 Task: Make a 3D-printable Christmas ornament.
Action: Mouse moved to (216, 174)
Screenshot: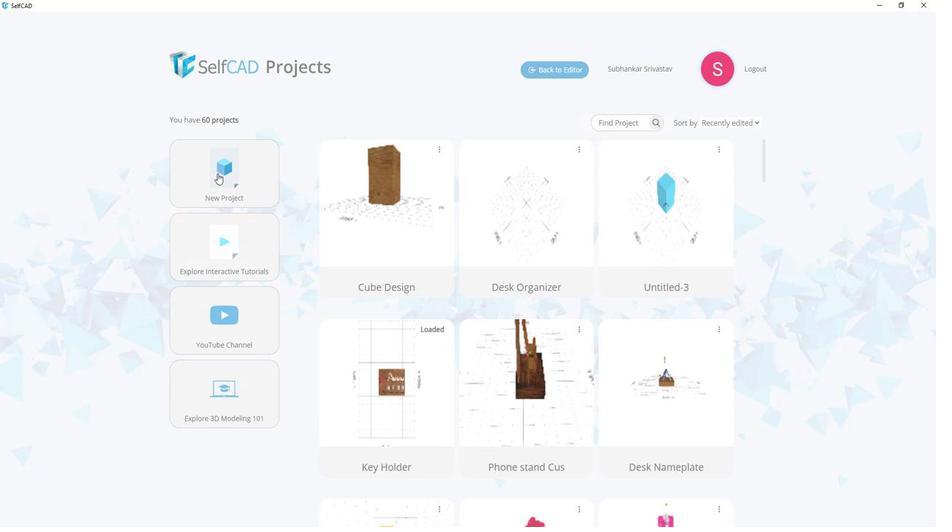 
Action: Mouse pressed left at (216, 174)
Screenshot: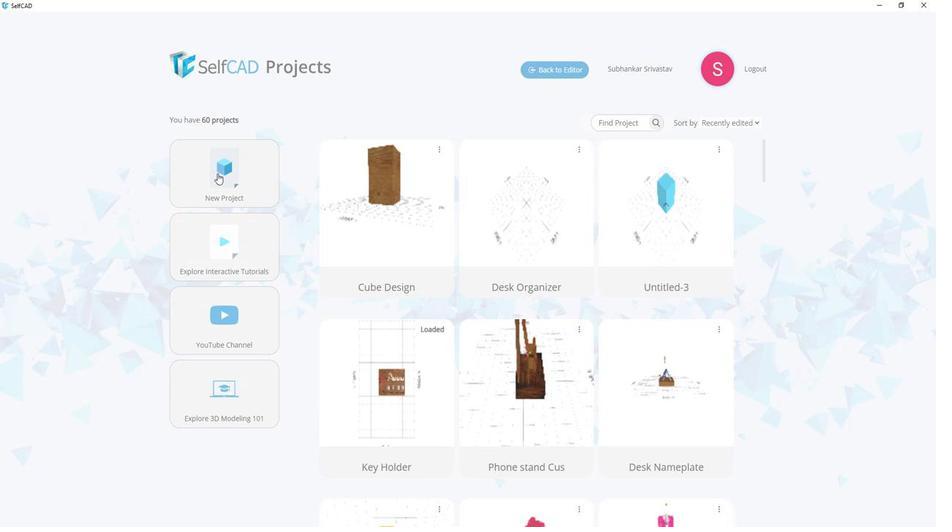 
Action: Mouse moved to (504, 213)
Screenshot: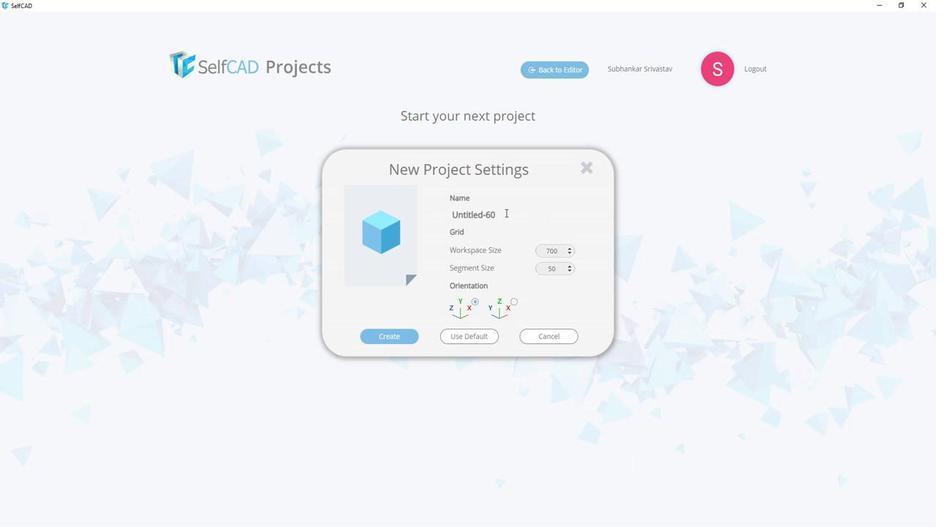 
Action: Mouse pressed left at (504, 213)
Screenshot: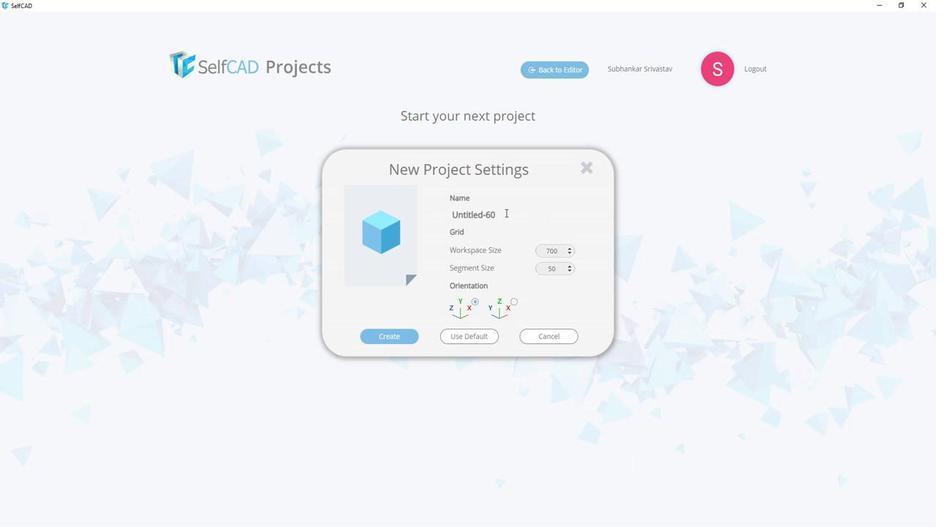 
Action: Mouse moved to (432, 223)
Screenshot: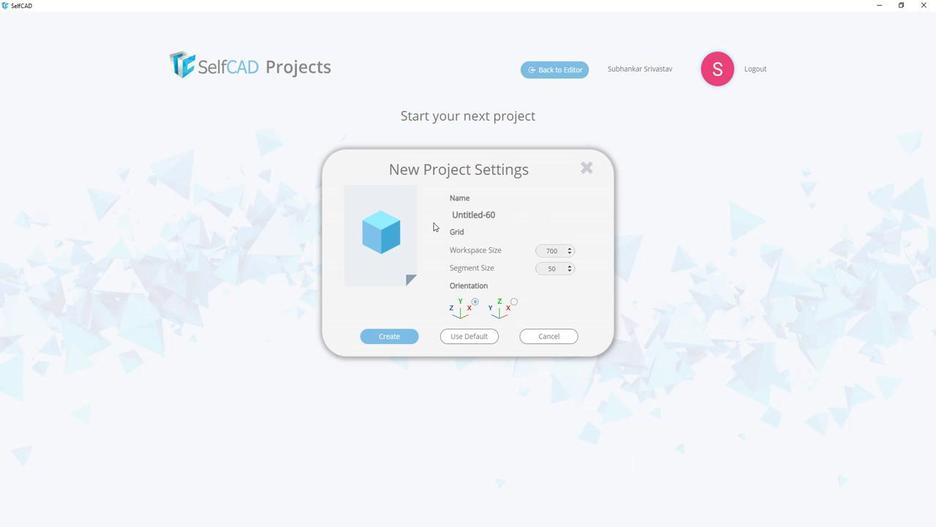 
Action: Key pressed <Key.shift><Key.shift><Key.shift><Key.shift><Key.shift><Key.shift><Key.shift><Key.shift><Key.shift><Key.shift>Christmas<Key.space><Key.shift>Ornament
Screenshot: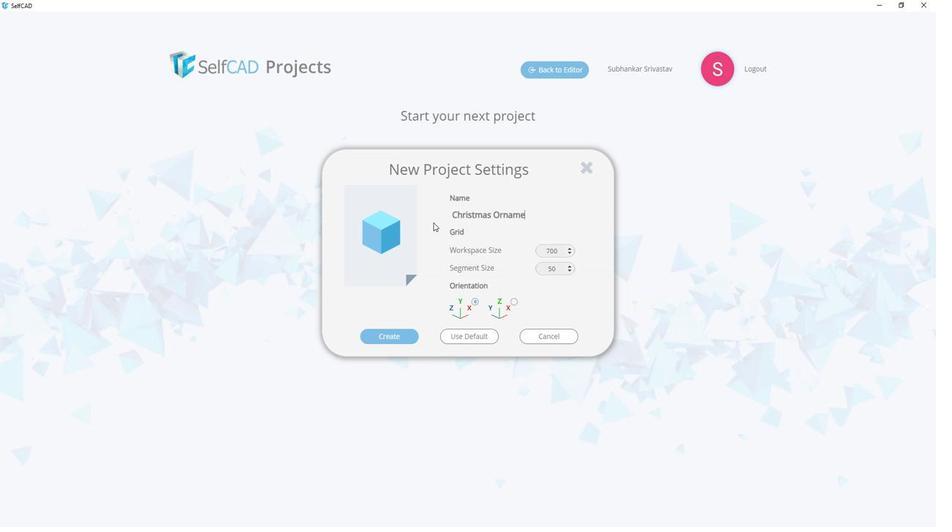 
Action: Mouse moved to (390, 338)
Screenshot: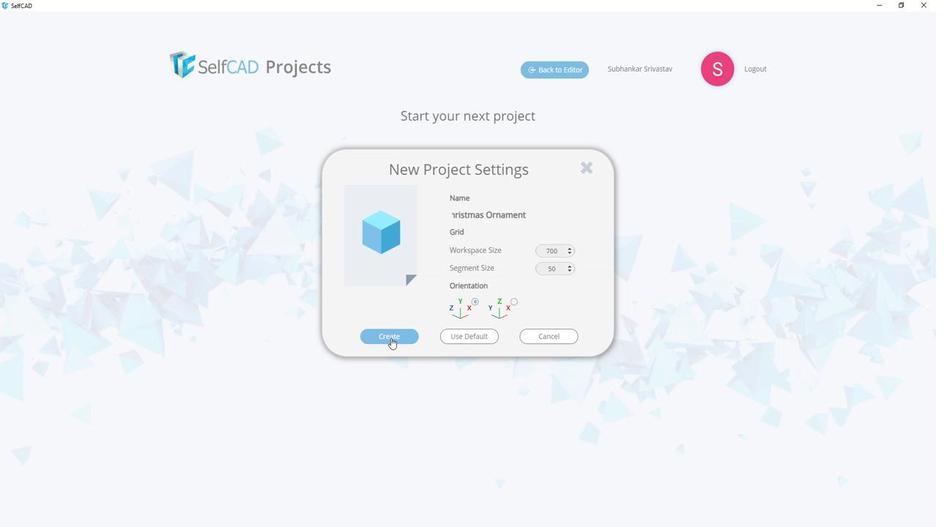 
Action: Mouse pressed left at (390, 338)
Screenshot: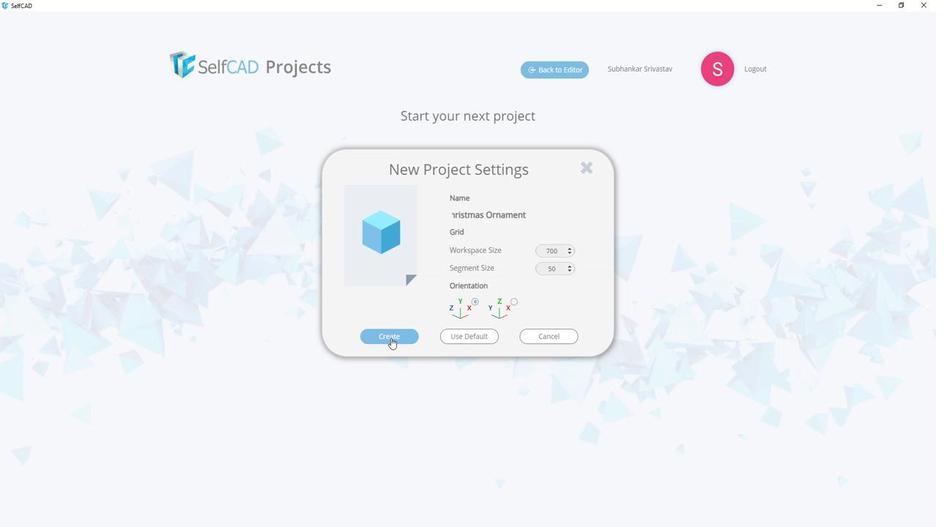 
Action: Mouse moved to (44, 174)
Screenshot: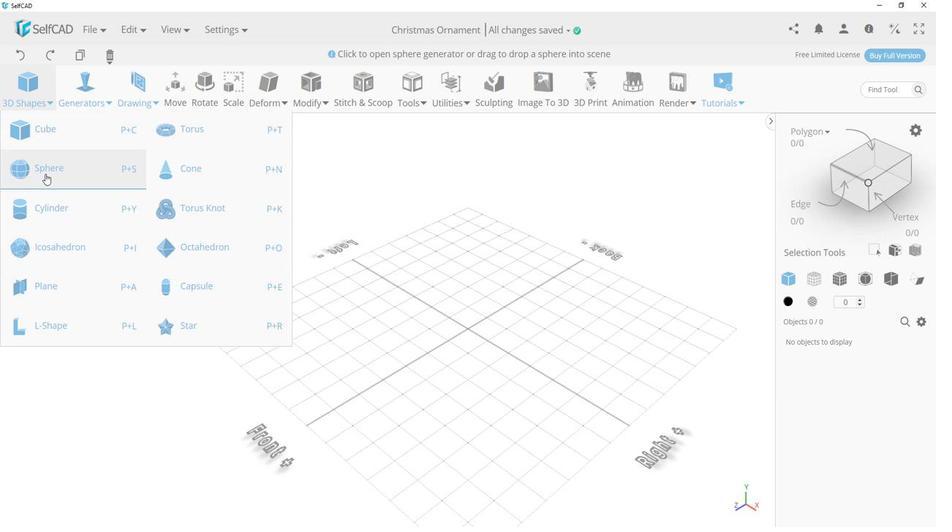 
Action: Mouse pressed left at (44, 174)
Screenshot: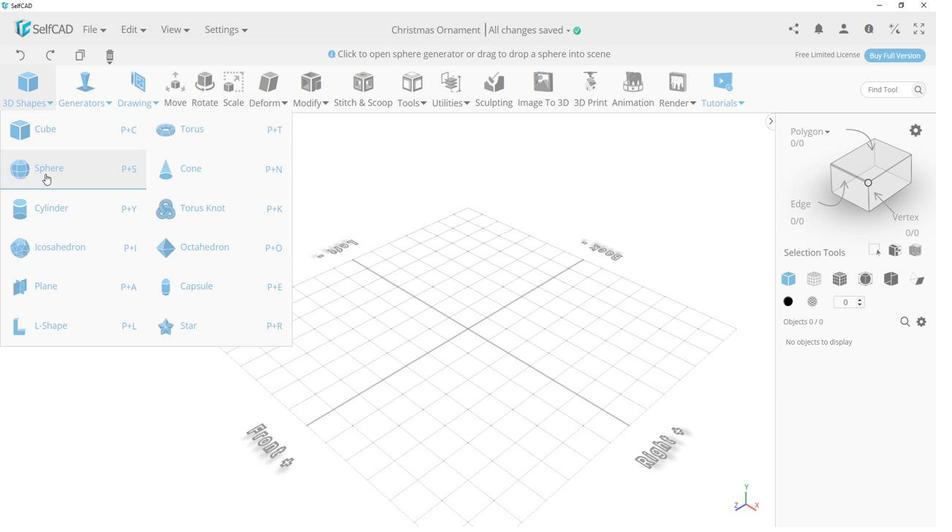 
Action: Mouse moved to (59, 287)
Screenshot: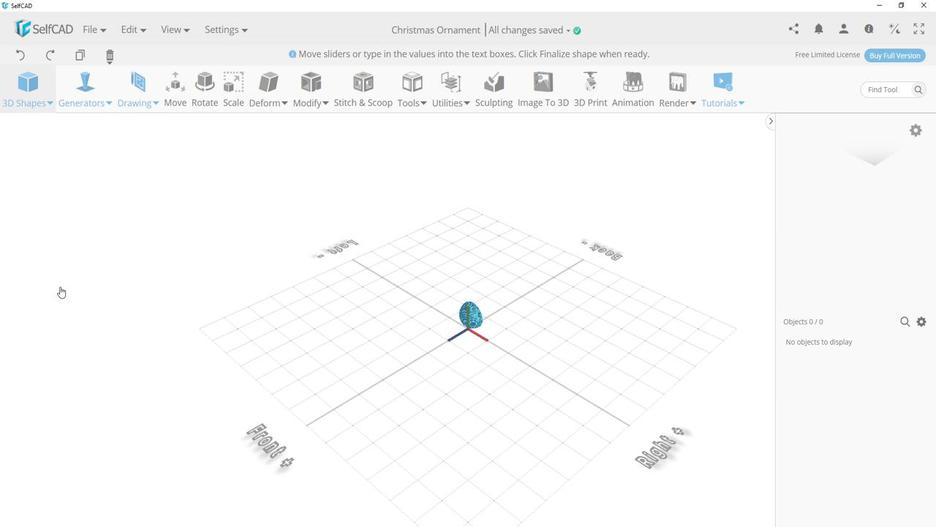 
Action: Mouse pressed left at (59, 287)
Screenshot: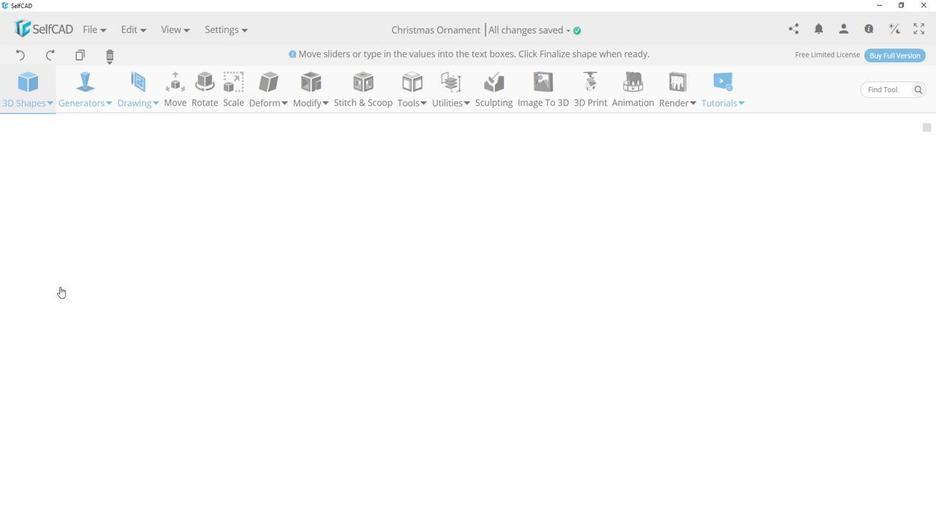 
Action: Mouse moved to (115, 255)
Screenshot: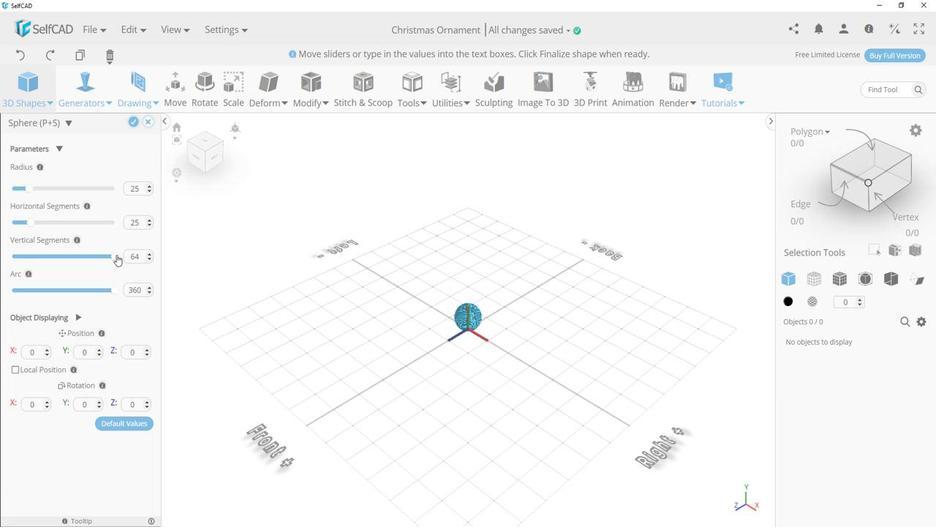
Action: Mouse pressed left at (115, 255)
Screenshot: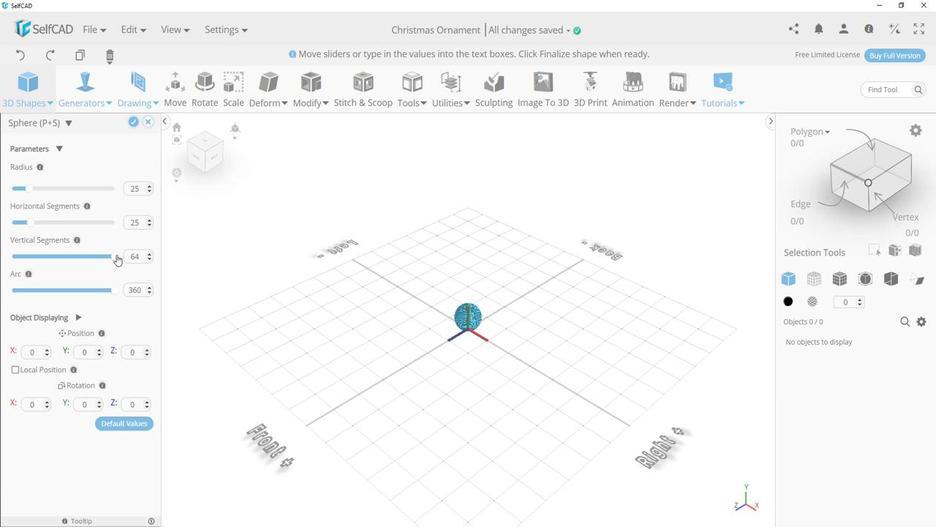 
Action: Mouse moved to (133, 125)
Screenshot: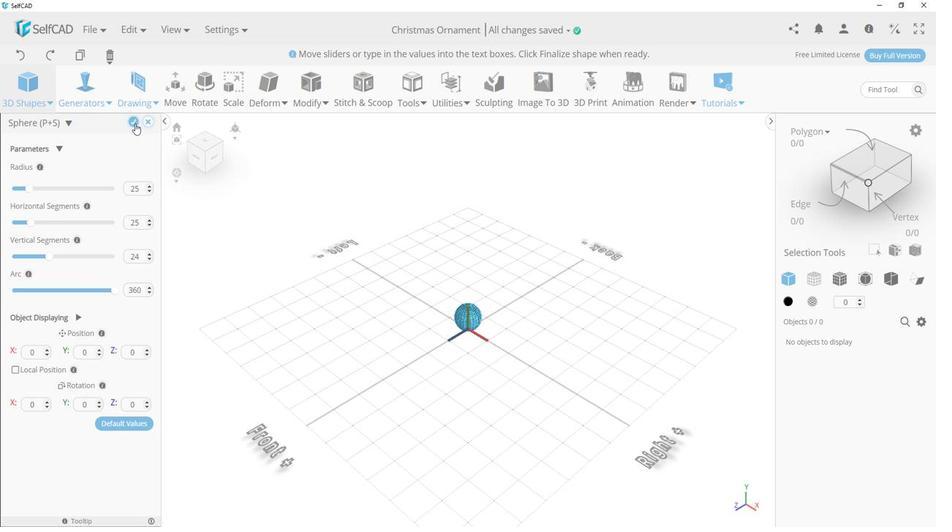 
Action: Mouse pressed left at (133, 125)
Screenshot: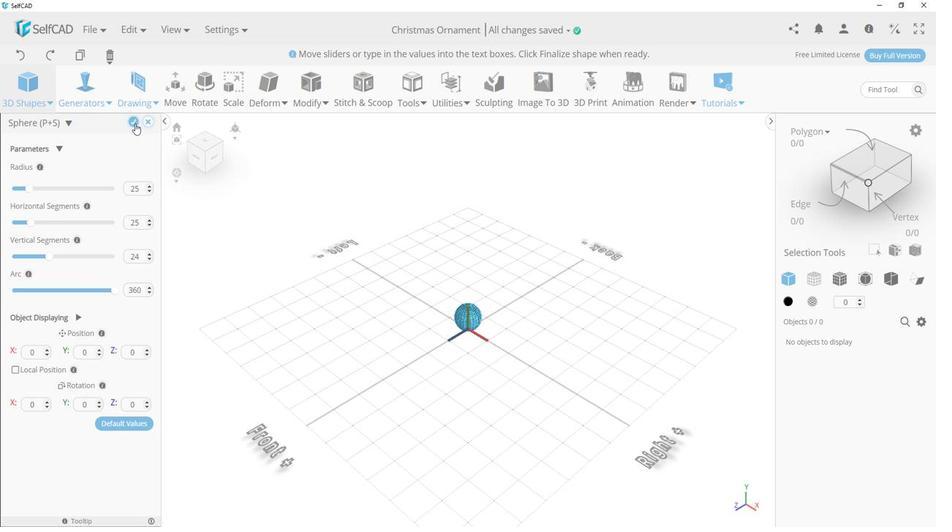 
Action: Mouse moved to (172, 98)
Screenshot: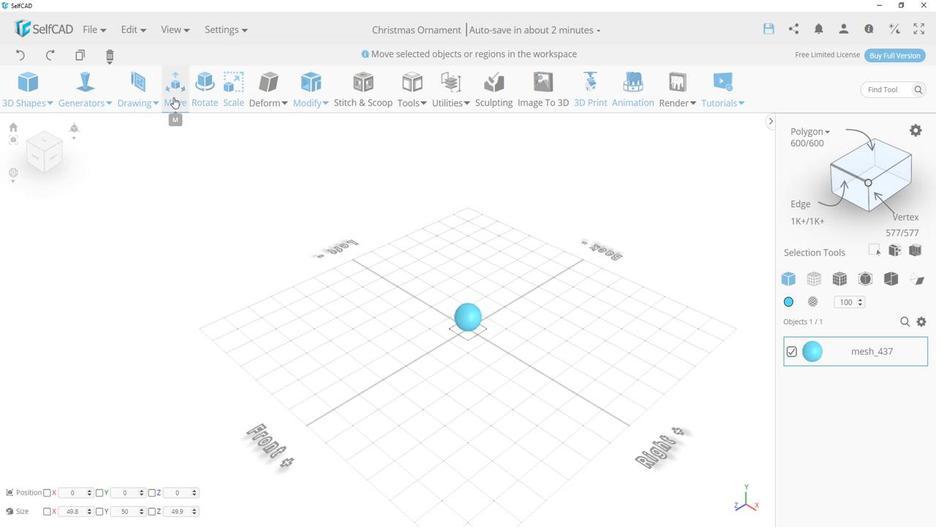 
Action: Mouse pressed left at (172, 98)
Screenshot: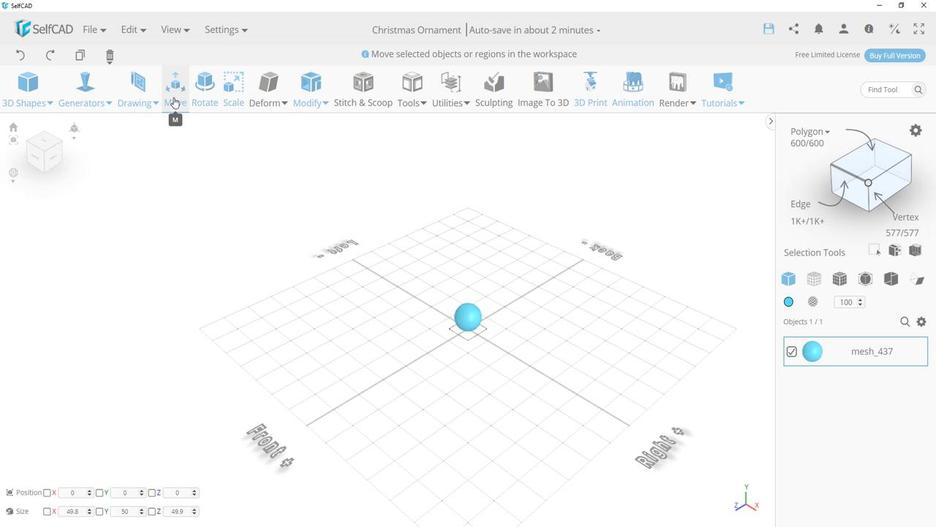 
Action: Mouse moved to (468, 278)
Screenshot: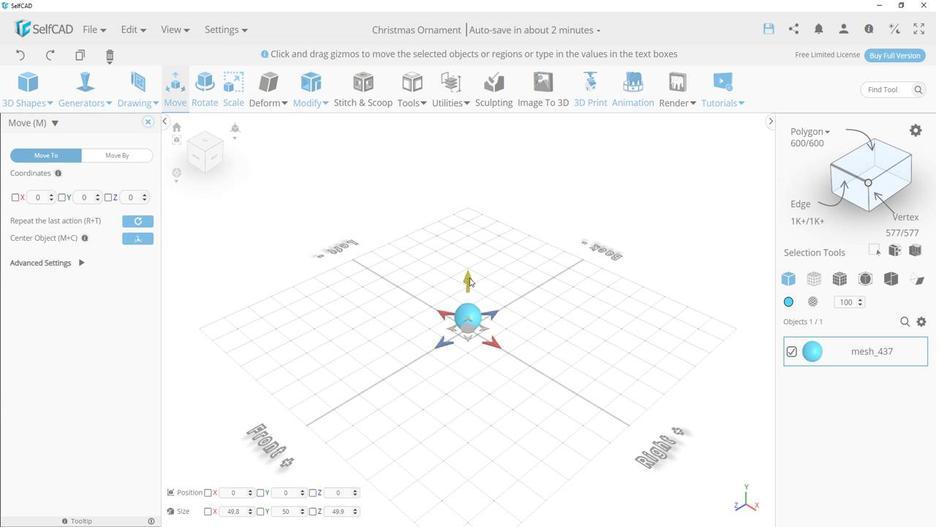 
Action: Mouse pressed left at (468, 278)
Screenshot: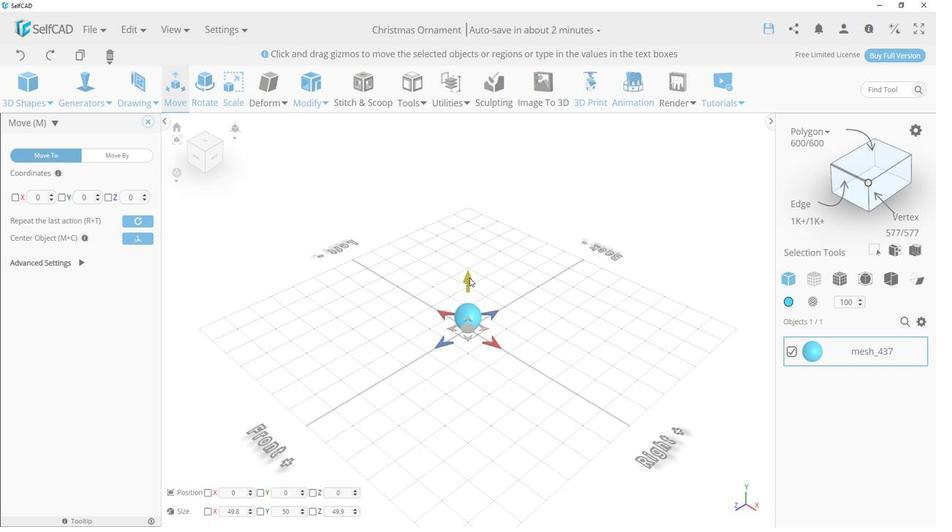 
Action: Mouse moved to (352, 368)
Screenshot: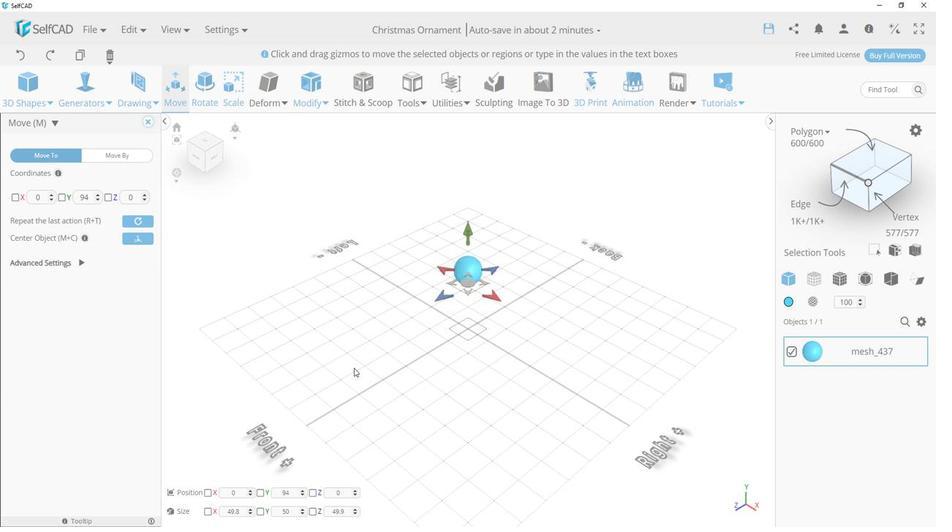 
Action: Mouse pressed left at (352, 368)
Screenshot: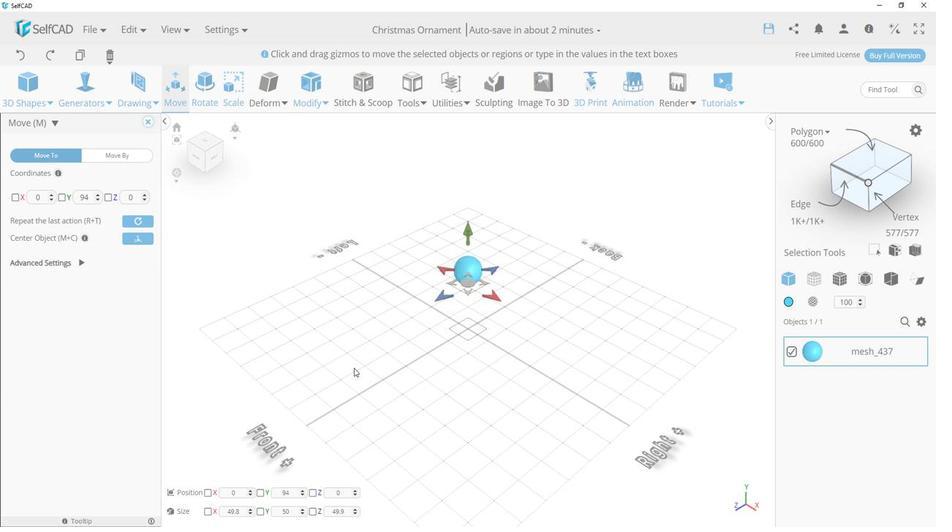 
Action: Mouse moved to (467, 222)
Screenshot: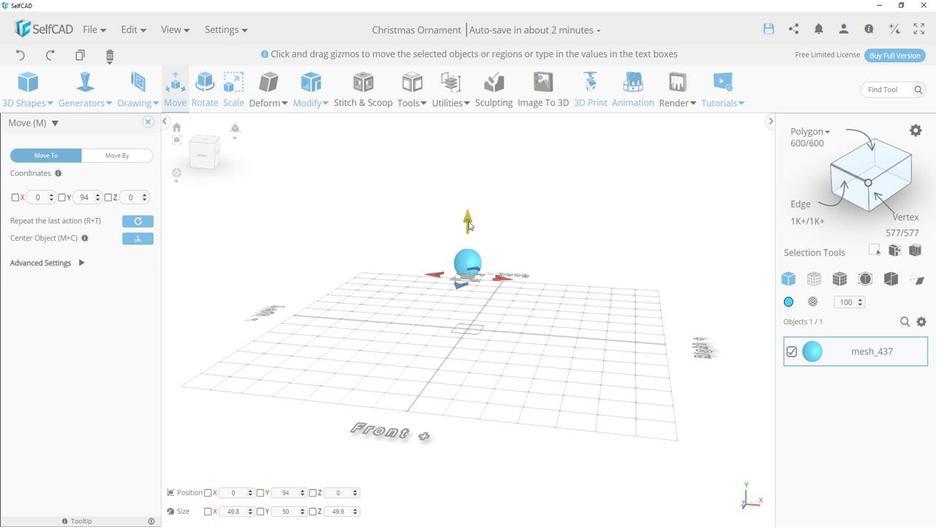
Action: Mouse pressed left at (467, 222)
Screenshot: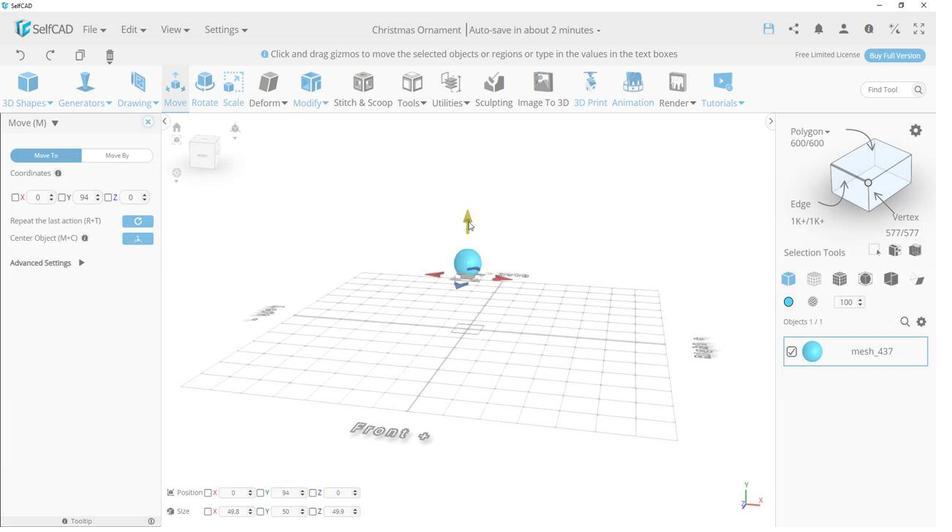 
Action: Mouse moved to (331, 308)
Screenshot: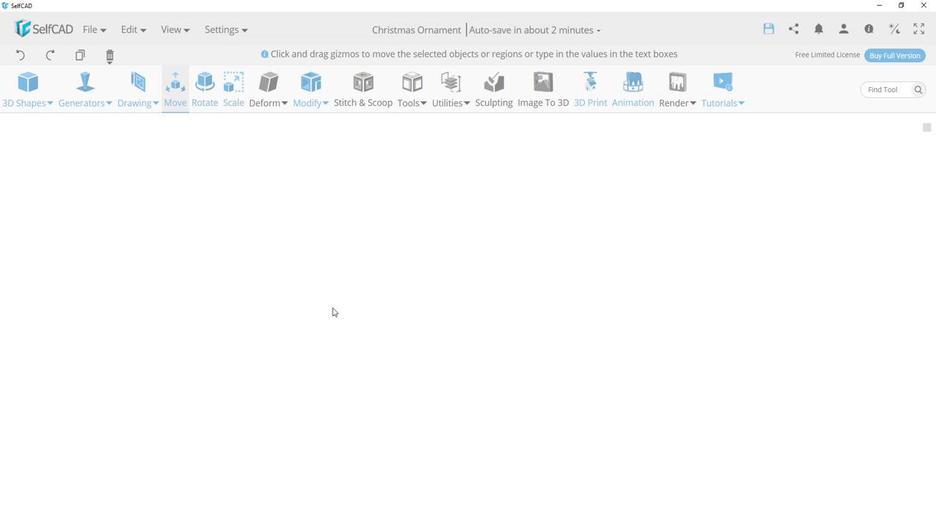 
Action: Key pressed ctrl+C
Screenshot: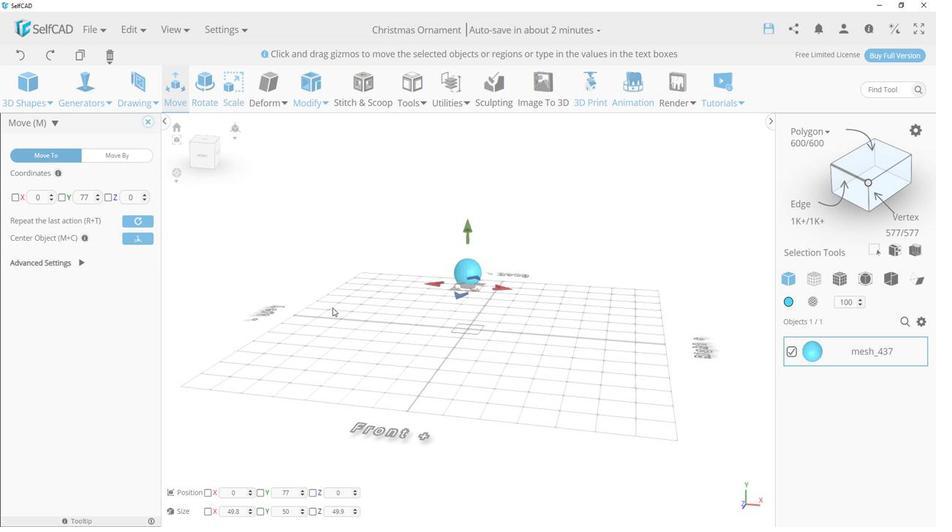 
Action: Mouse moved to (184, 509)
Screenshot: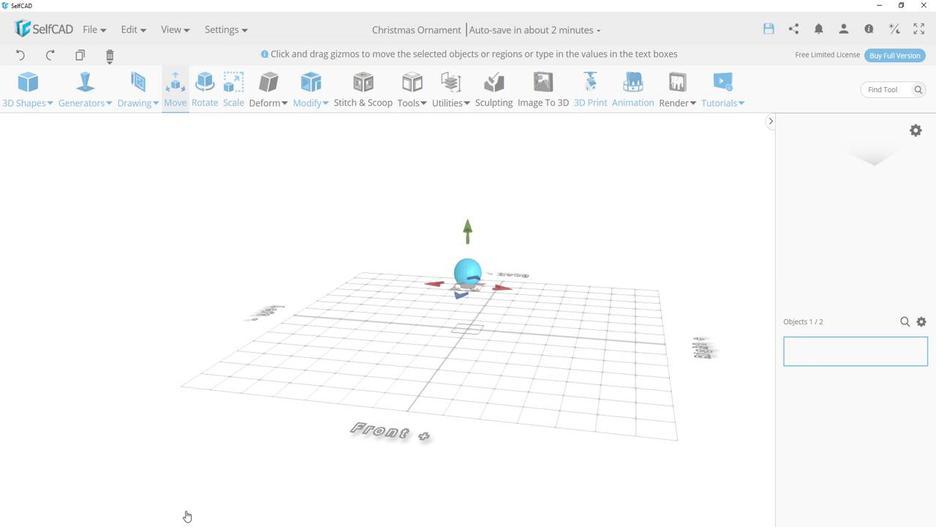 
Action: Mouse pressed left at (184, 509)
Screenshot: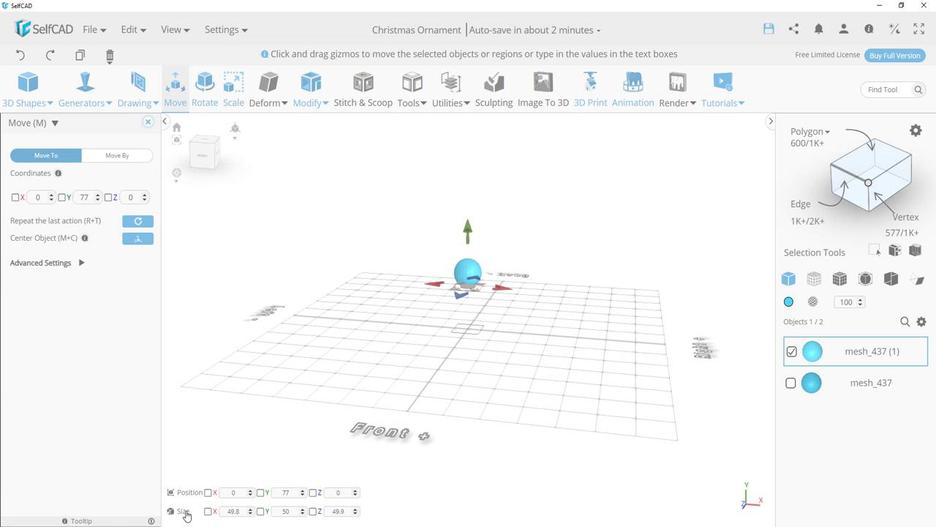 
Action: Mouse moved to (464, 272)
Screenshot: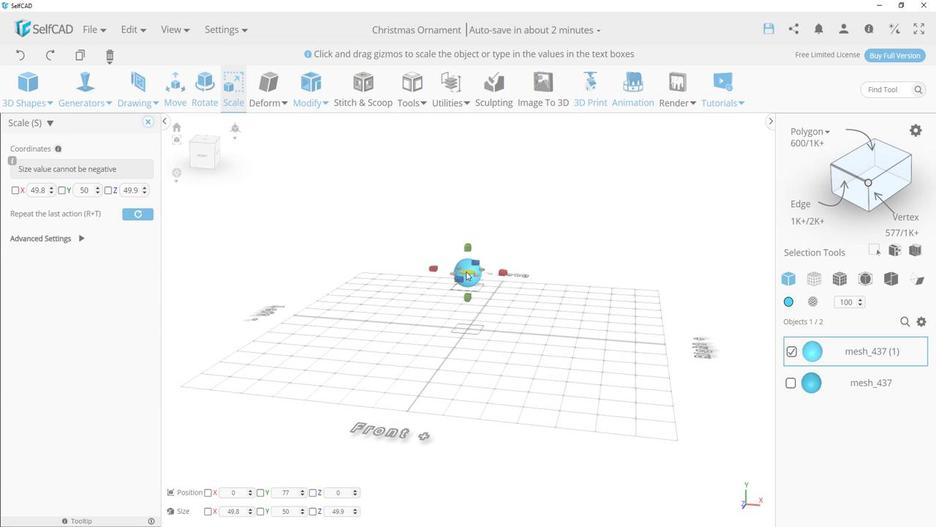 
Action: Mouse pressed left at (464, 272)
Screenshot: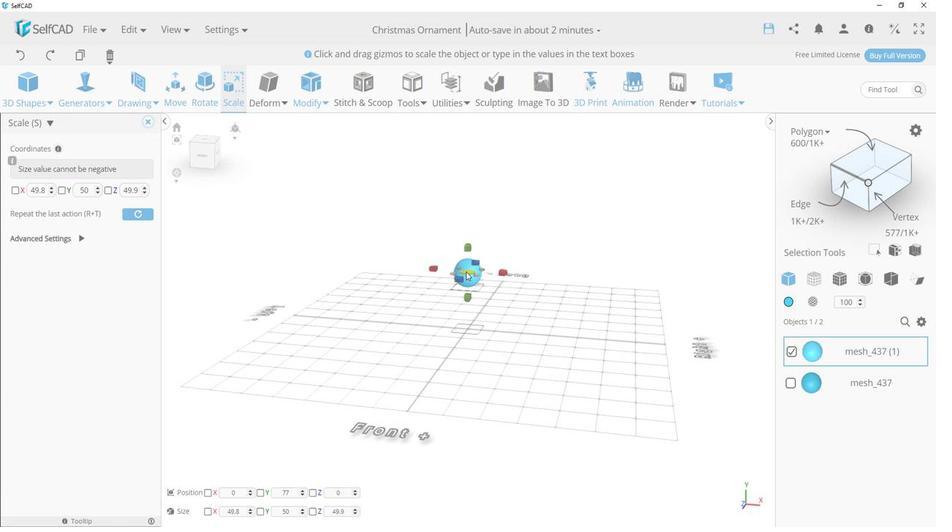 
Action: Mouse moved to (170, 98)
Screenshot: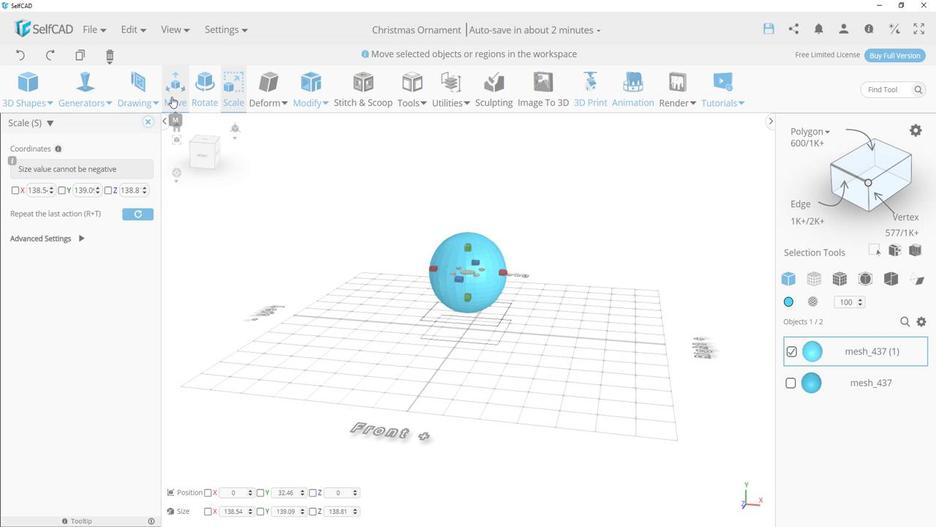 
Action: Mouse pressed left at (170, 98)
Screenshot: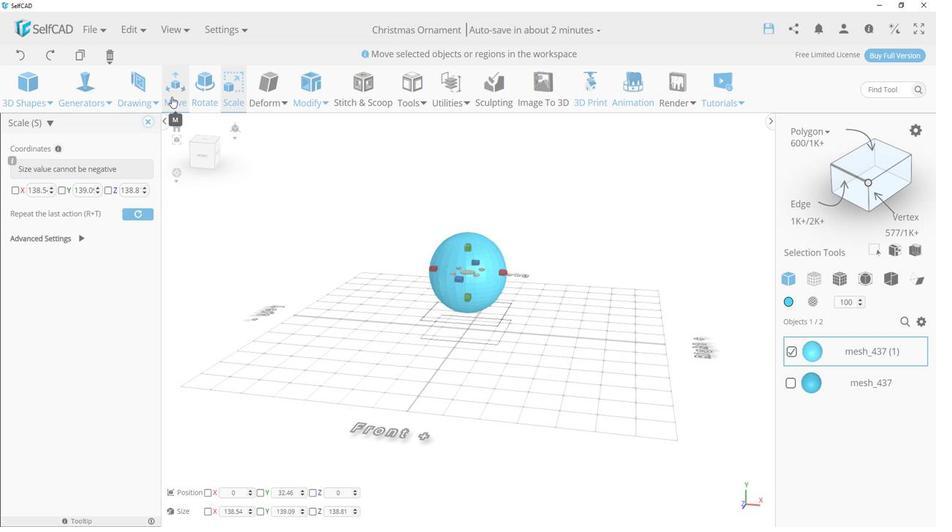 
Action: Mouse moved to (467, 255)
Screenshot: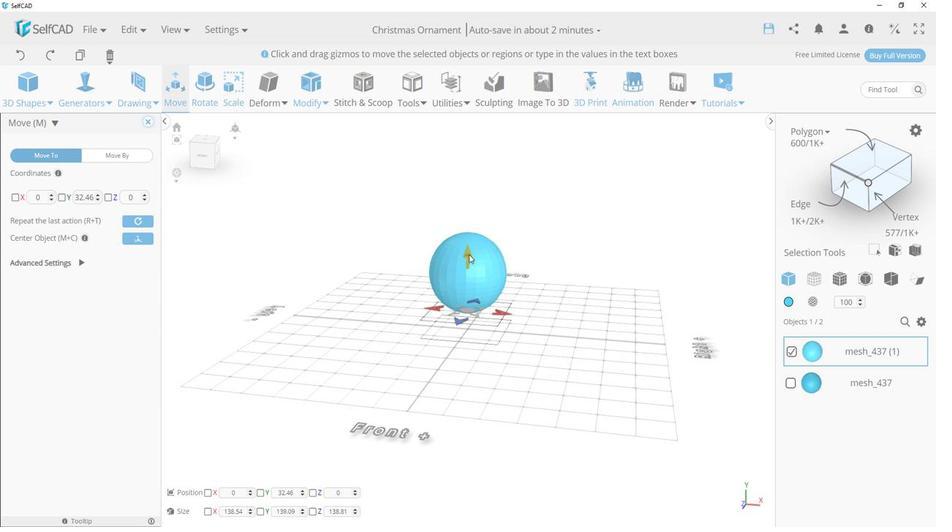 
Action: Mouse pressed left at (467, 255)
Screenshot: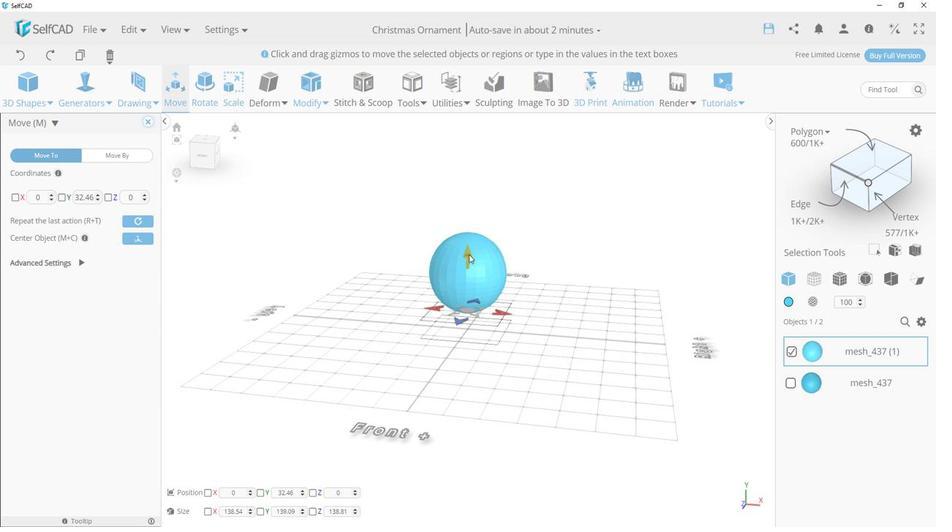 
Action: Mouse moved to (412, 271)
Screenshot: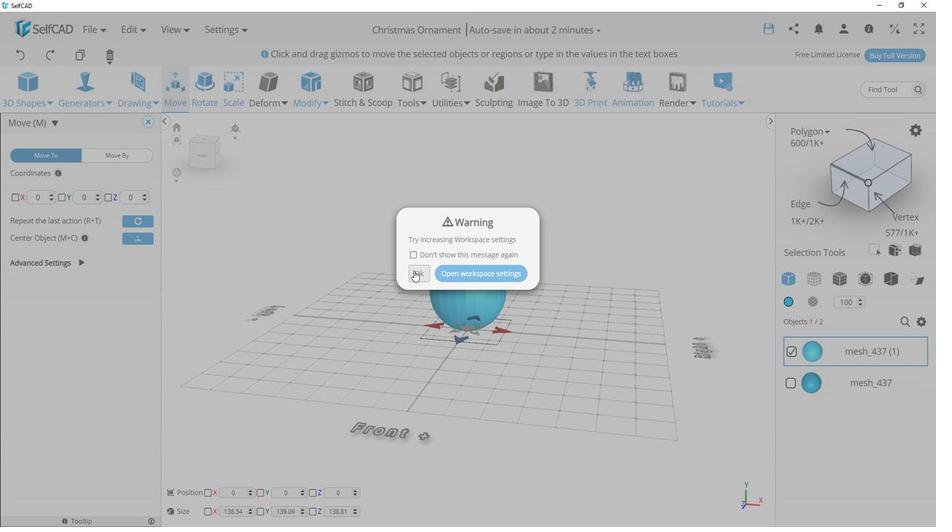 
Action: Mouse pressed left at (412, 271)
Screenshot: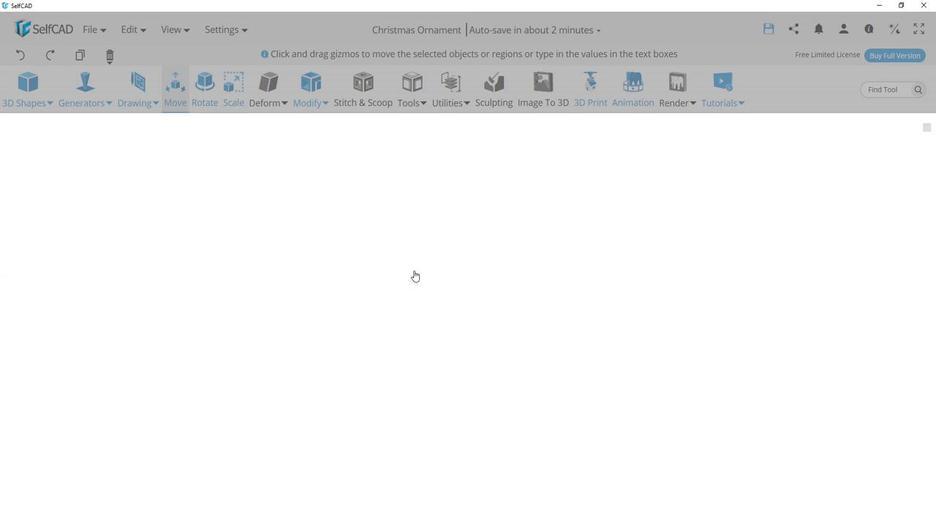
Action: Mouse moved to (794, 353)
Screenshot: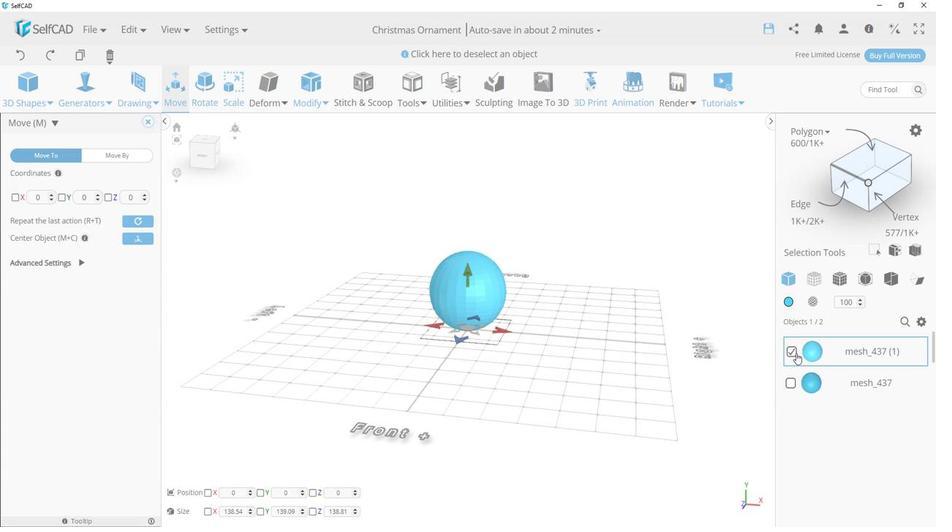 
Action: Mouse pressed left at (794, 353)
Screenshot: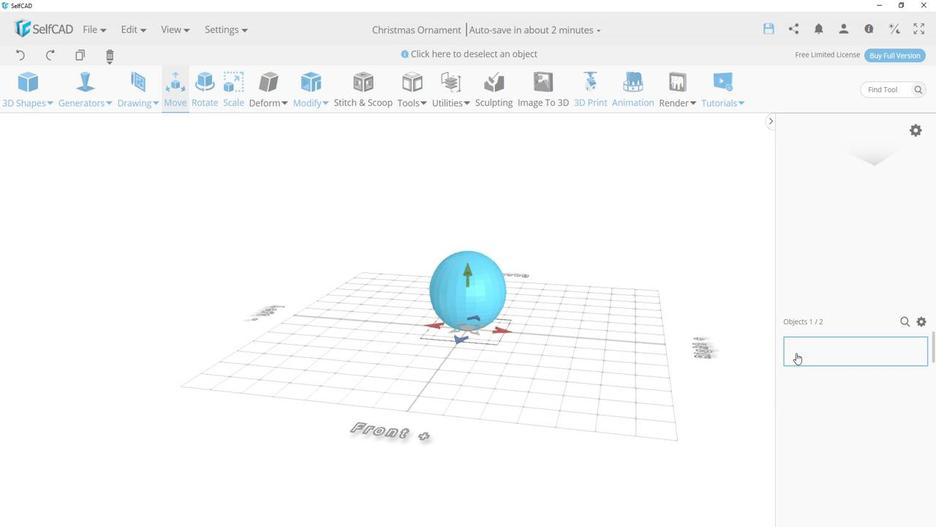 
Action: Mouse moved to (792, 379)
Screenshot: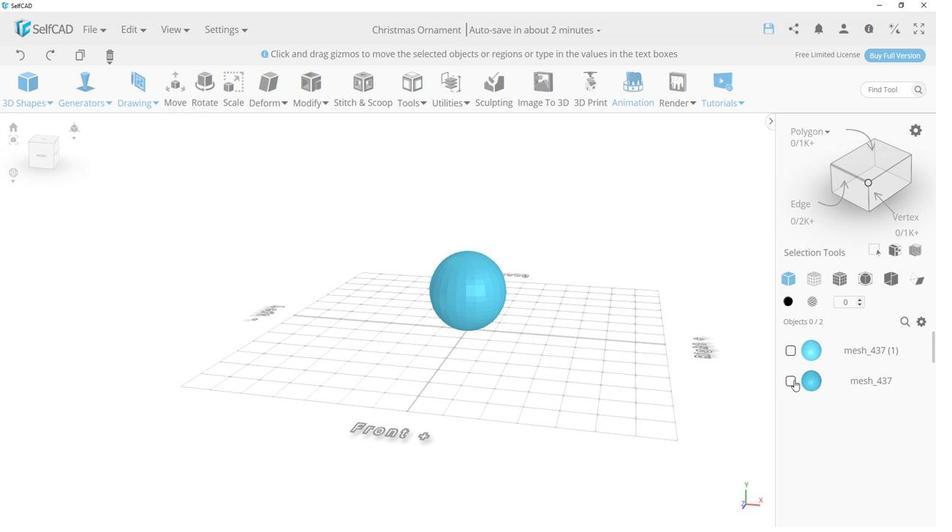 
Action: Mouse pressed left at (792, 379)
Screenshot: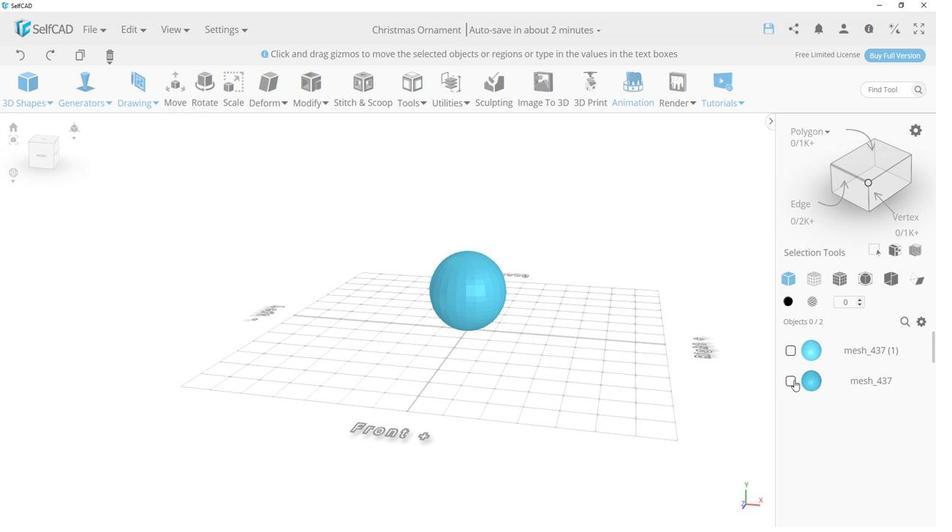 
Action: Mouse moved to (173, 106)
Screenshot: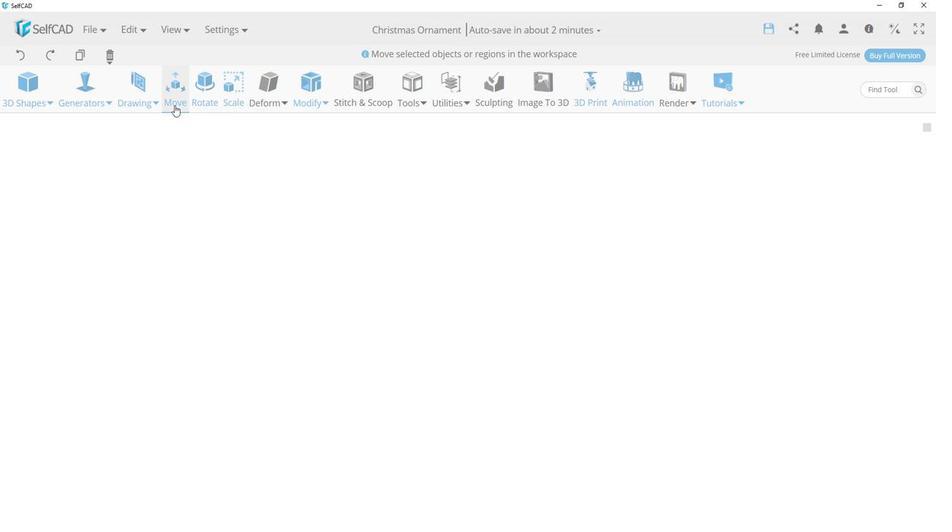 
Action: Mouse pressed left at (173, 106)
Screenshot: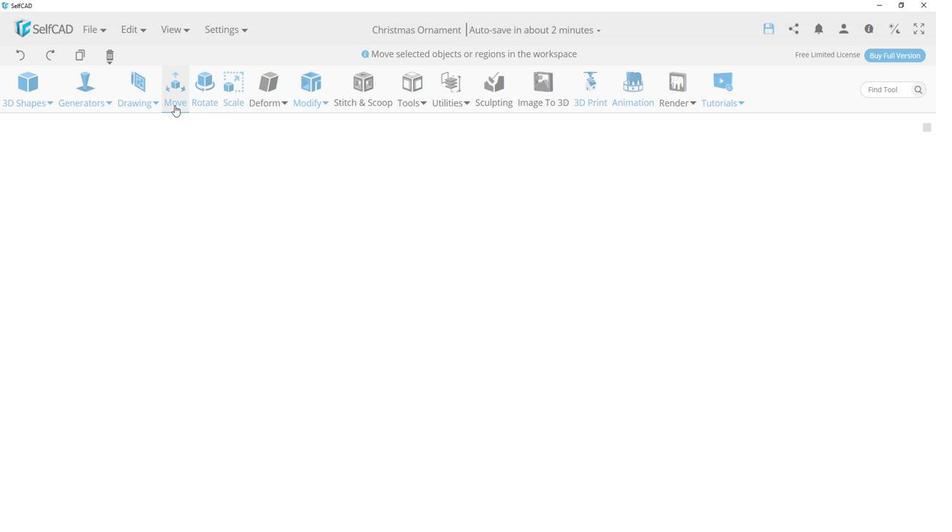 
Action: Mouse moved to (466, 230)
Screenshot: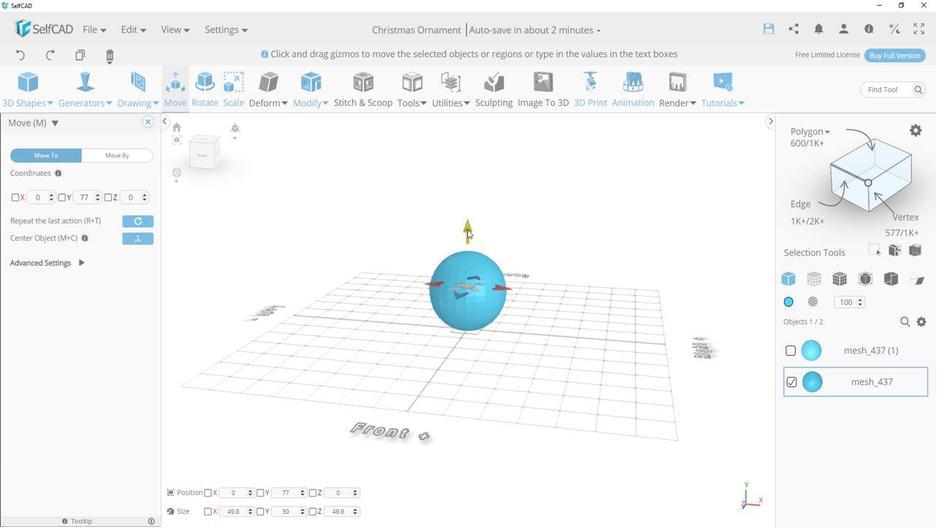 
Action: Mouse pressed left at (466, 230)
Screenshot: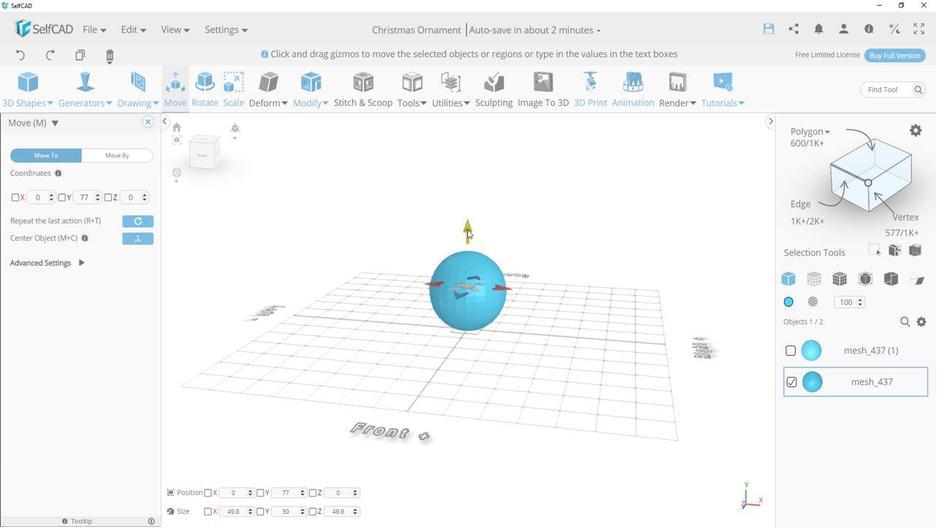
Action: Mouse moved to (181, 510)
Screenshot: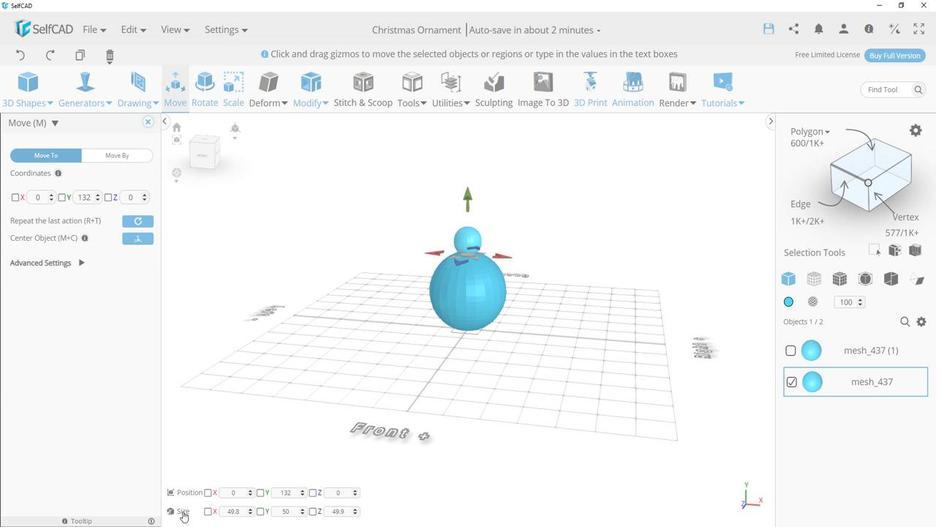 
Action: Mouse pressed left at (181, 510)
Screenshot: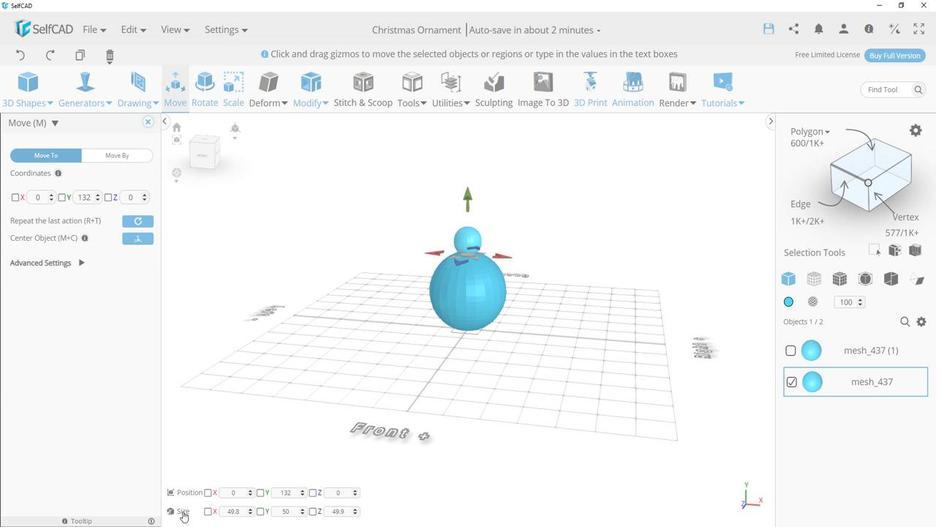 
Action: Mouse moved to (466, 243)
Screenshot: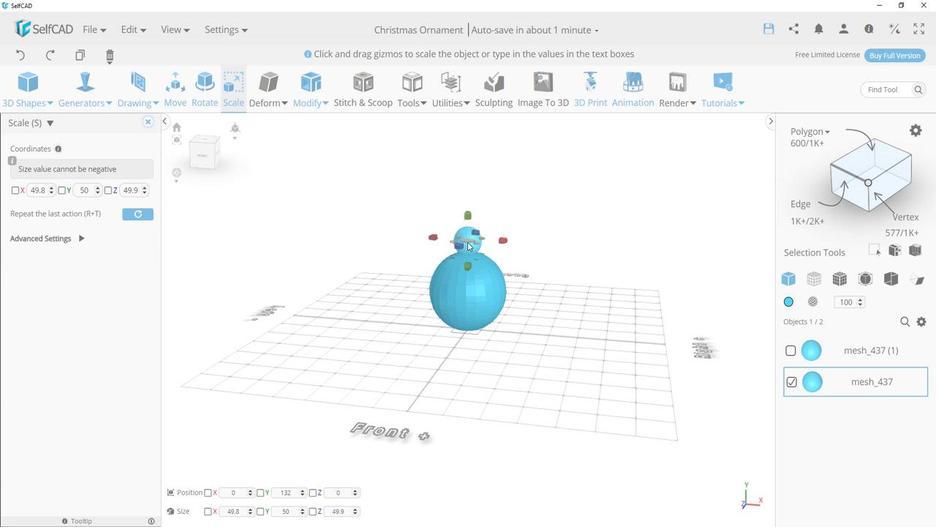 
Action: Mouse pressed left at (466, 243)
Screenshot: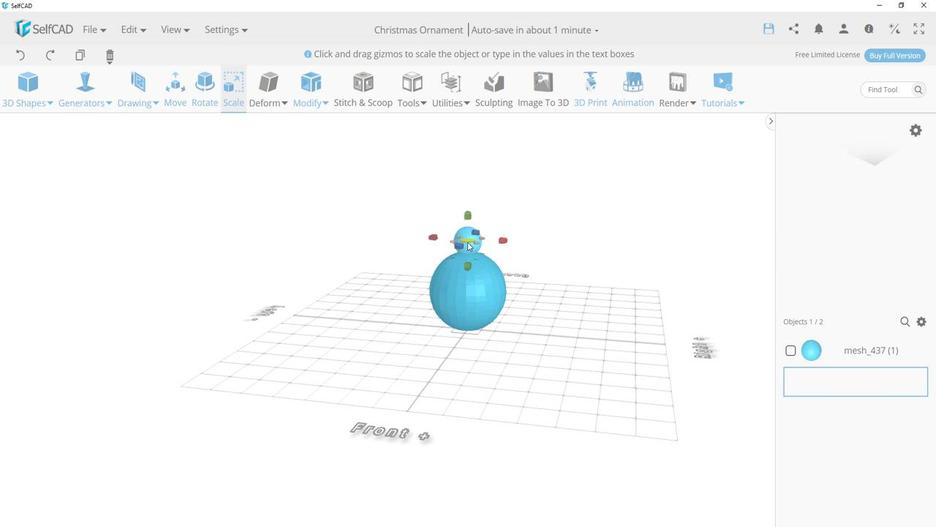 
Action: Mouse moved to (168, 101)
Screenshot: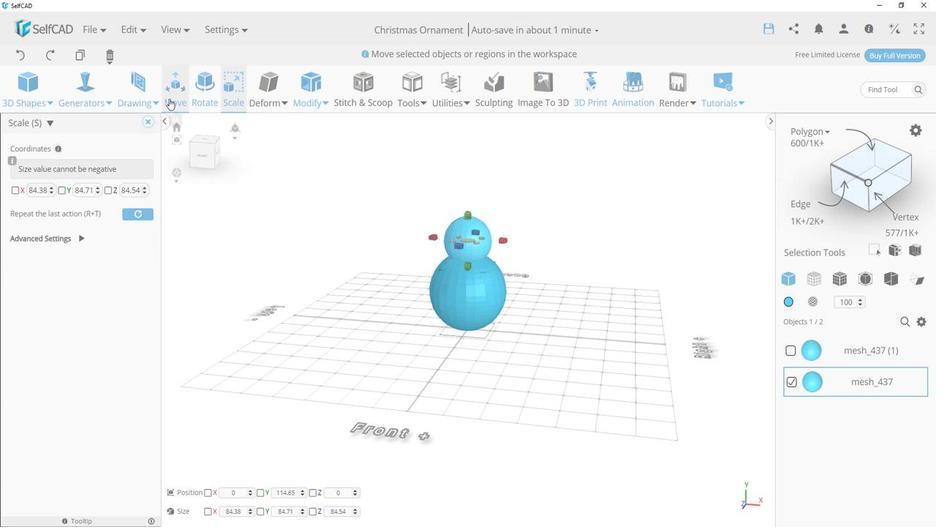 
Action: Mouse pressed left at (168, 101)
Screenshot: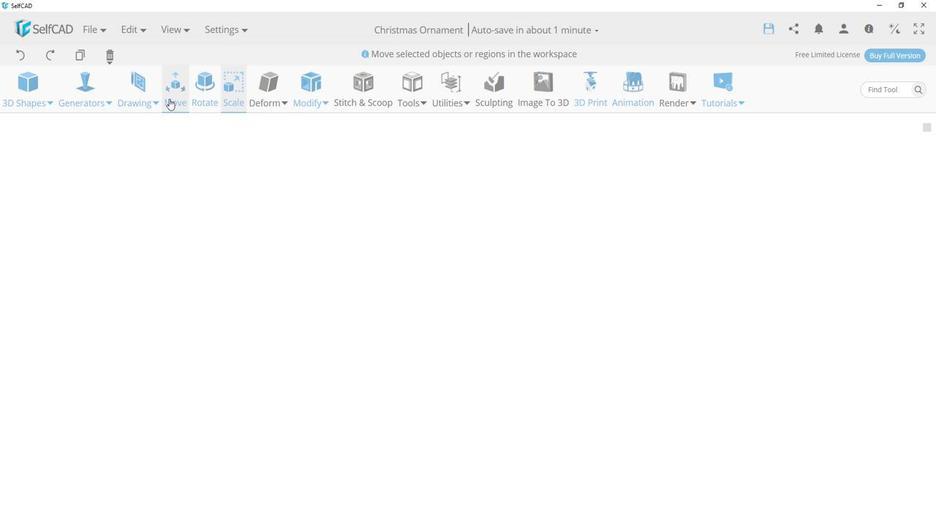 
Action: Mouse moved to (468, 204)
Screenshot: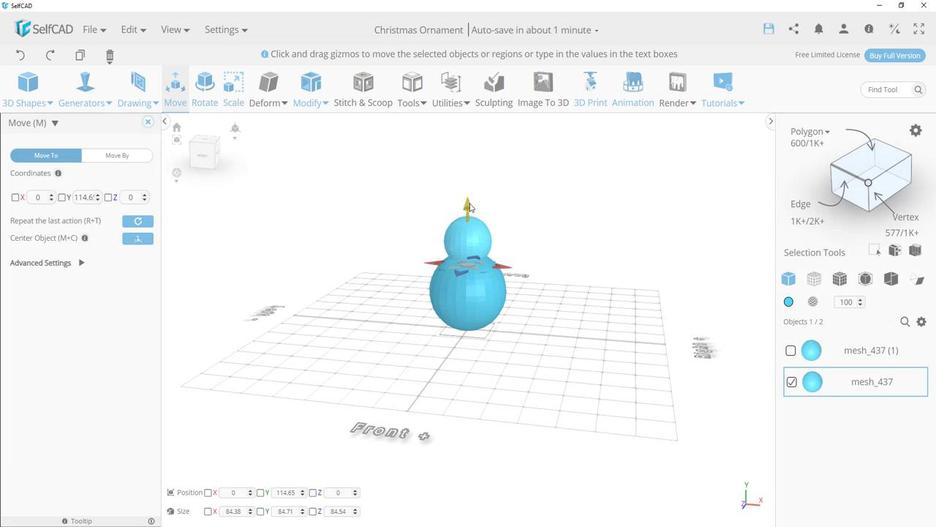 
Action: Mouse pressed left at (468, 204)
Screenshot: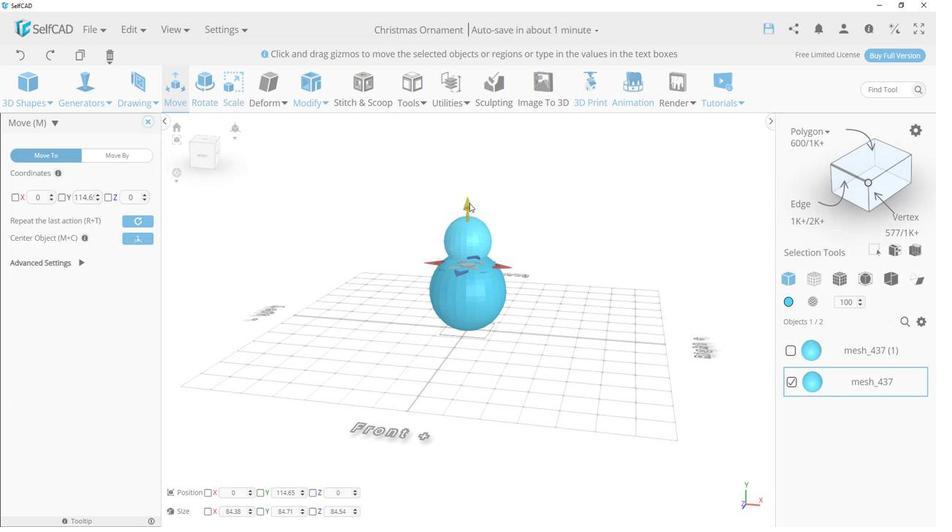 
Action: Mouse moved to (390, 317)
Screenshot: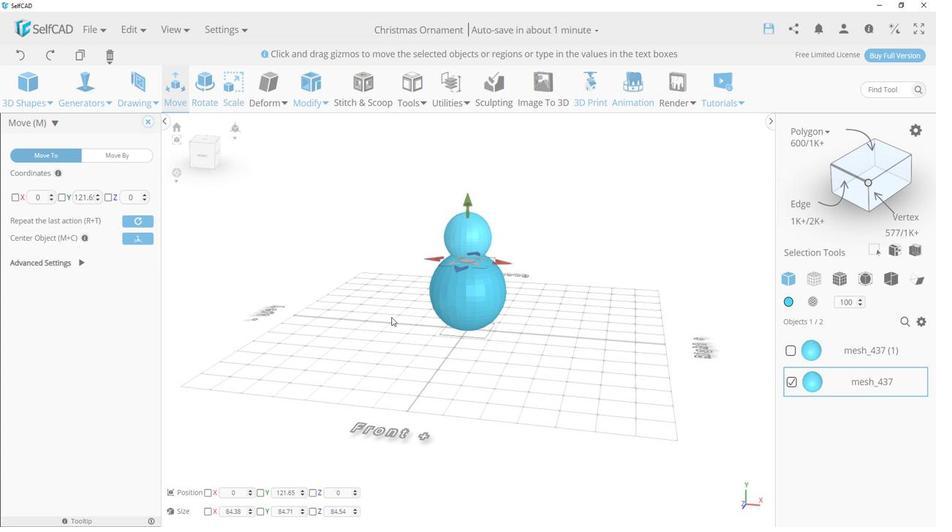 
Action: Mouse pressed left at (390, 317)
Screenshot: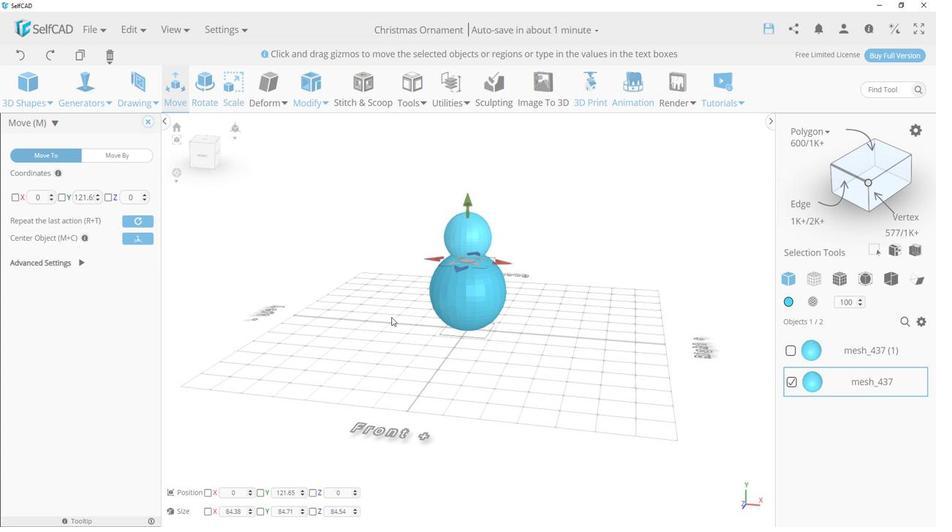
Action: Mouse moved to (615, 316)
Screenshot: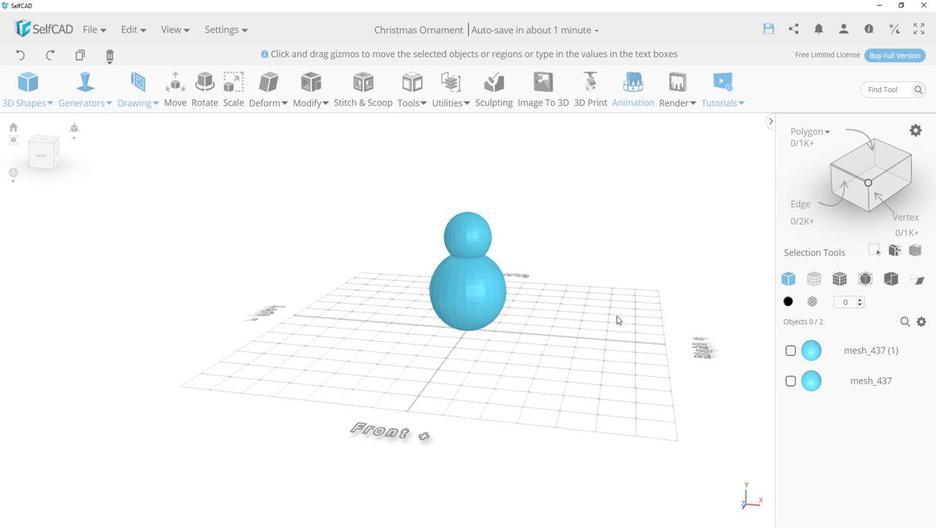 
Action: Mouse pressed left at (615, 316)
Screenshot: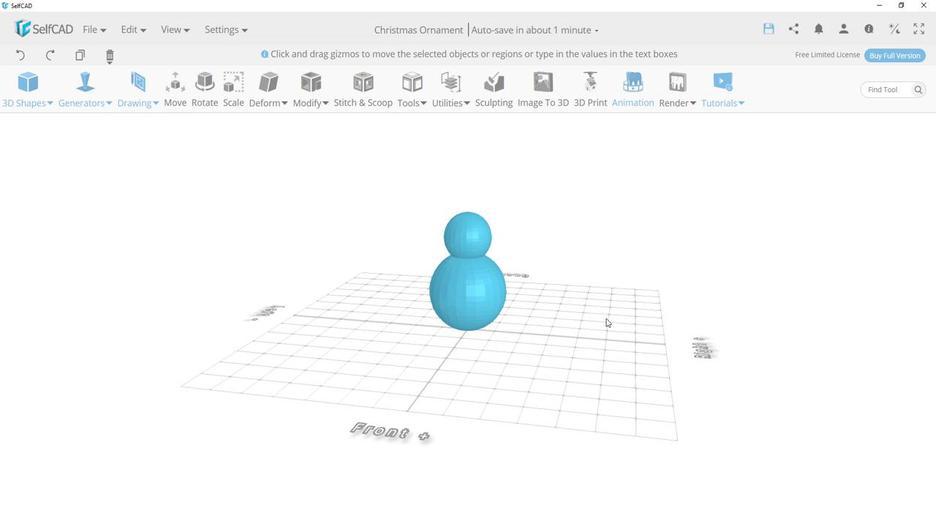 
Action: Mouse moved to (37, 218)
Screenshot: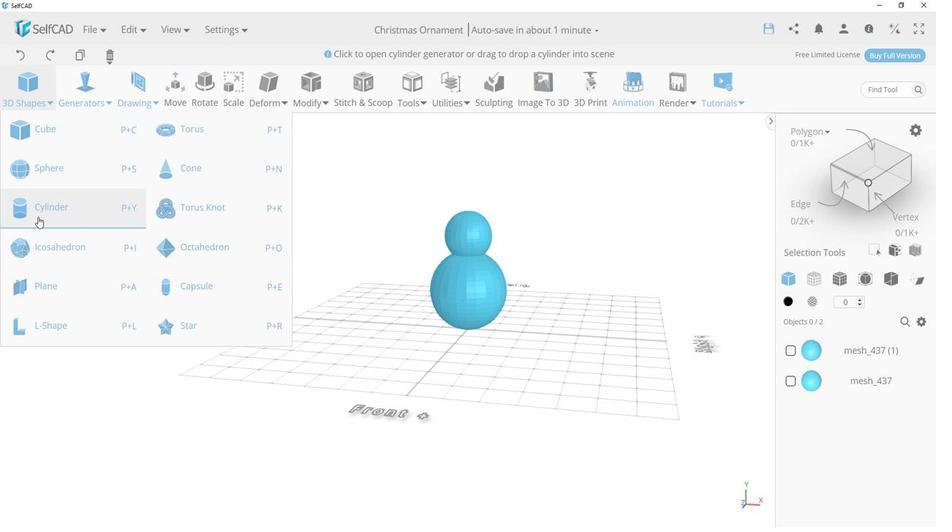 
Action: Mouse pressed left at (37, 218)
Screenshot: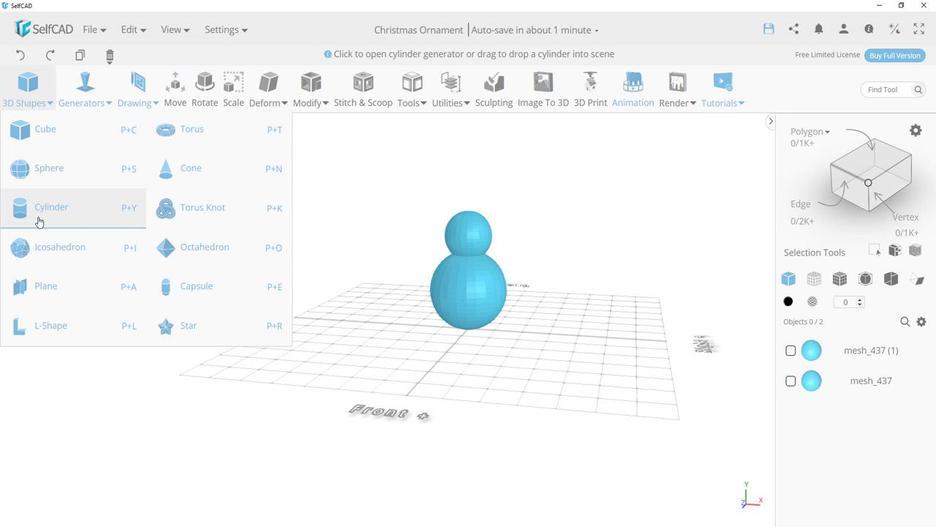 
Action: Mouse moved to (27, 256)
Screenshot: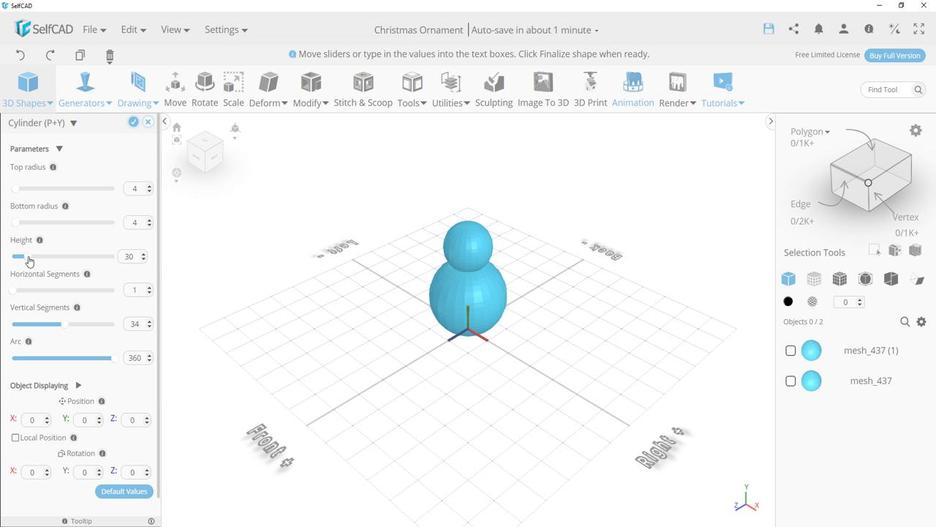 
Action: Mouse pressed left at (27, 256)
Screenshot: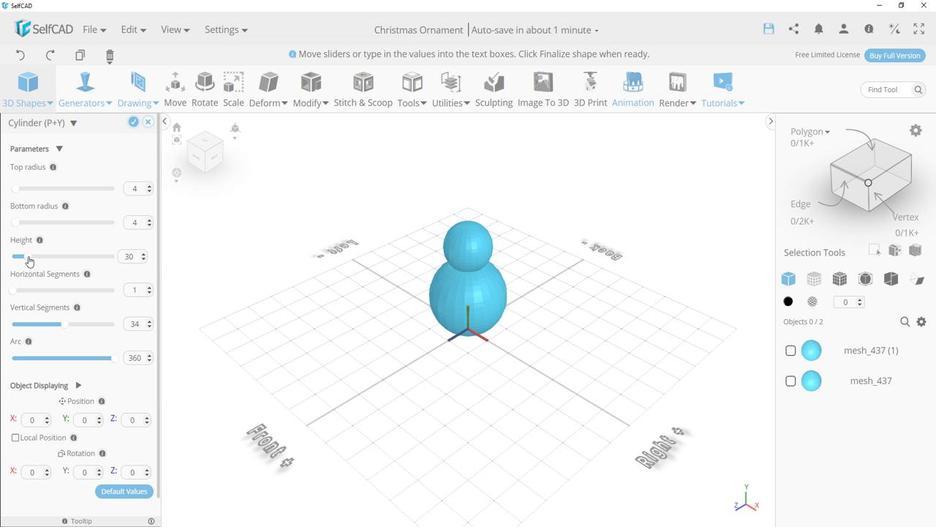 
Action: Mouse moved to (12, 188)
Screenshot: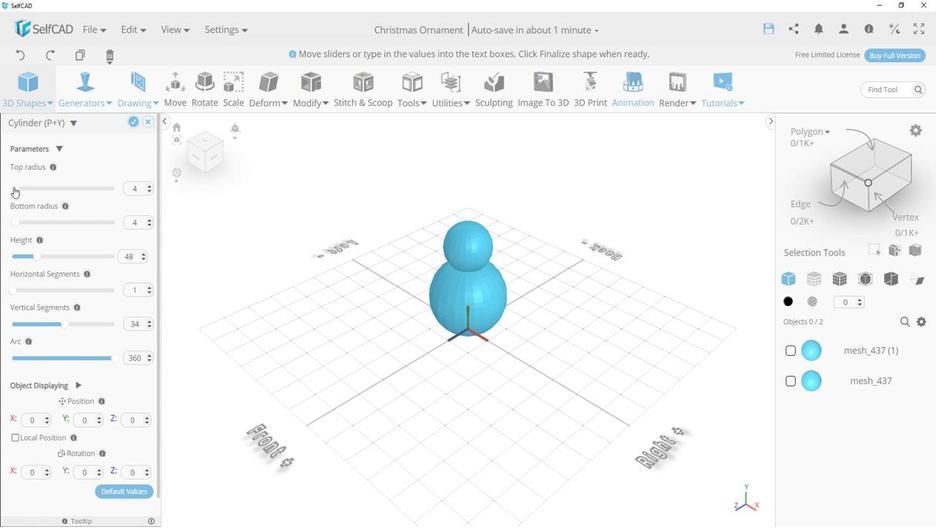 
Action: Mouse pressed left at (12, 188)
Screenshot: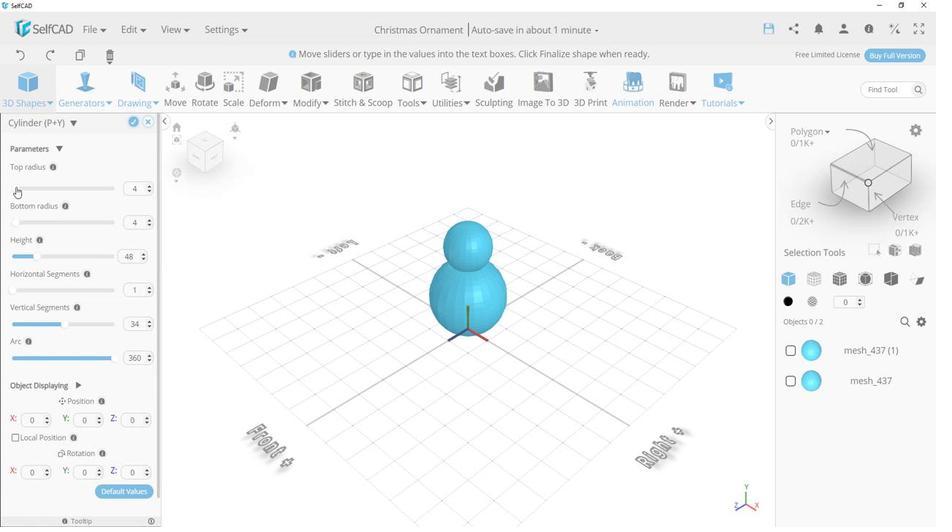 
Action: Mouse moved to (147, 192)
Screenshot: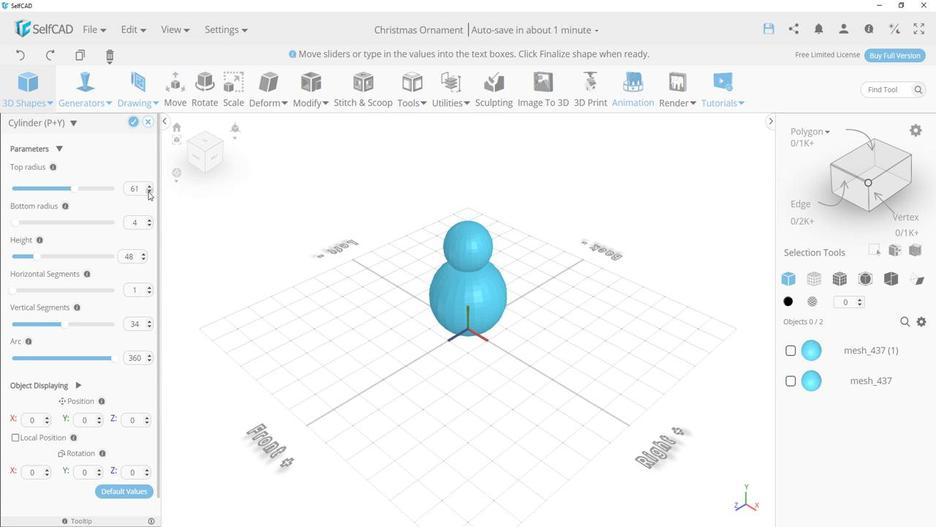 
Action: Mouse pressed left at (147, 192)
Screenshot: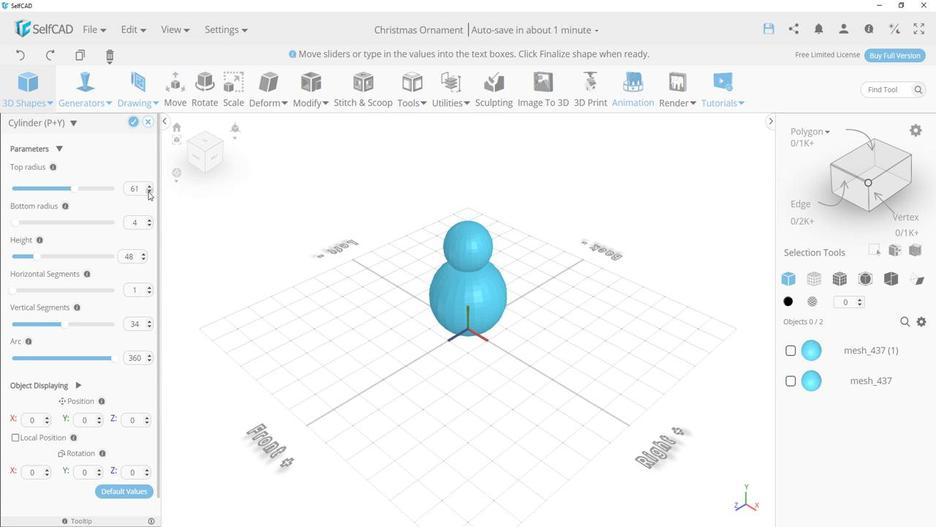 
Action: Mouse pressed left at (147, 192)
Screenshot: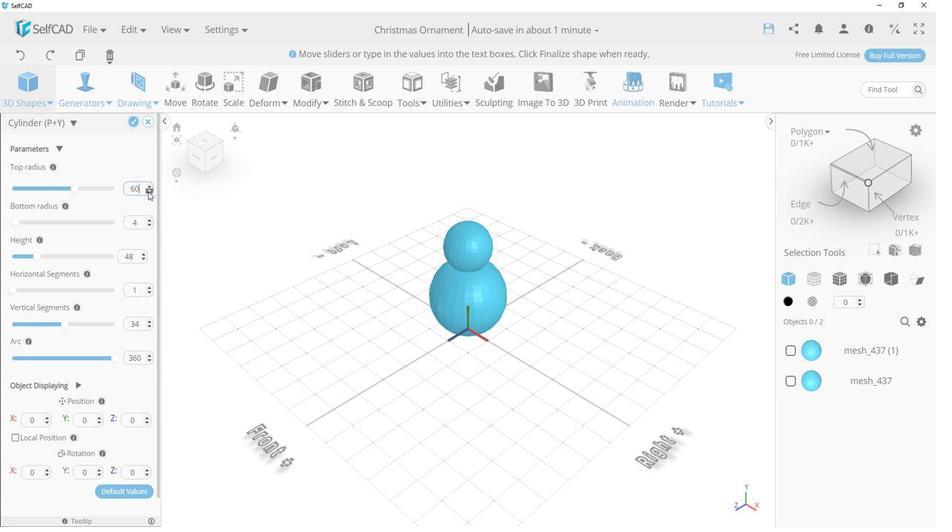 
Action: Mouse moved to (147, 189)
Screenshot: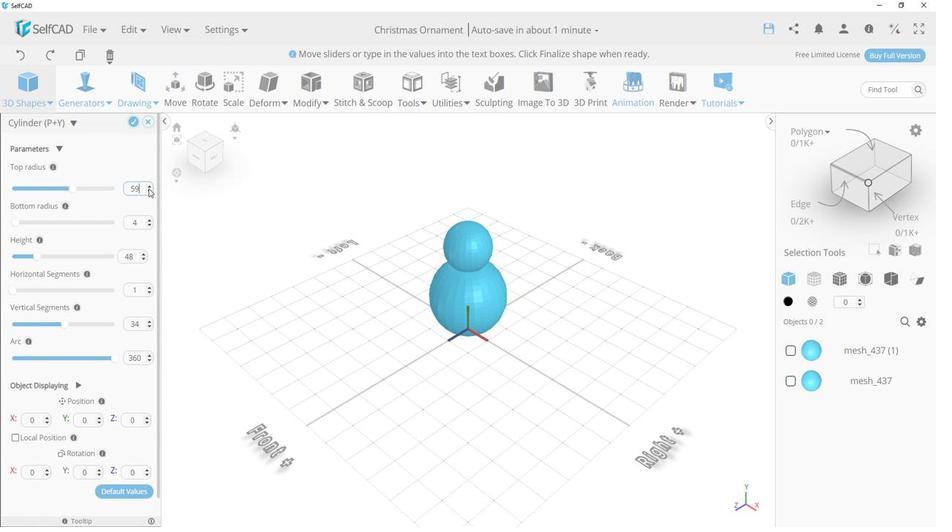 
Action: Mouse pressed left at (147, 189)
Screenshot: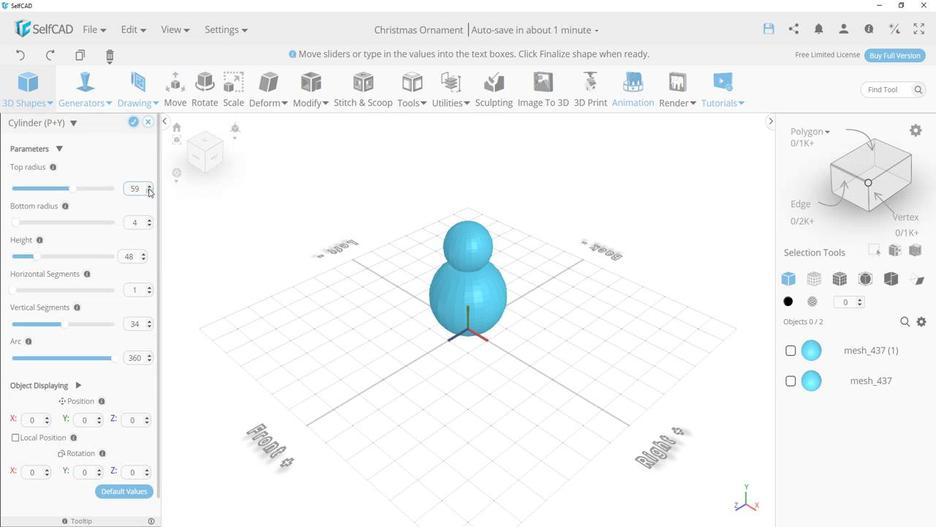 
Action: Mouse pressed left at (147, 189)
Screenshot: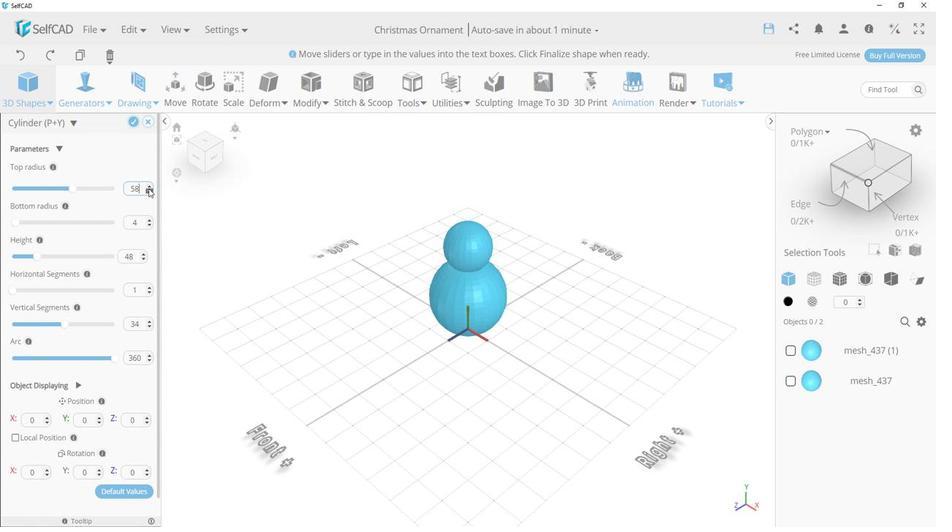 
Action: Mouse pressed left at (147, 189)
Screenshot: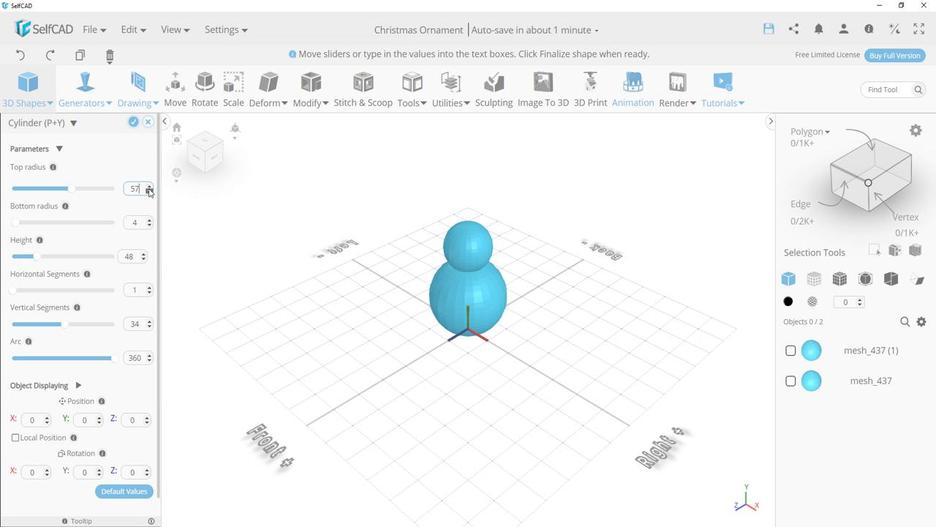 
Action: Mouse pressed left at (147, 189)
Screenshot: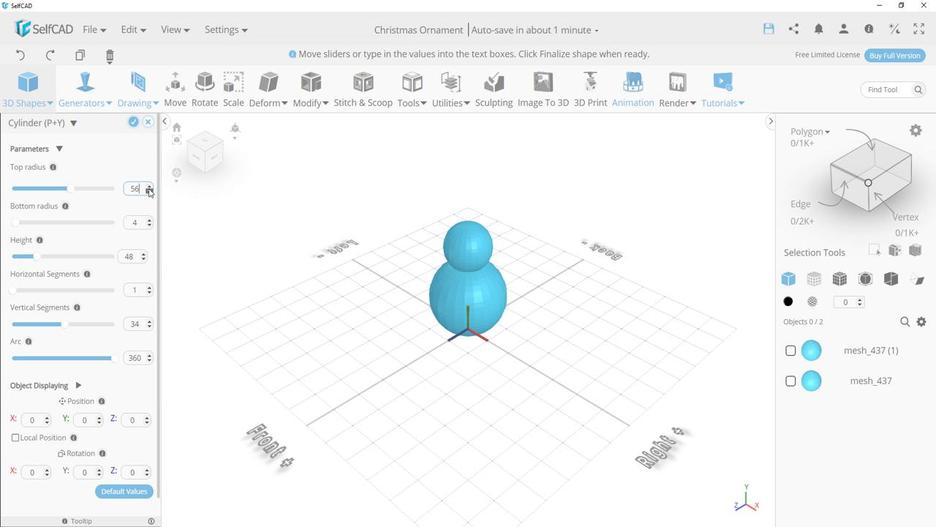 
Action: Mouse pressed left at (147, 189)
Screenshot: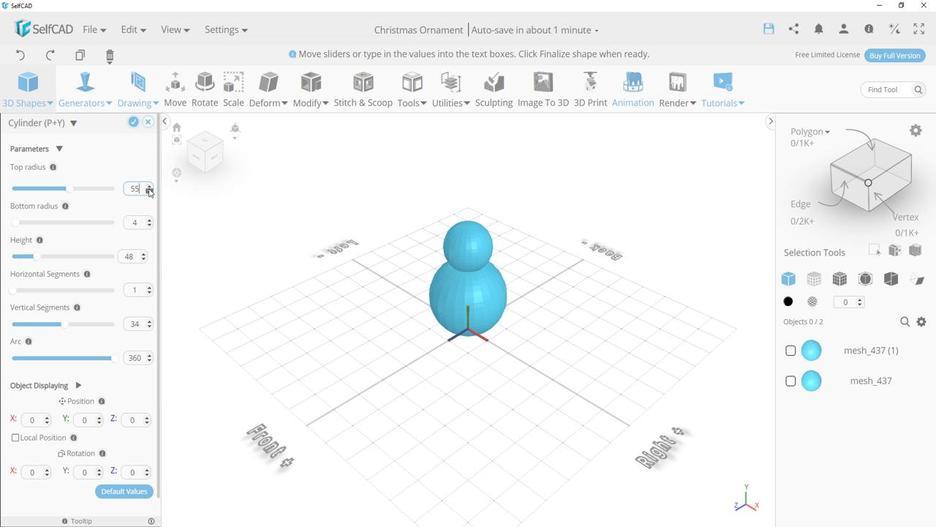 
Action: Mouse pressed left at (147, 189)
Screenshot: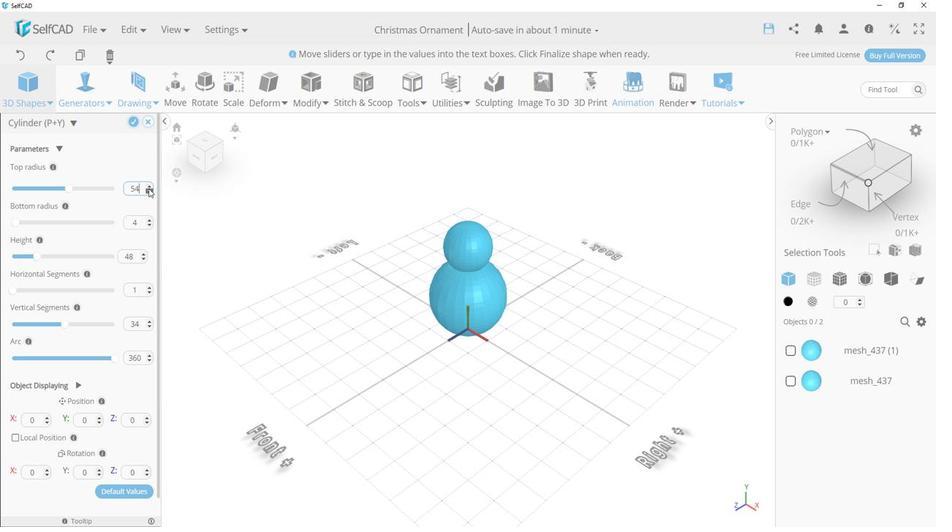 
Action: Mouse pressed left at (147, 189)
Screenshot: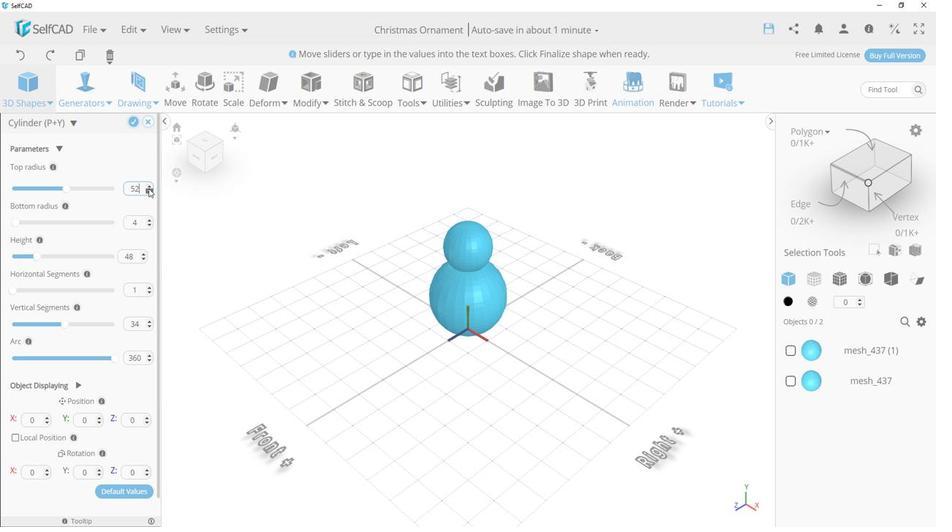 
Action: Mouse pressed left at (147, 189)
Screenshot: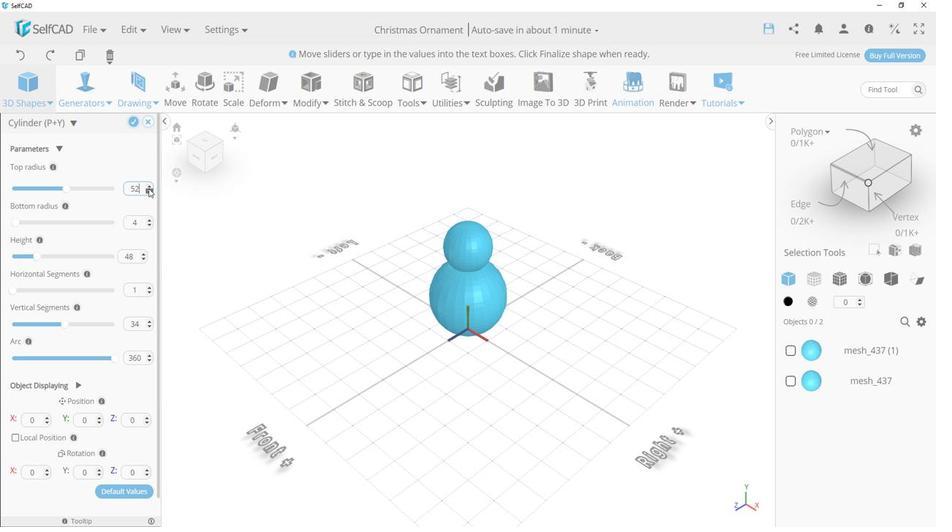 
Action: Mouse pressed left at (147, 189)
Screenshot: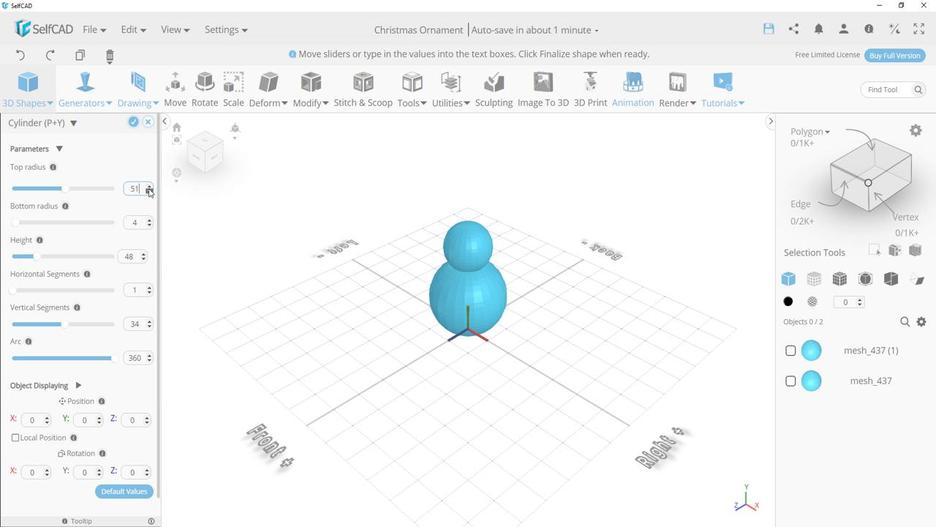 
Action: Mouse pressed left at (147, 189)
Screenshot: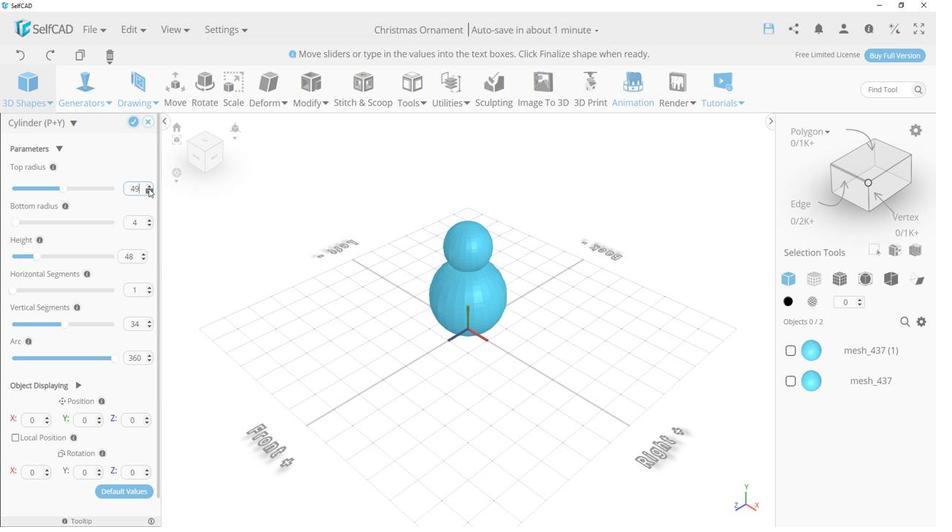 
Action: Mouse moved to (147, 187)
Screenshot: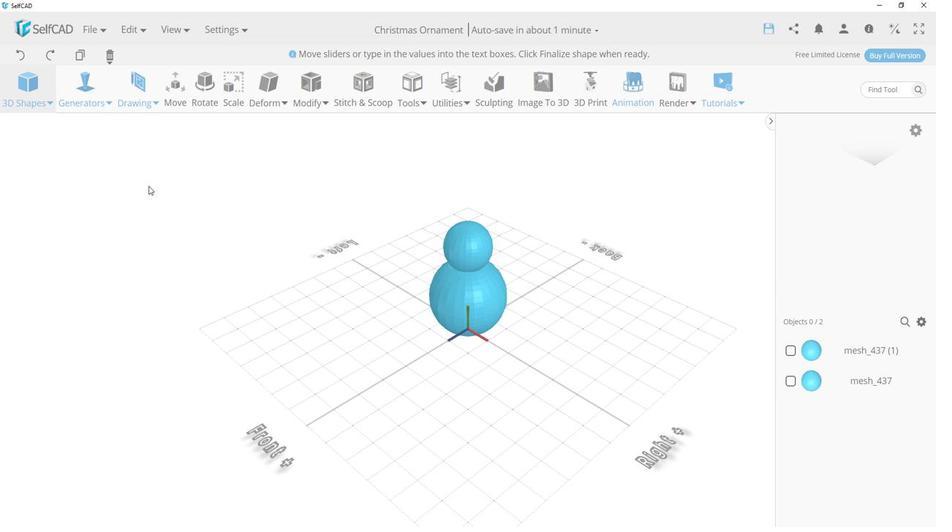 
Action: Mouse pressed left at (147, 187)
Screenshot: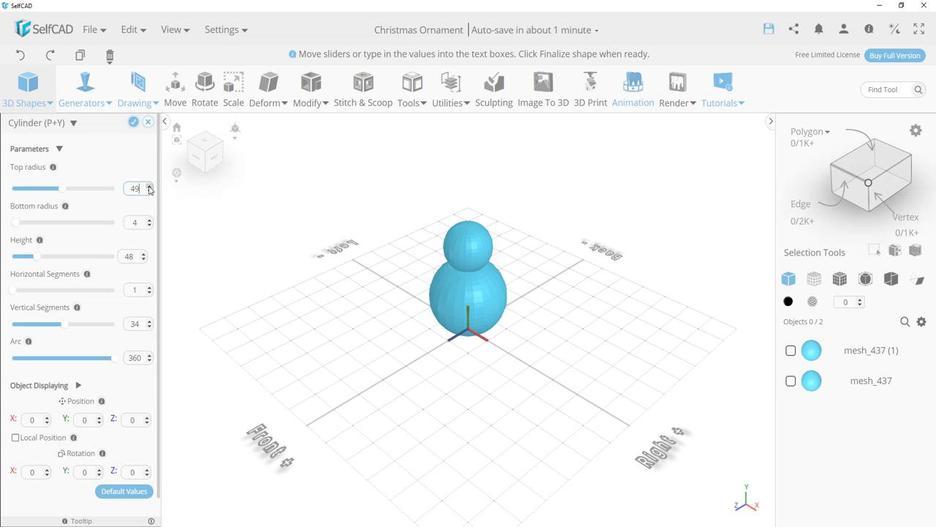 
Action: Mouse moved to (15, 223)
Screenshot: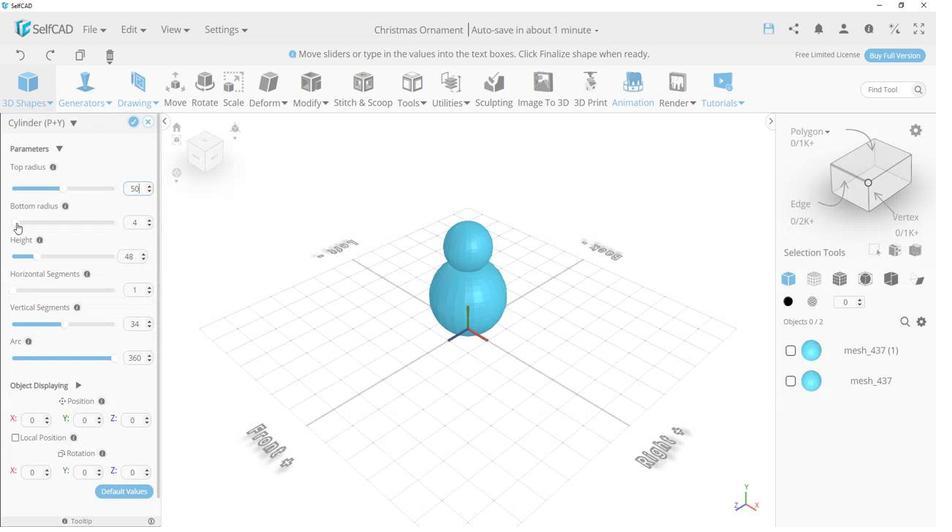 
Action: Mouse pressed left at (15, 223)
Screenshot: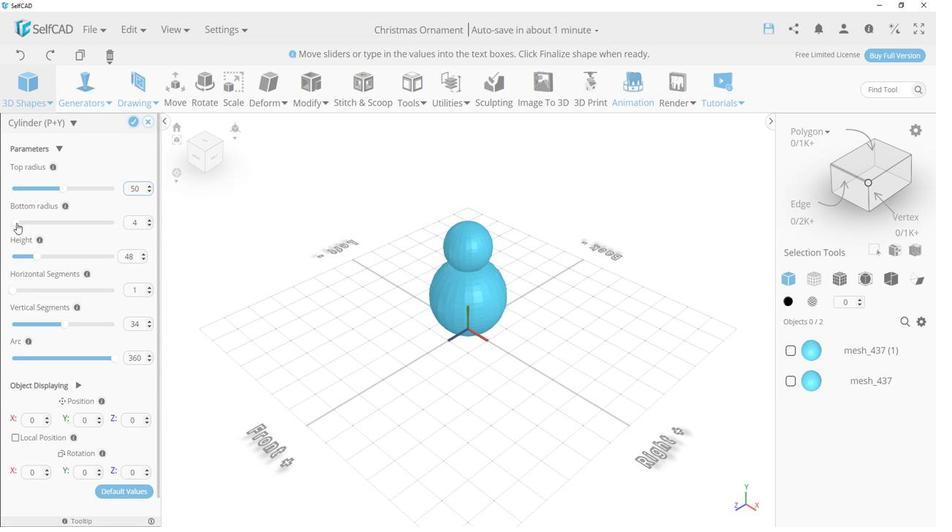 
Action: Mouse moved to (146, 226)
Screenshot: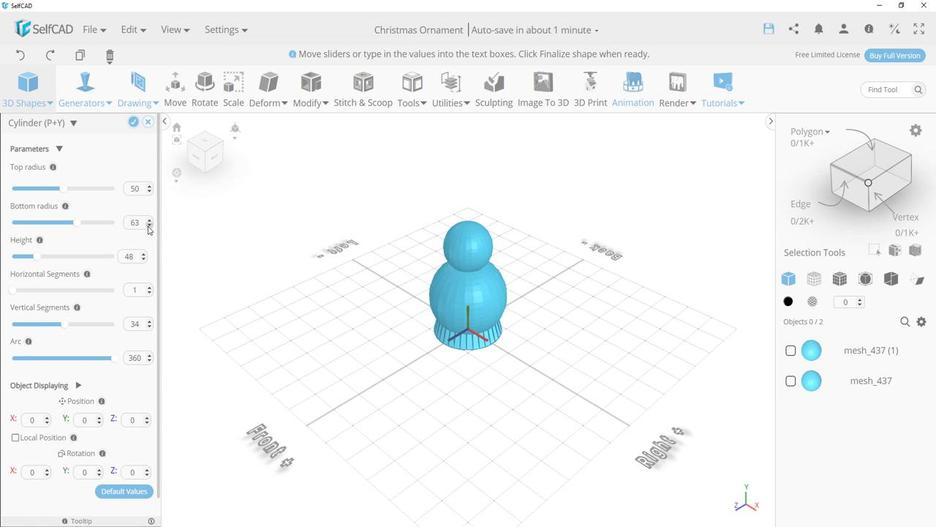 
Action: Mouse pressed left at (146, 226)
Screenshot: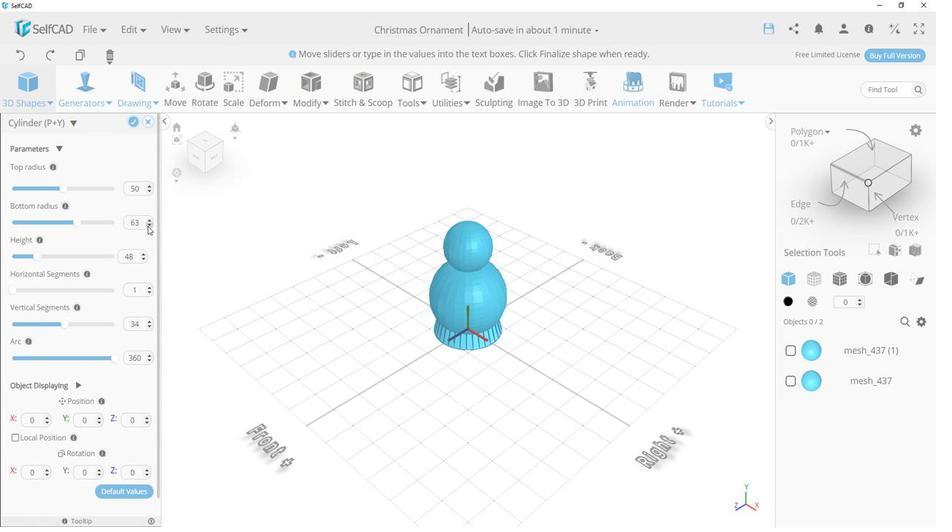 
Action: Mouse pressed left at (146, 226)
Screenshot: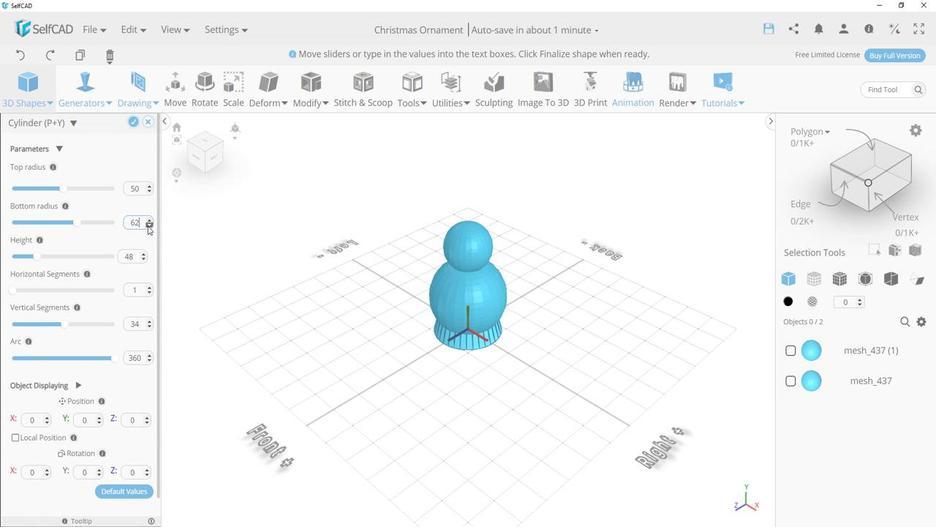 
Action: Mouse pressed left at (146, 226)
Screenshot: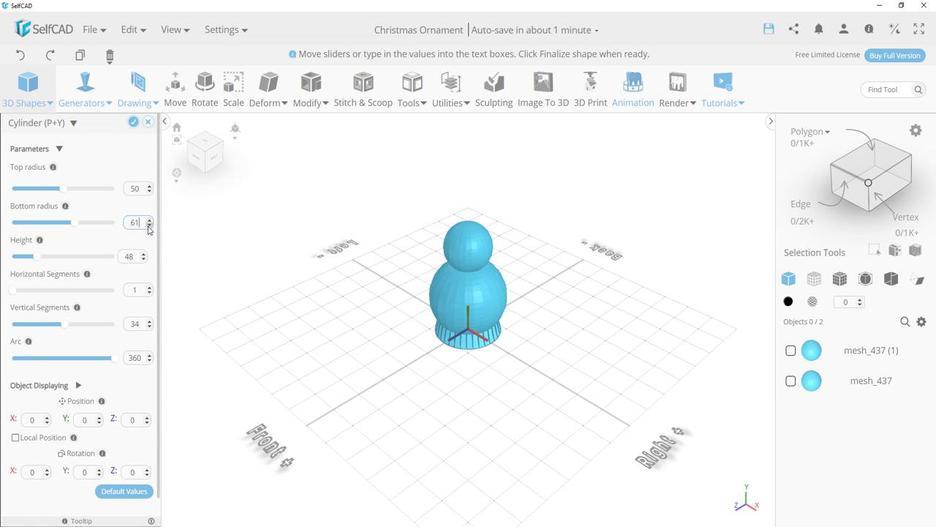 
Action: Mouse moved to (129, 124)
Screenshot: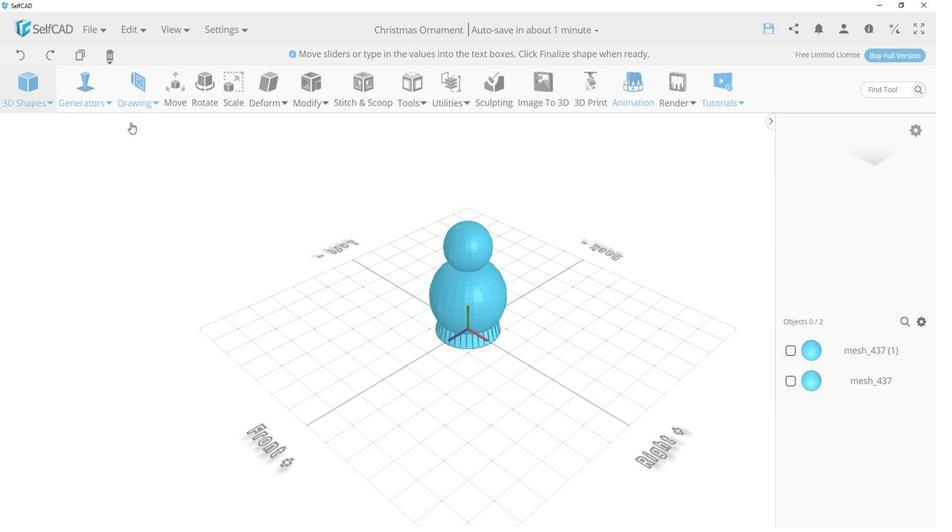 
Action: Mouse pressed left at (129, 124)
Screenshot: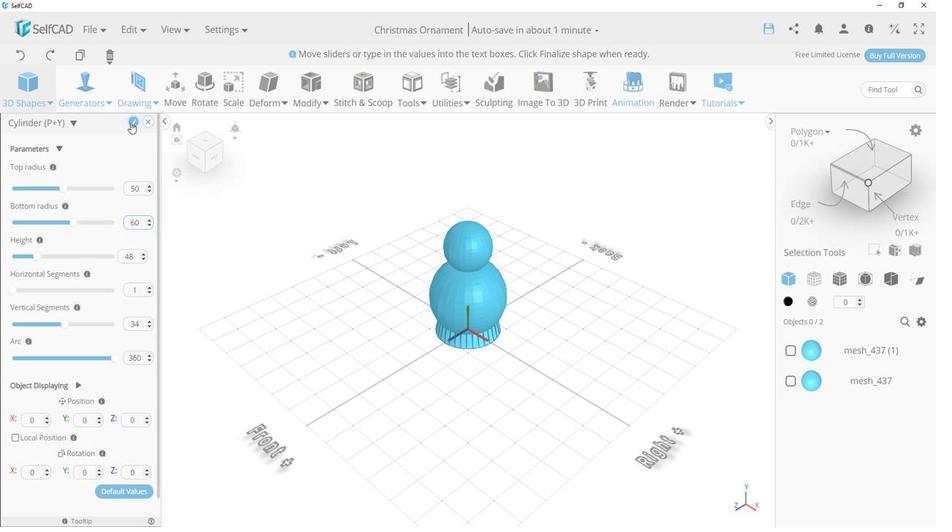 
Action: Mouse moved to (177, 101)
Screenshot: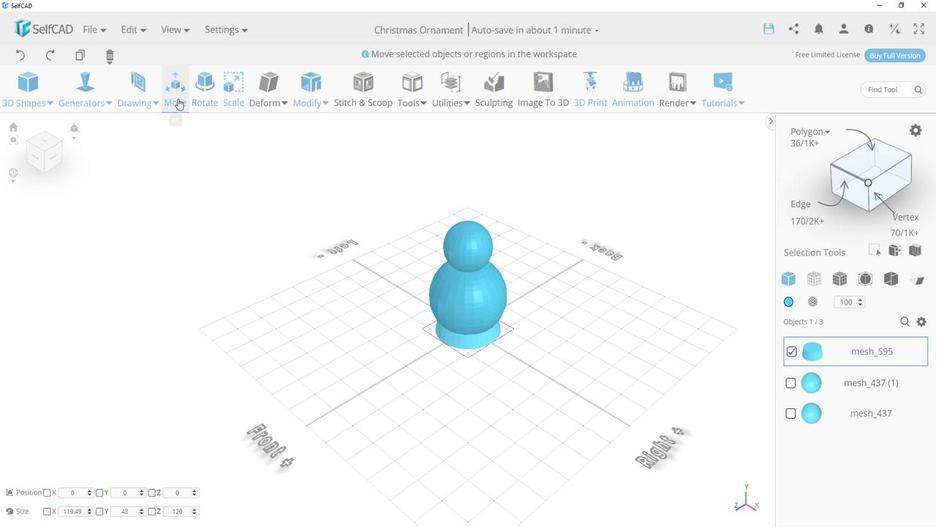 
Action: Mouse pressed left at (177, 101)
Screenshot: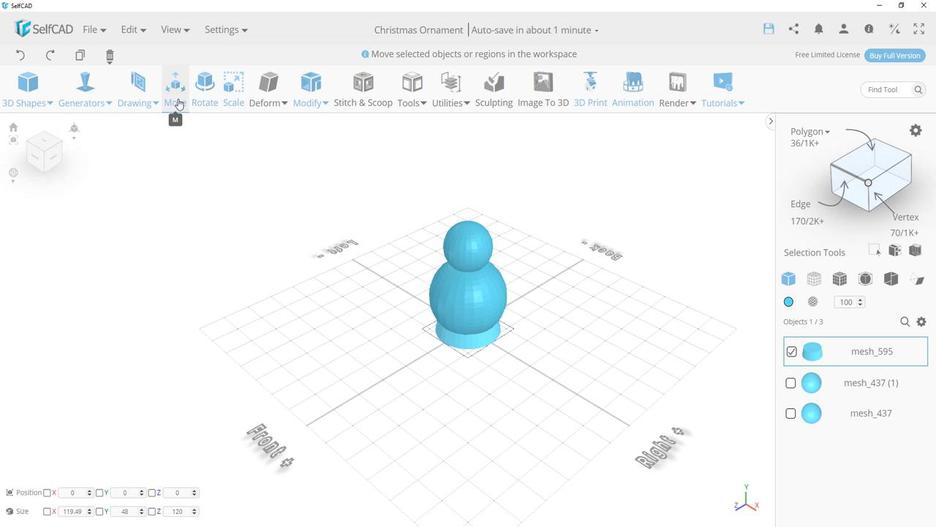 
Action: Mouse moved to (467, 279)
Screenshot: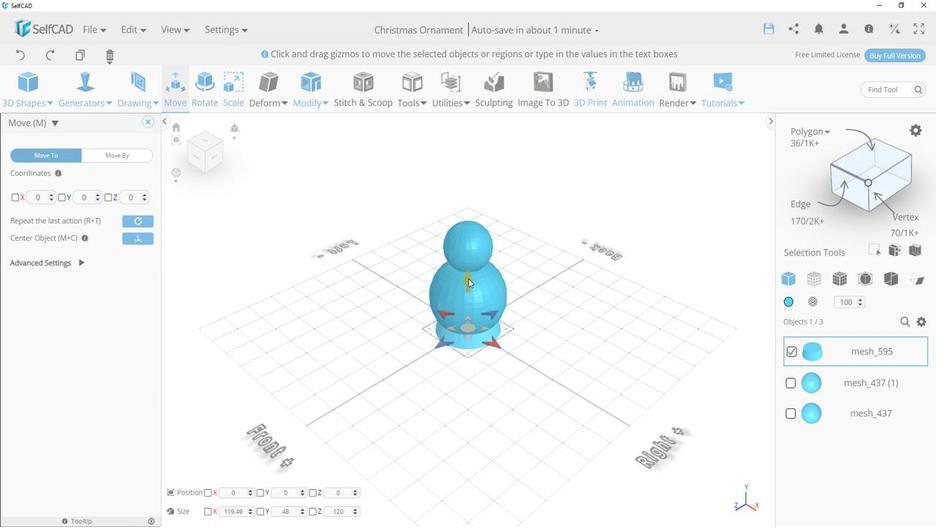 
Action: Mouse pressed left at (467, 279)
Screenshot: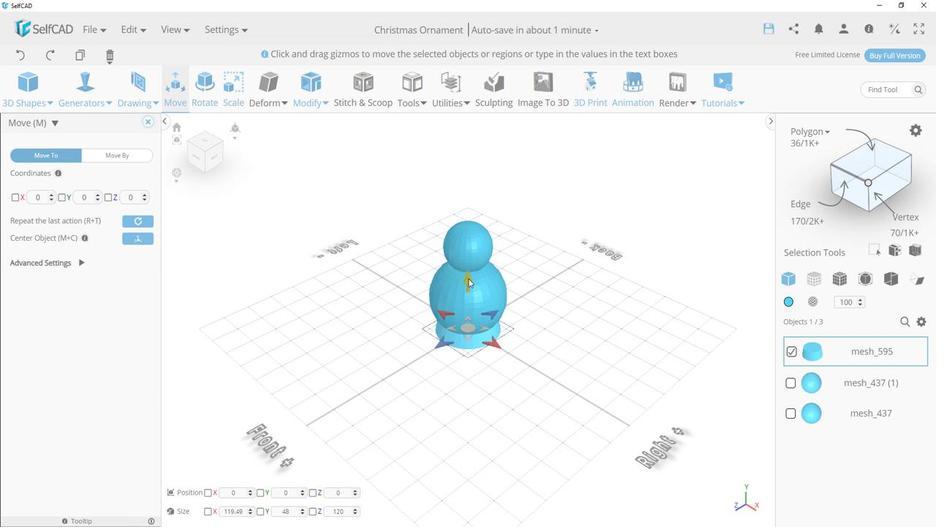 
Action: Mouse moved to (528, 237)
Screenshot: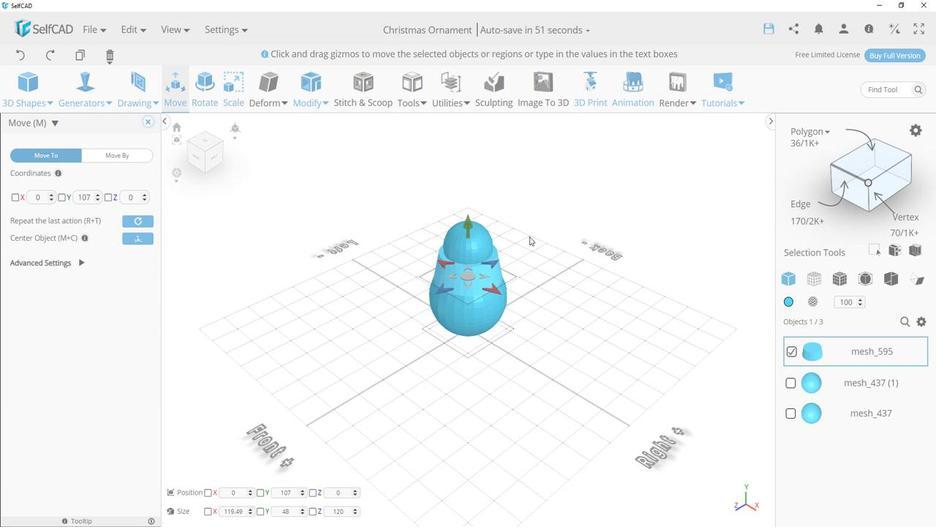 
Action: Mouse pressed left at (528, 237)
Screenshot: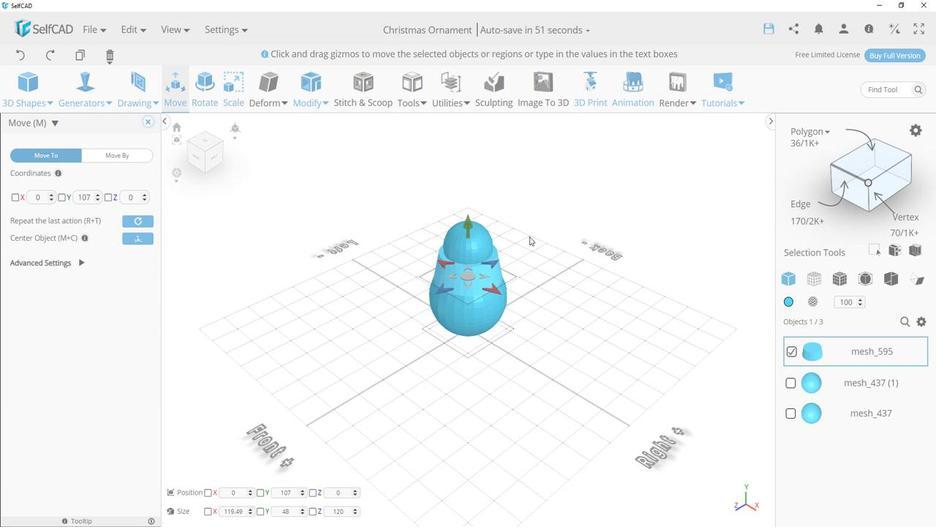 
Action: Mouse moved to (519, 264)
Screenshot: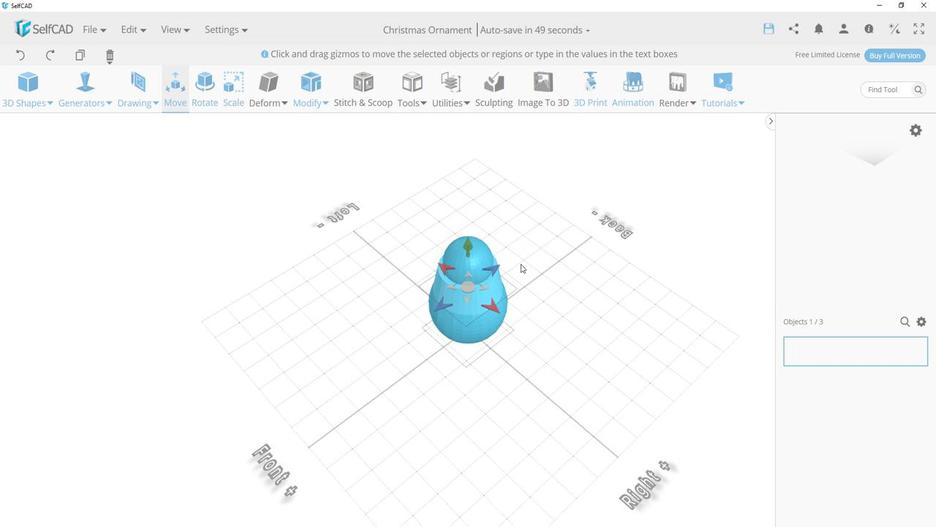 
Action: Mouse scrolled (519, 264) with delta (0, 0)
Screenshot: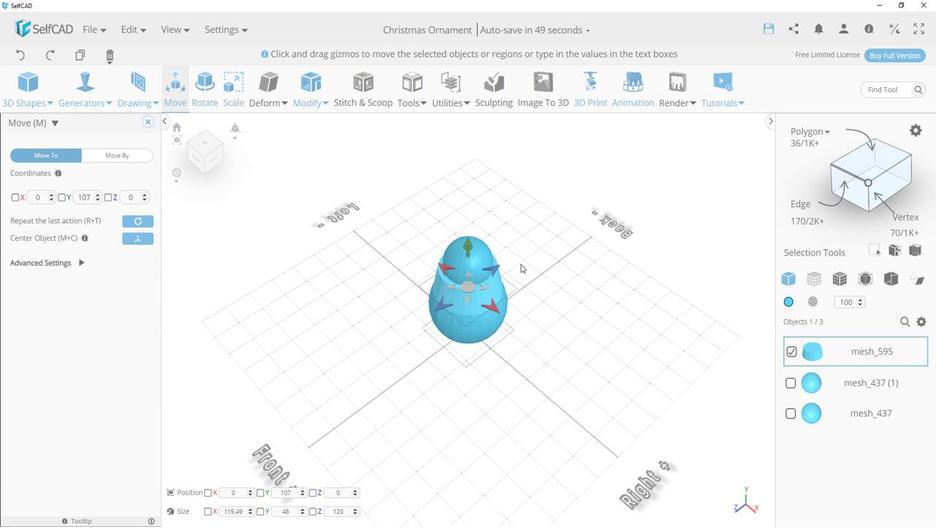 
Action: Mouse scrolled (519, 264) with delta (0, 0)
Screenshot: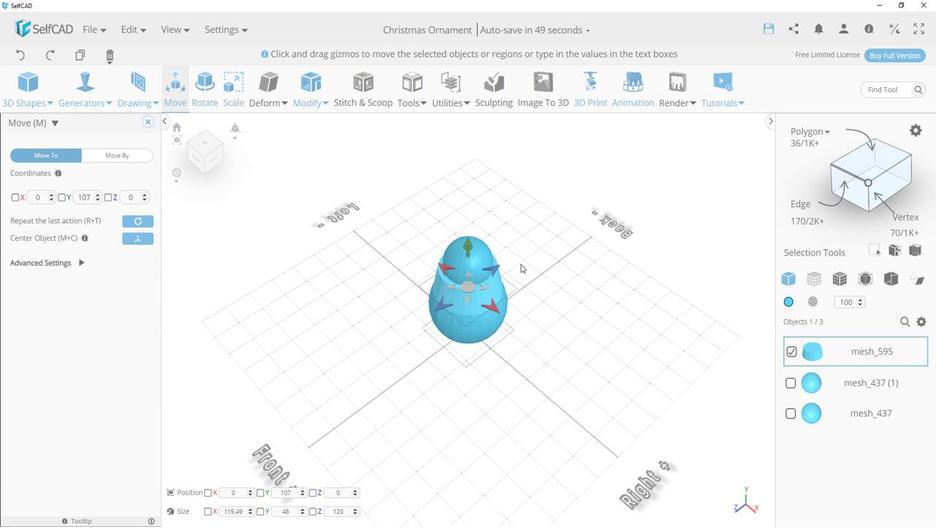 
Action: Mouse scrolled (519, 264) with delta (0, 0)
Screenshot: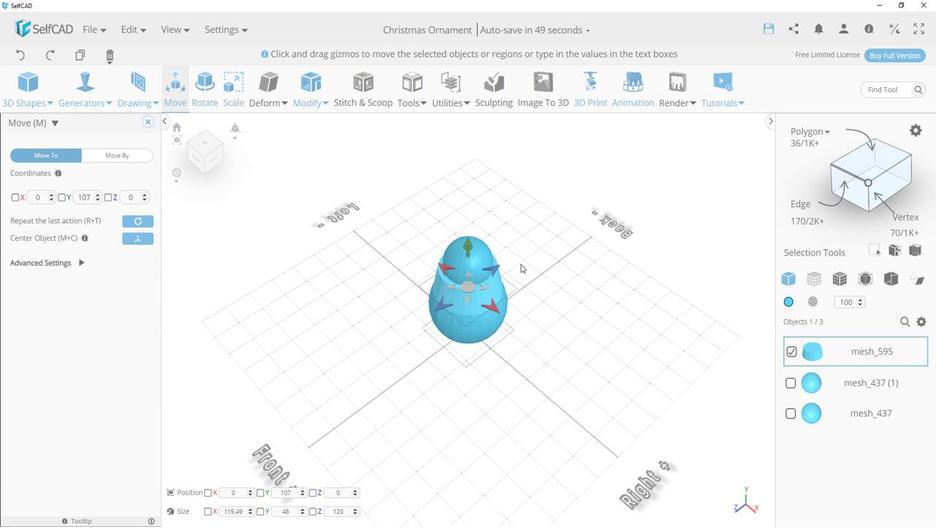 
Action: Mouse scrolled (519, 264) with delta (0, 0)
Screenshot: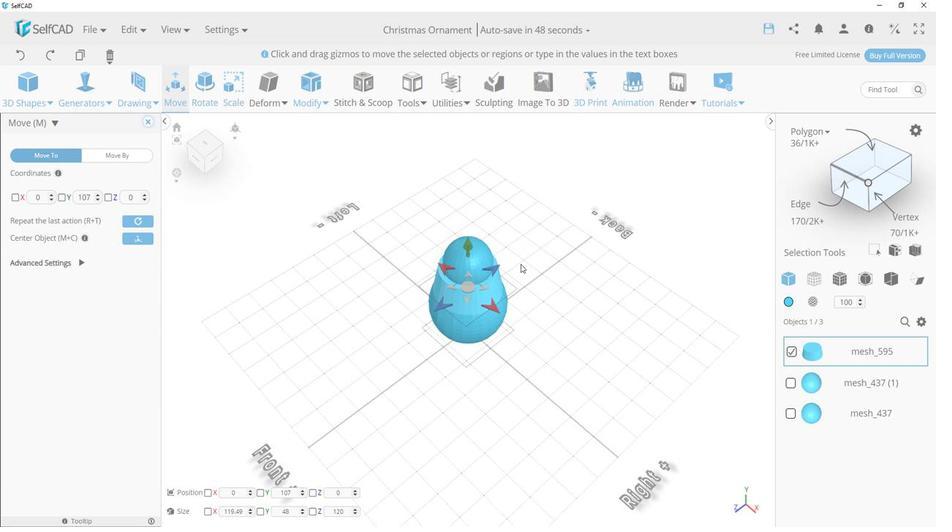 
Action: Mouse scrolled (519, 264) with delta (0, 0)
Screenshot: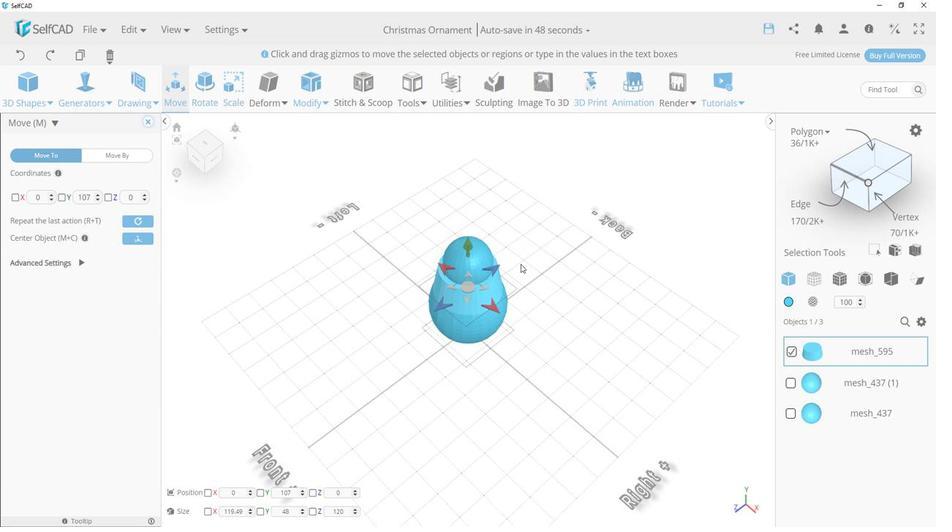 
Action: Mouse scrolled (519, 264) with delta (0, 0)
Screenshot: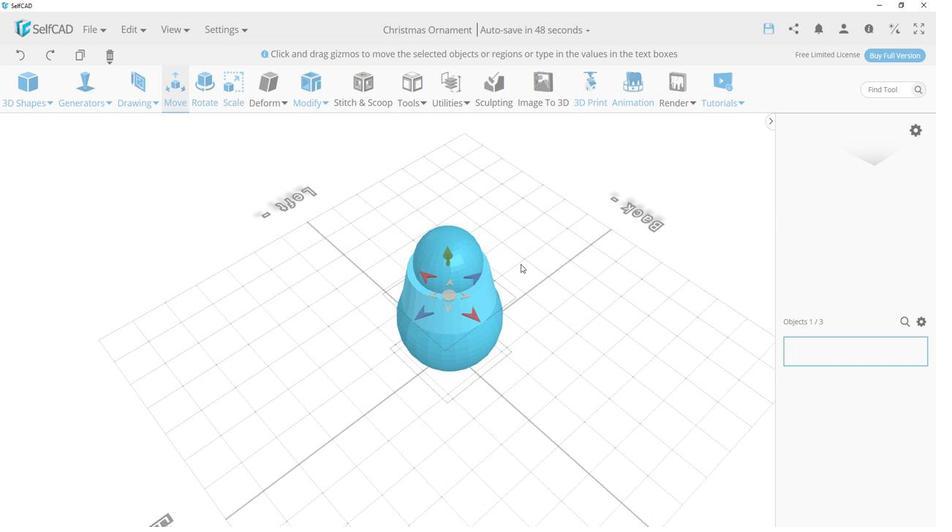 
Action: Mouse scrolled (519, 264) with delta (0, 0)
Screenshot: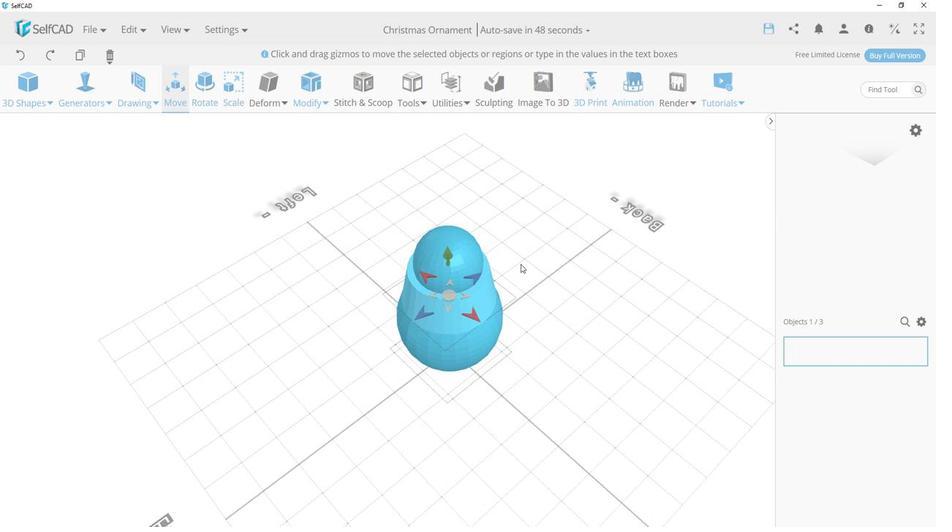 
Action: Mouse scrolled (519, 264) with delta (0, 0)
Screenshot: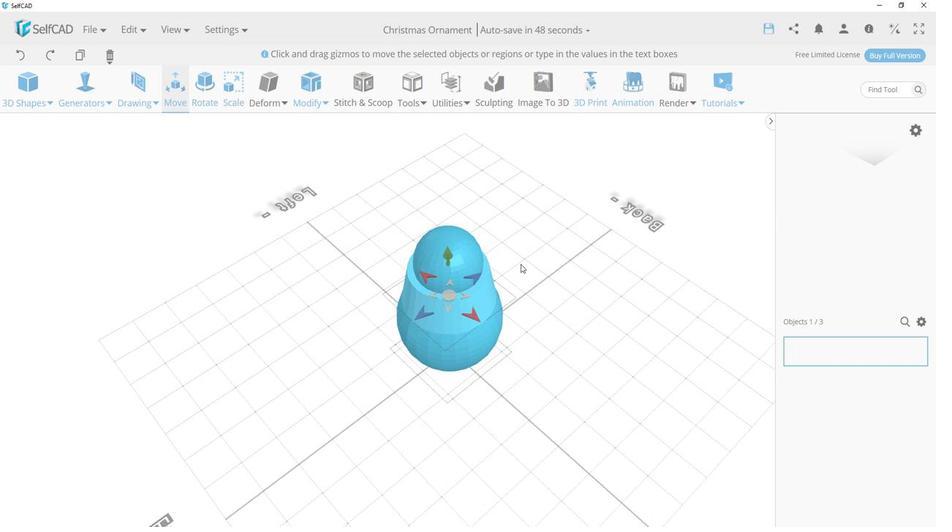 
Action: Mouse scrolled (519, 264) with delta (0, 0)
Screenshot: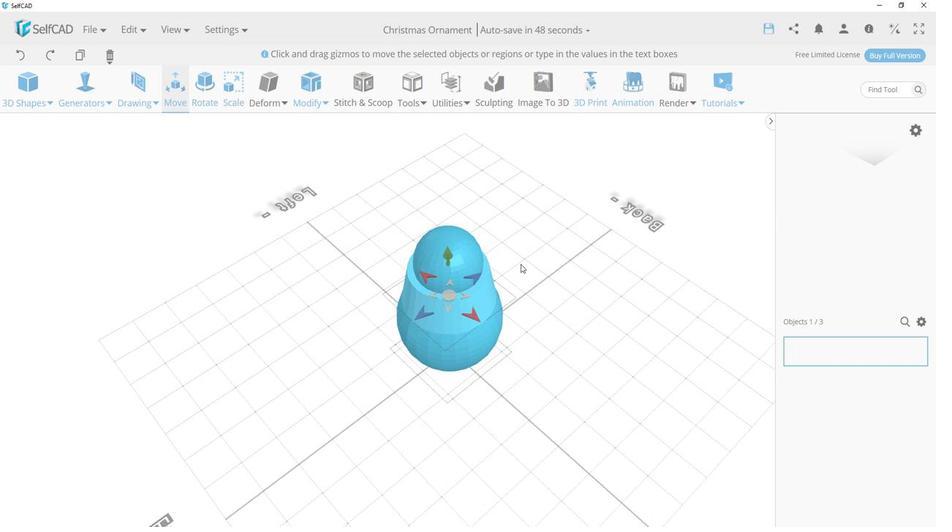 
Action: Mouse scrolled (519, 264) with delta (0, 0)
Screenshot: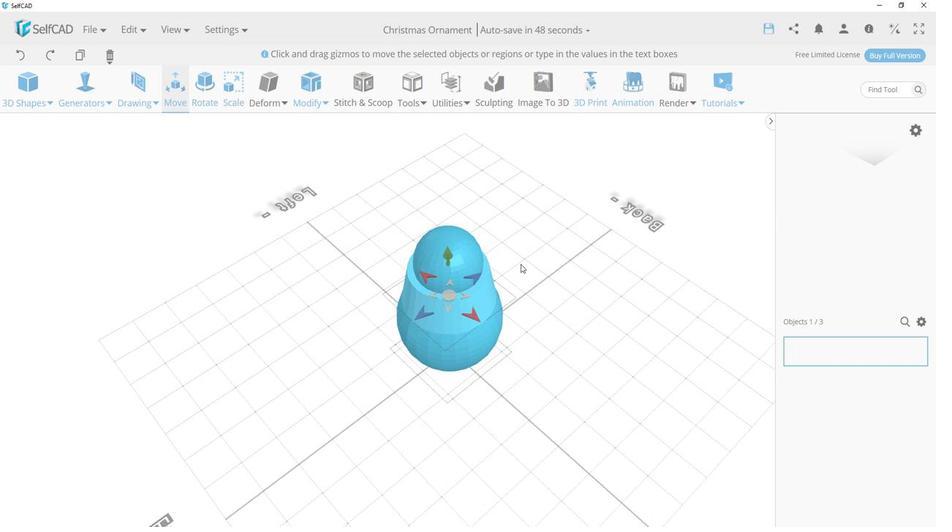 
Action: Mouse moved to (860, 166)
Screenshot: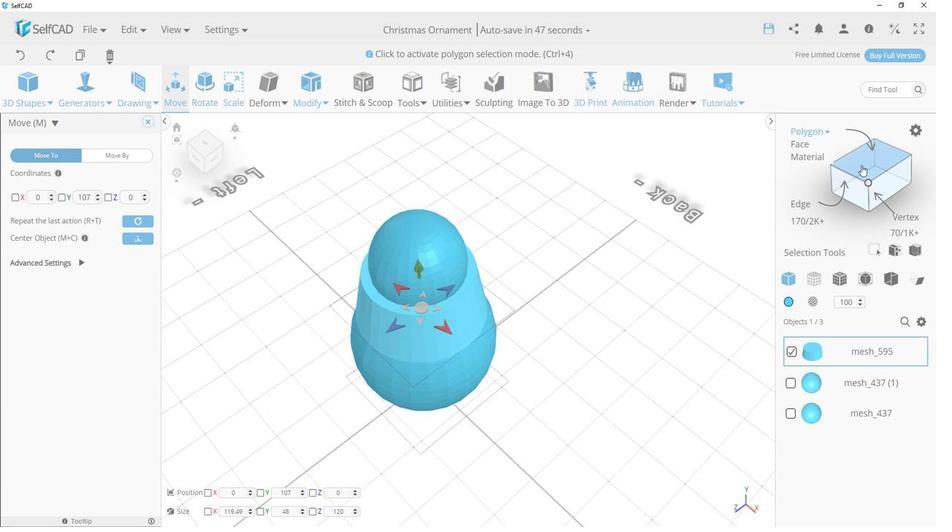 
Action: Mouse pressed left at (860, 166)
Screenshot: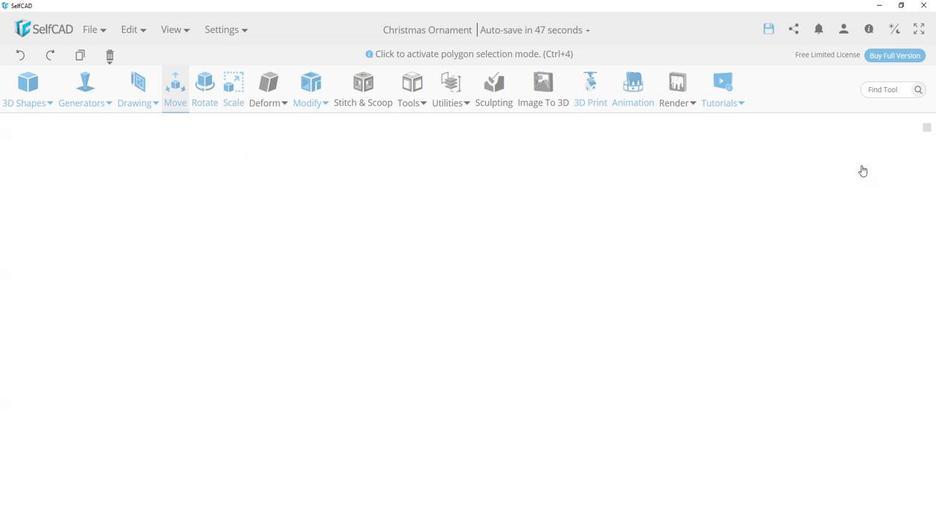 
Action: Mouse moved to (455, 284)
Screenshot: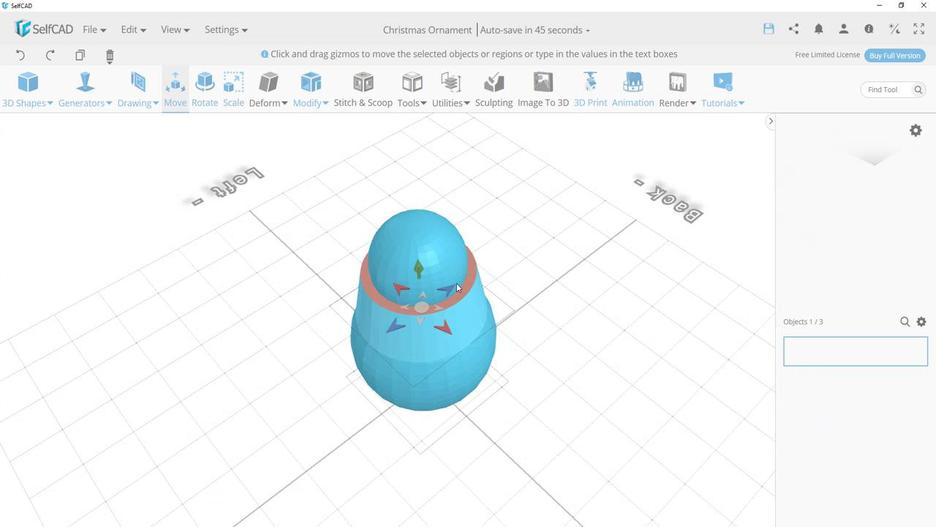 
Action: Mouse pressed left at (455, 284)
Screenshot: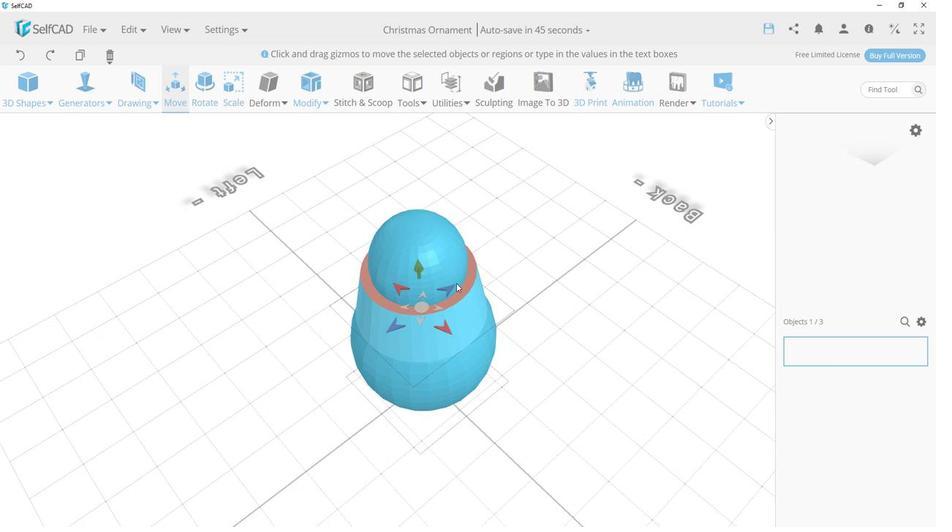 
Action: Mouse moved to (413, 221)
Screenshot: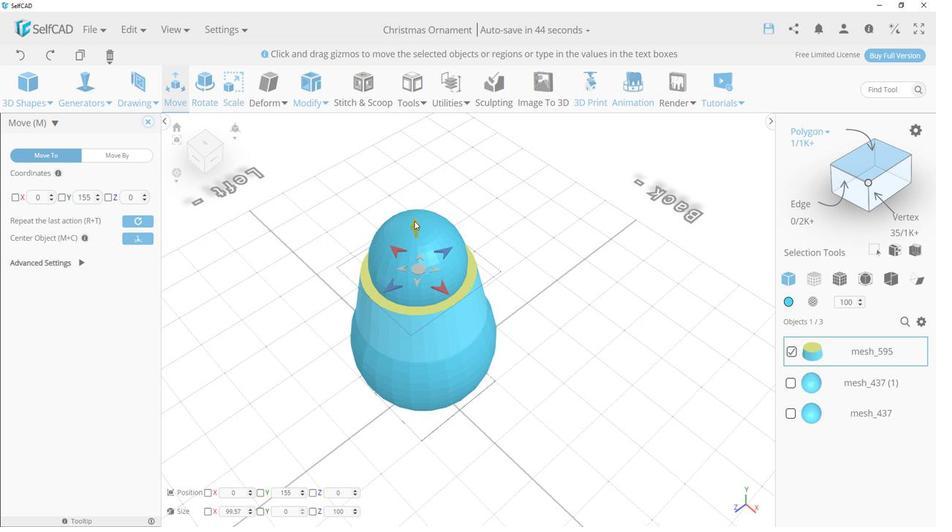 
Action: Mouse pressed left at (413, 221)
Screenshot: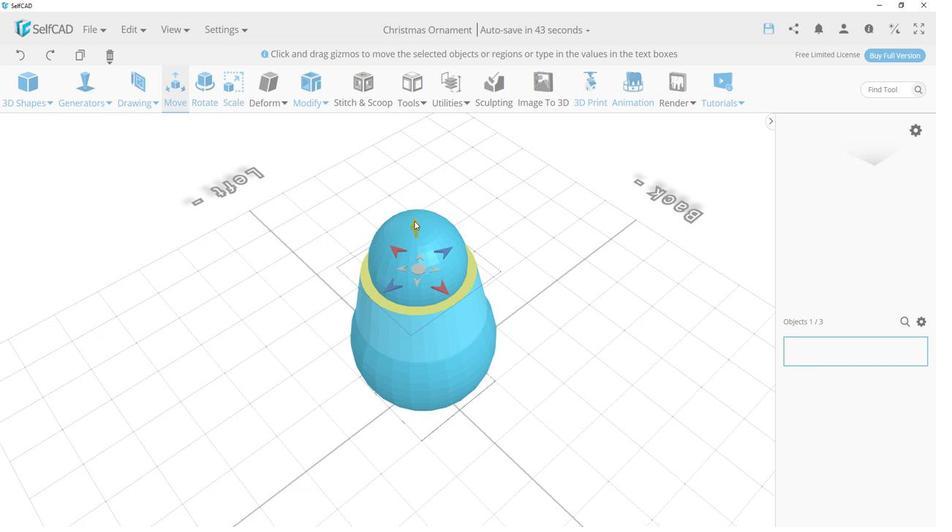 
Action: Mouse moved to (524, 377)
Screenshot: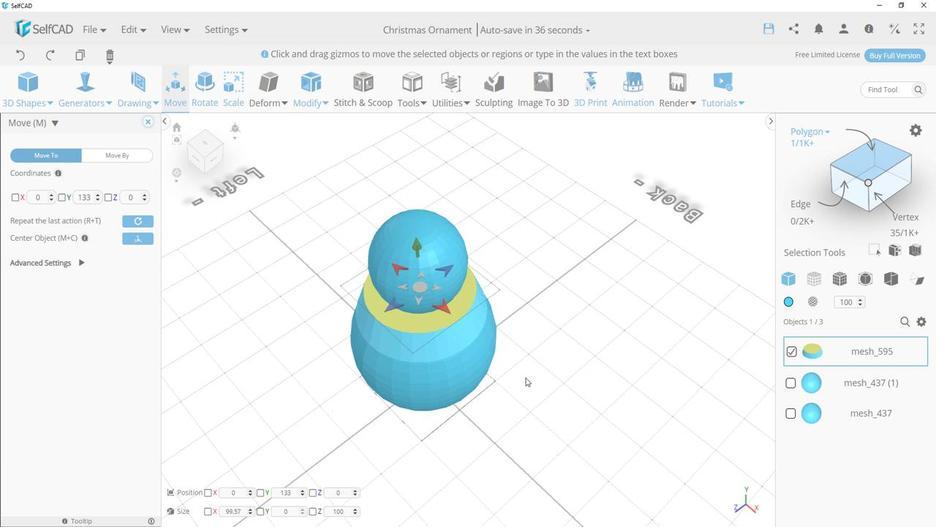 
Action: Mouse pressed left at (524, 377)
Screenshot: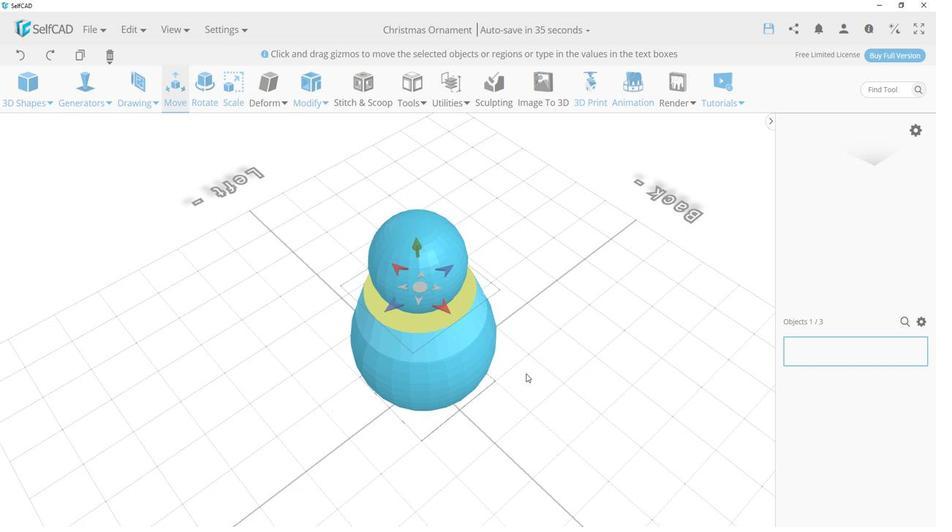 
Action: Mouse moved to (535, 352)
Screenshot: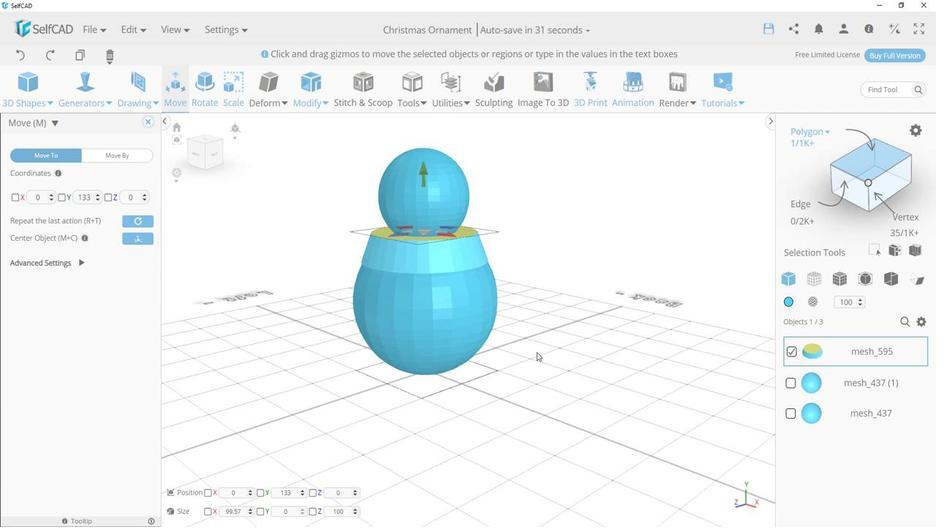 
Action: Mouse pressed left at (535, 352)
Screenshot: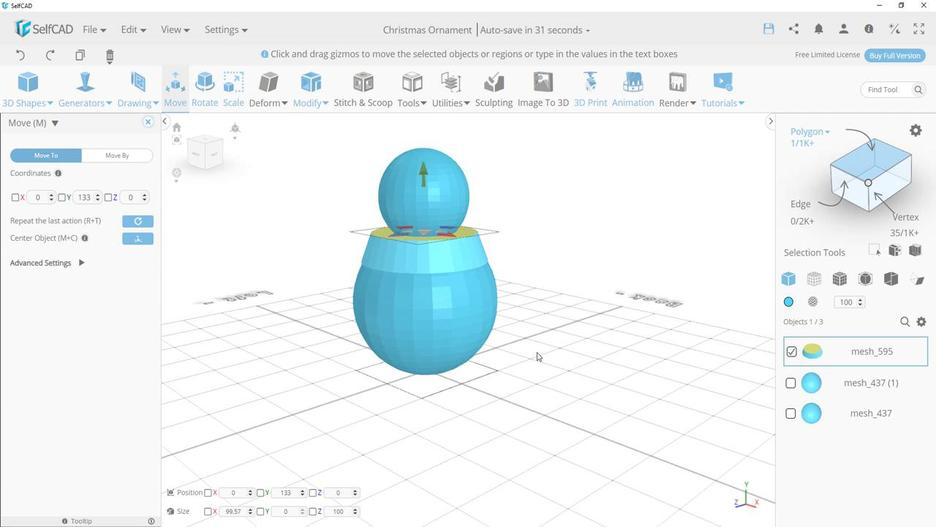 
Action: Mouse moved to (428, 271)
Screenshot: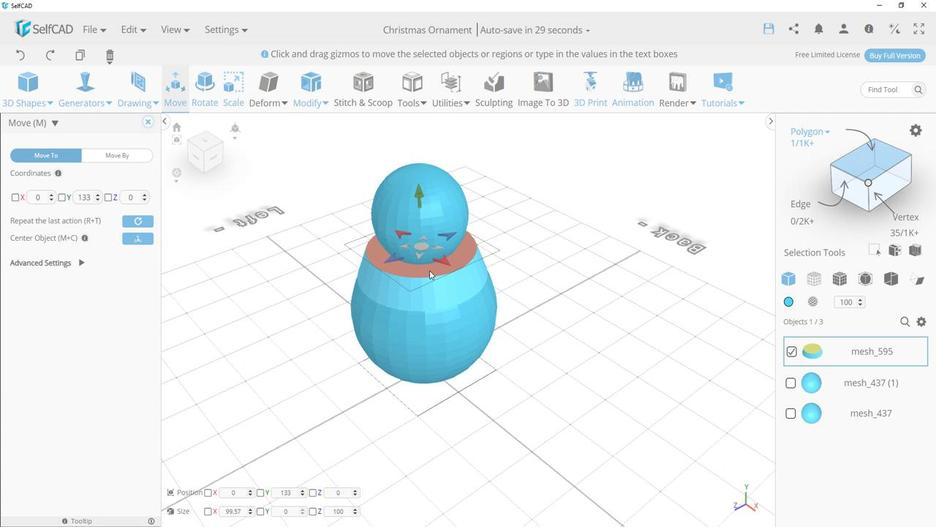 
Action: Mouse pressed left at (428, 271)
Screenshot: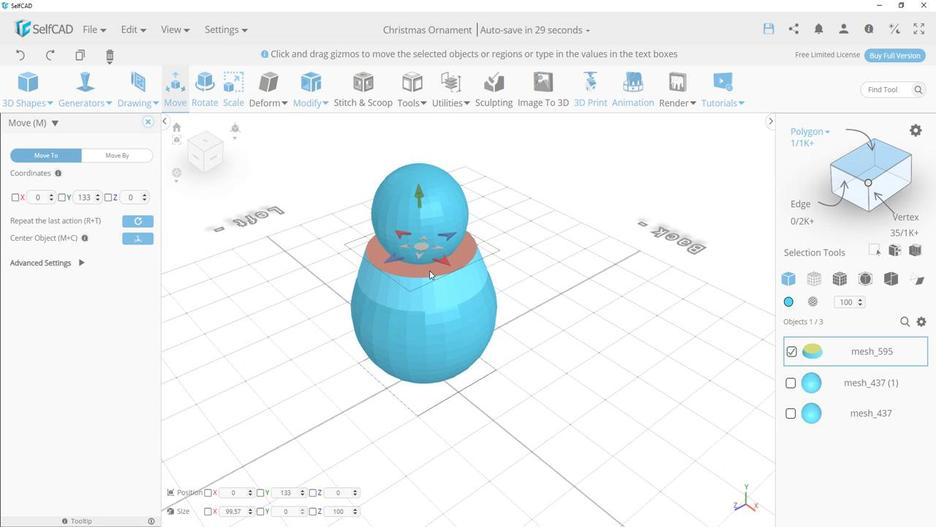 
Action: Mouse moved to (537, 373)
Screenshot: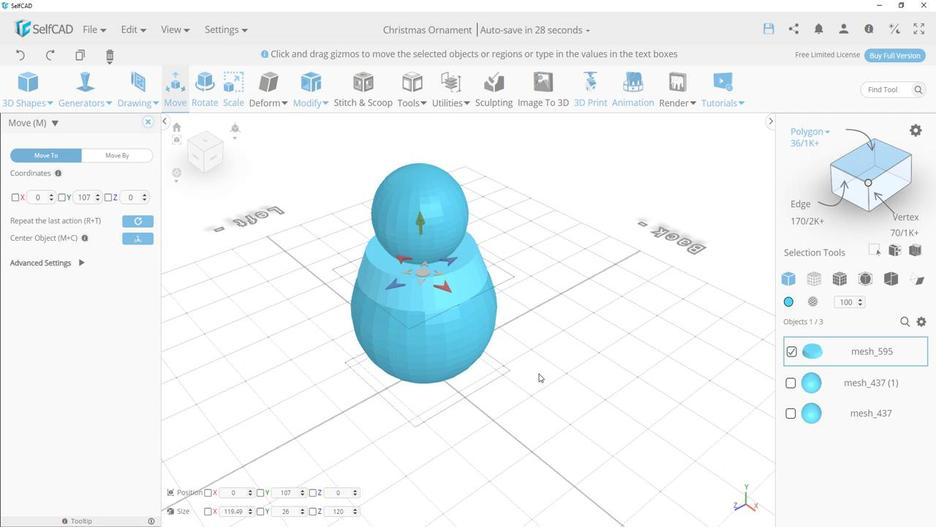 
Action: Mouse pressed left at (537, 373)
Screenshot: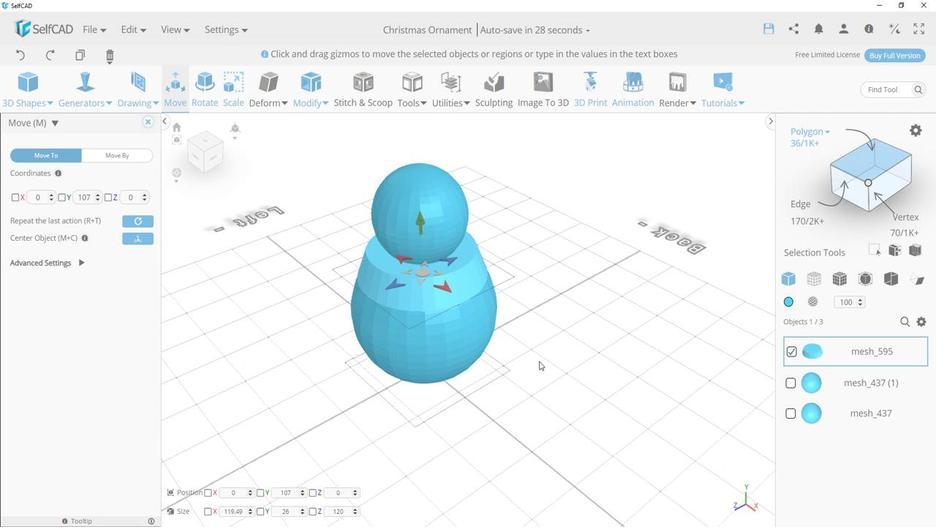 
Action: Mouse moved to (813, 281)
Screenshot: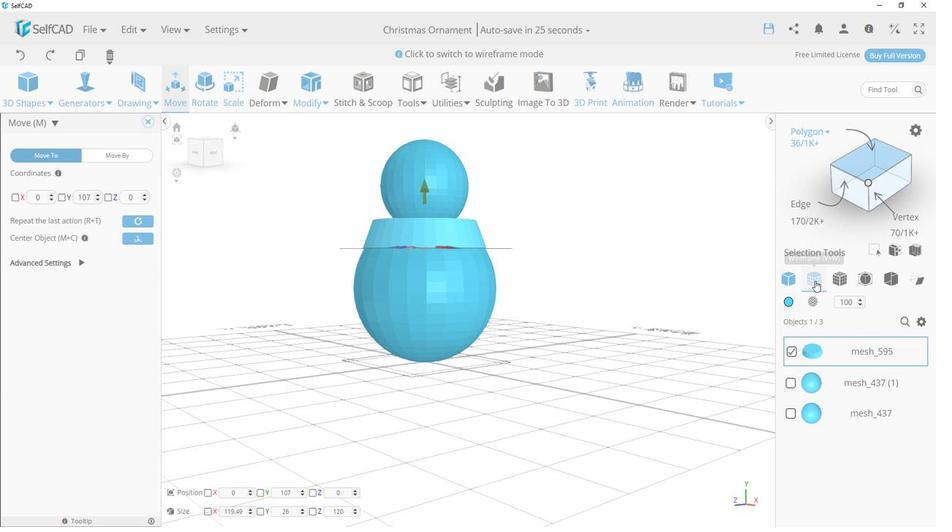
Action: Mouse pressed left at (813, 281)
Screenshot: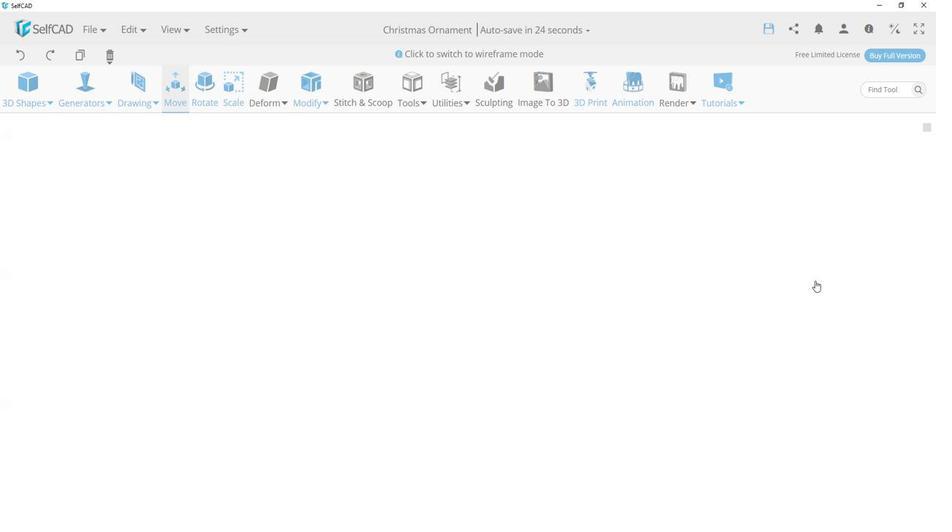 
Action: Mouse moved to (587, 353)
Screenshot: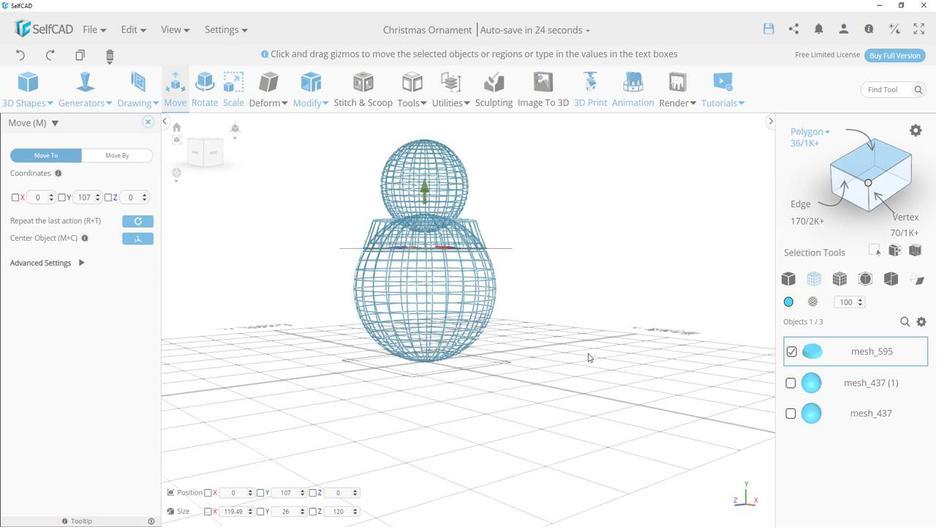 
Action: Mouse pressed left at (587, 353)
Screenshot: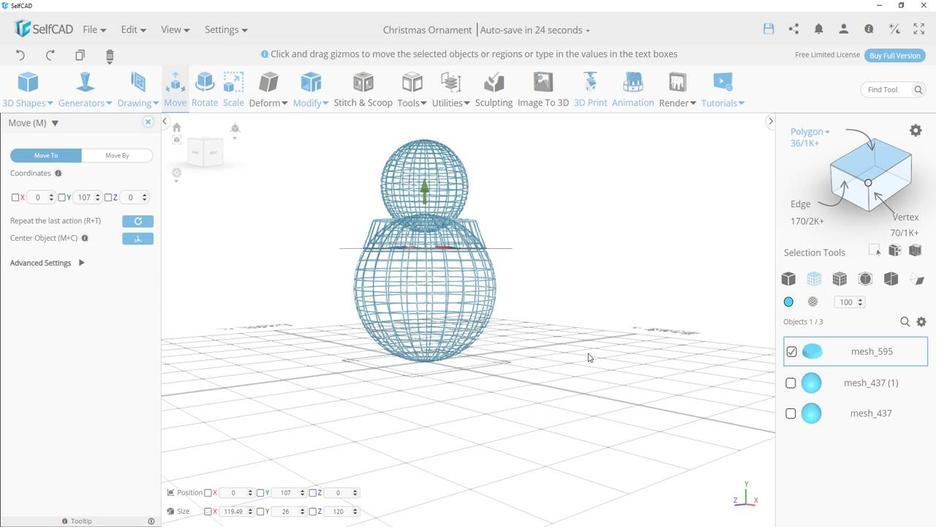 
Action: Mouse moved to (398, 235)
Screenshot: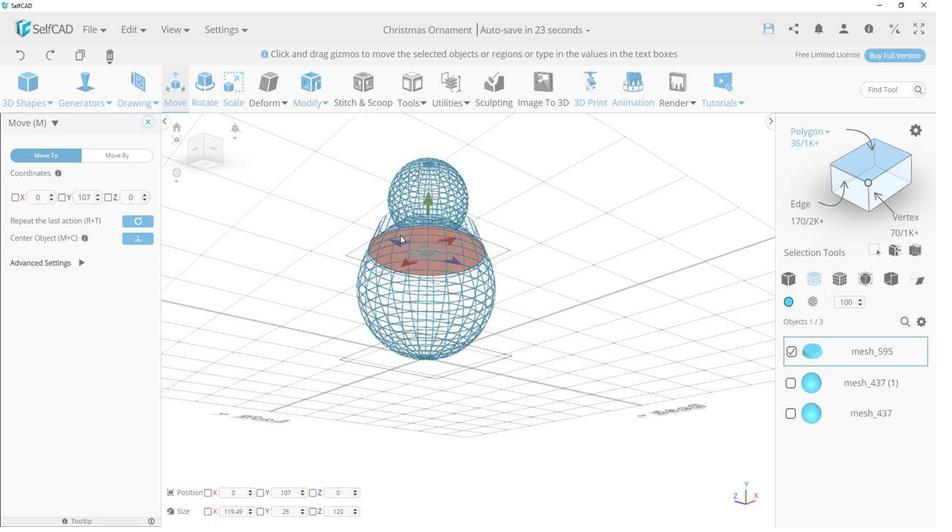 
Action: Mouse pressed left at (398, 235)
Screenshot: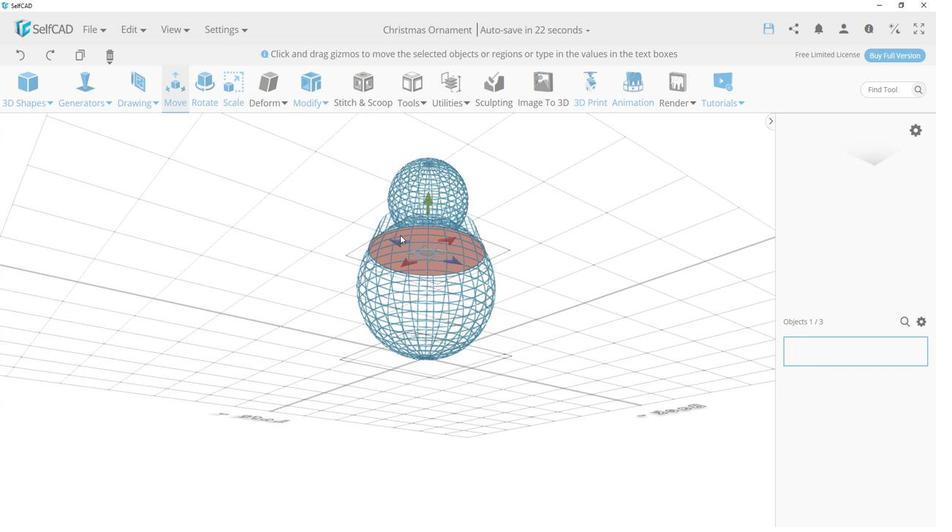 
Action: Mouse moved to (569, 270)
Screenshot: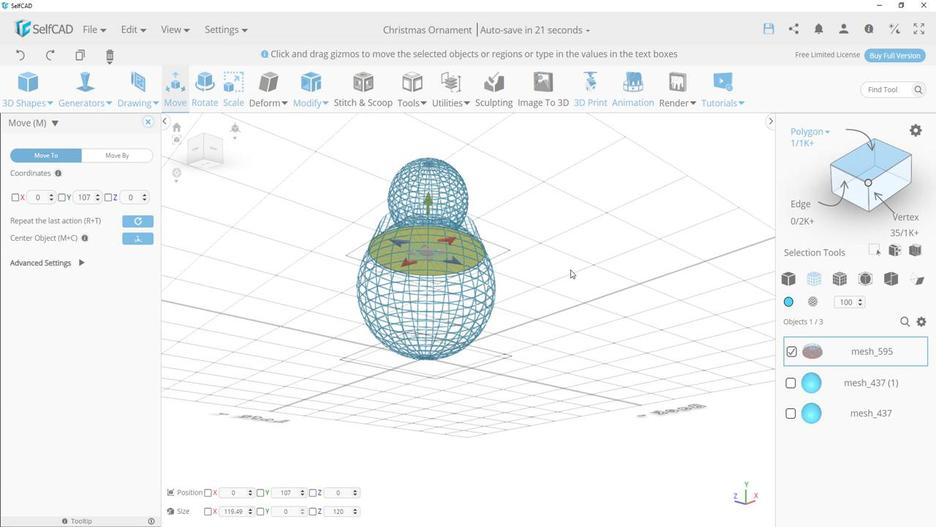 
Action: Mouse pressed left at (569, 270)
Screenshot: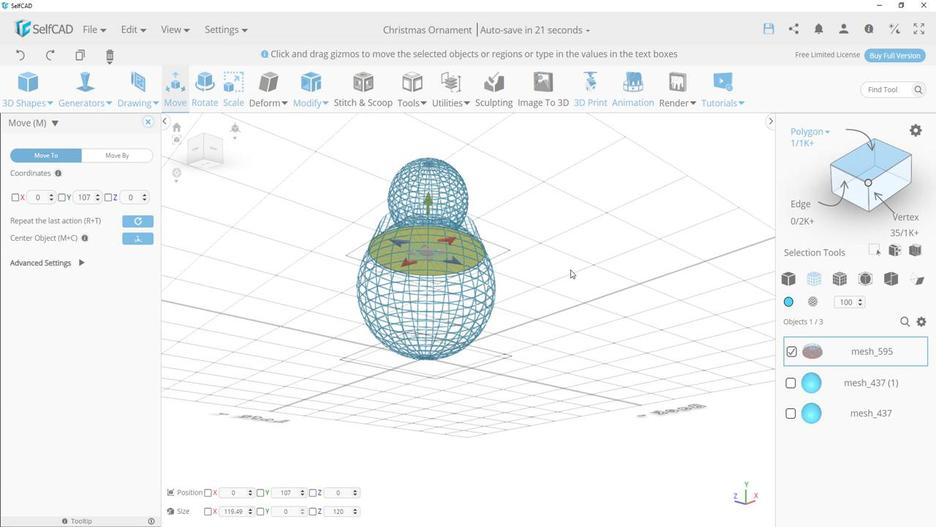 
Action: Mouse moved to (417, 192)
Screenshot: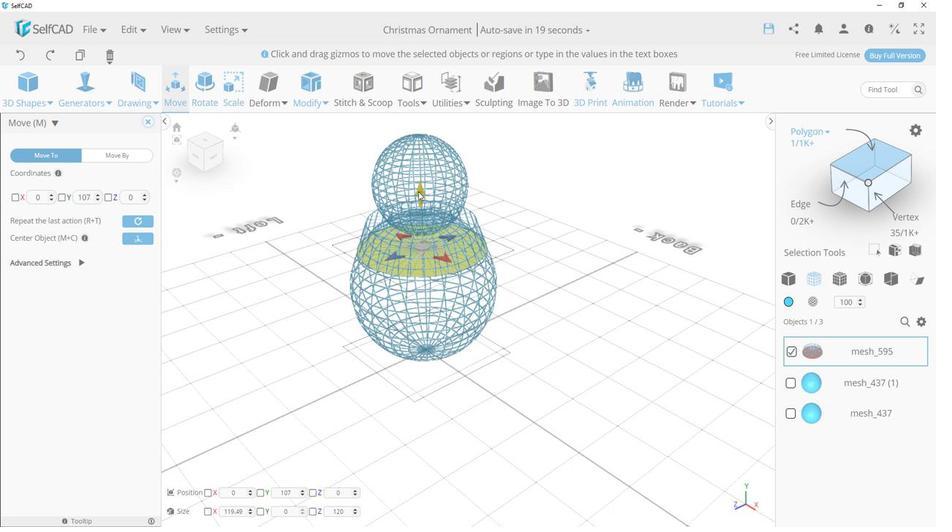 
Action: Mouse pressed left at (417, 192)
Screenshot: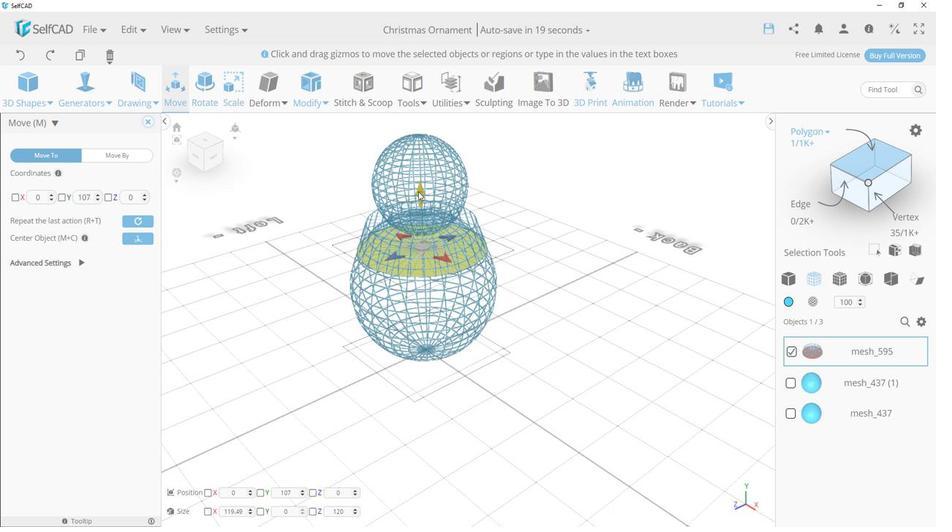 
Action: Mouse moved to (788, 355)
Screenshot: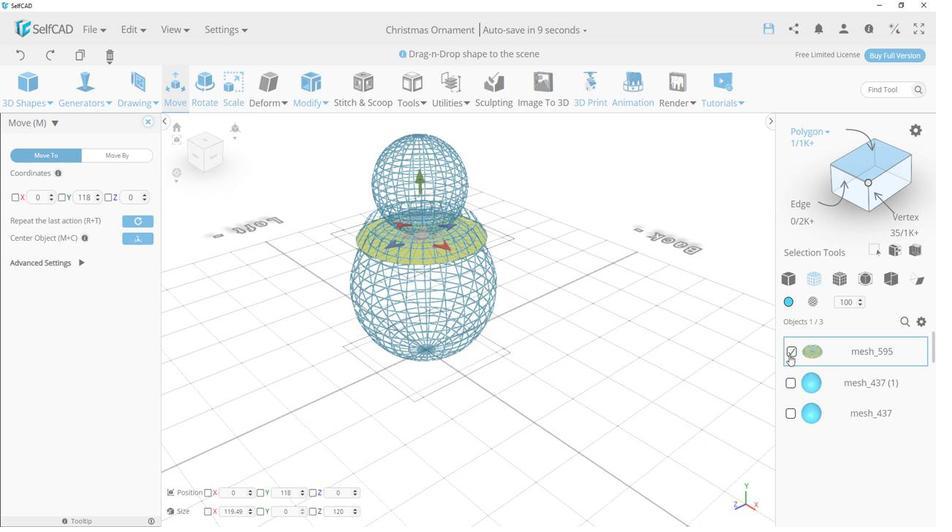 
Action: Mouse pressed left at (788, 355)
Screenshot: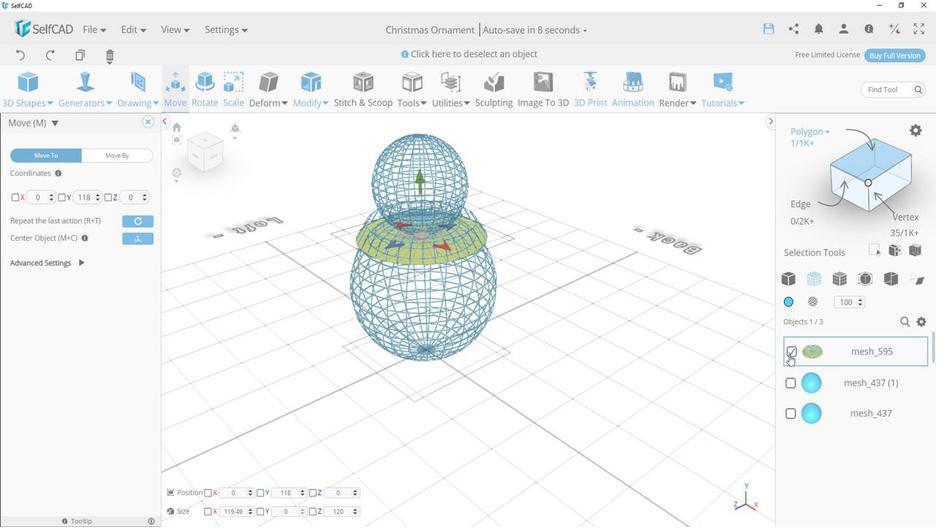 
Action: Mouse pressed left at (788, 355)
Screenshot: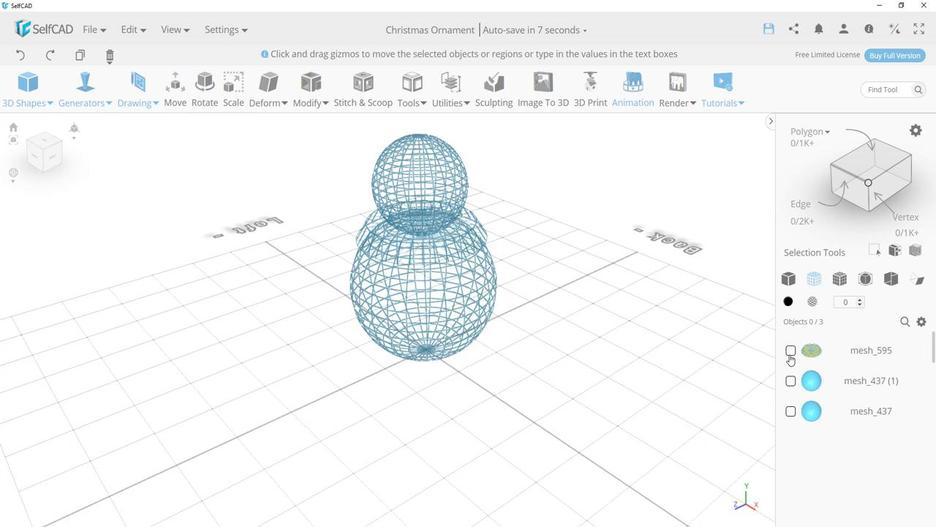 
Action: Mouse moved to (784, 281)
Screenshot: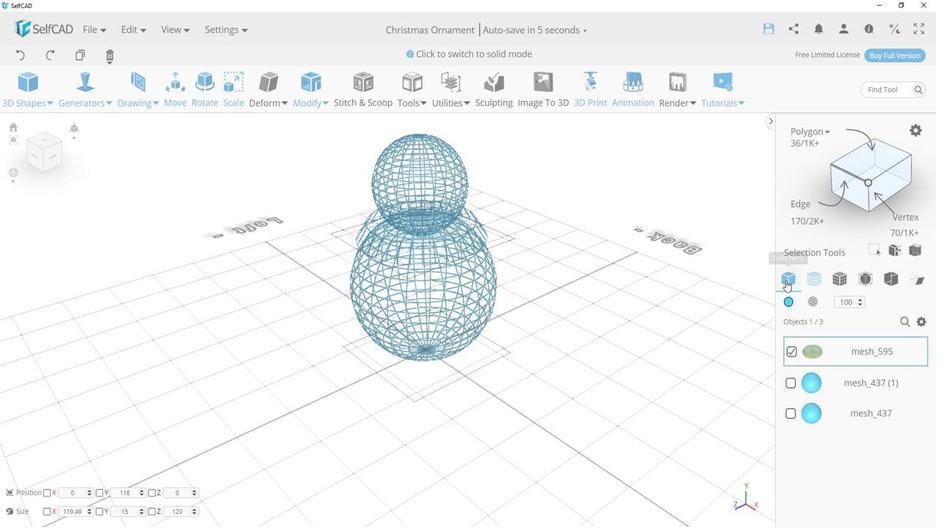 
Action: Mouse pressed left at (784, 281)
Screenshot: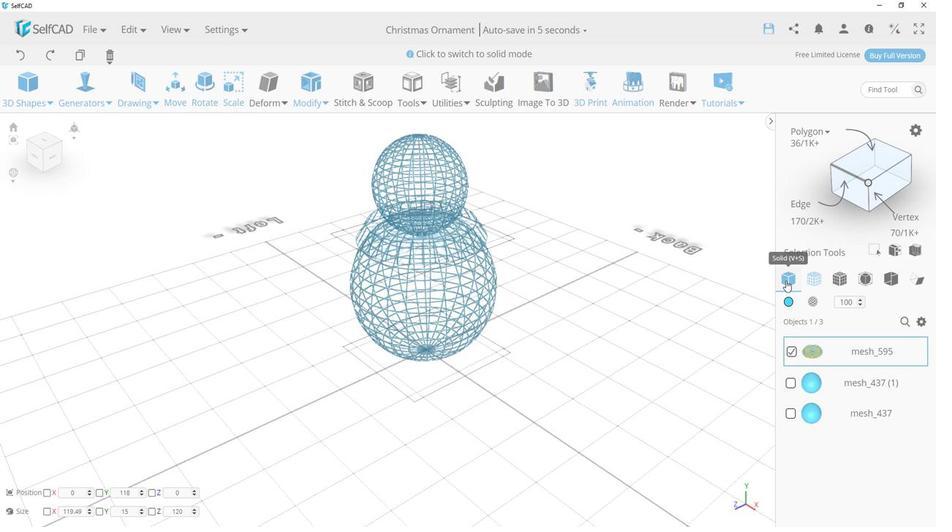 
Action: Mouse moved to (553, 311)
Screenshot: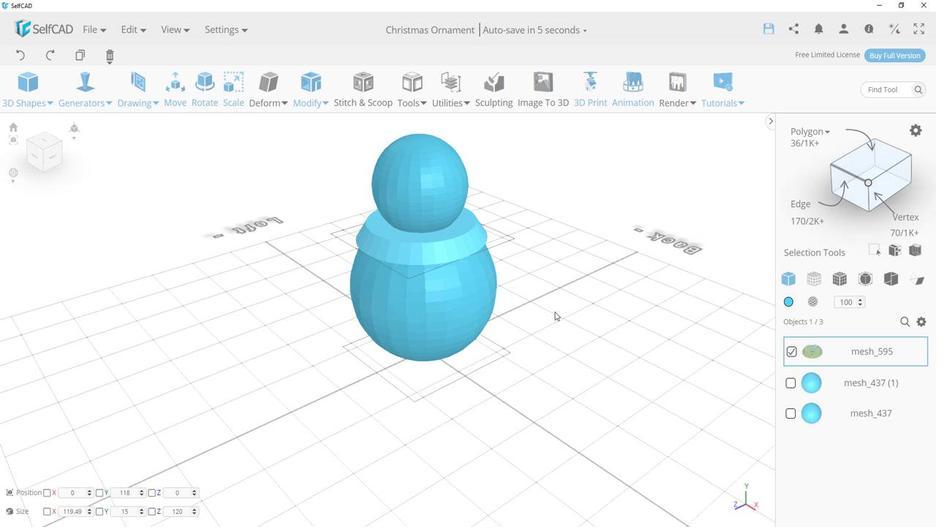 
Action: Mouse pressed left at (553, 311)
Screenshot: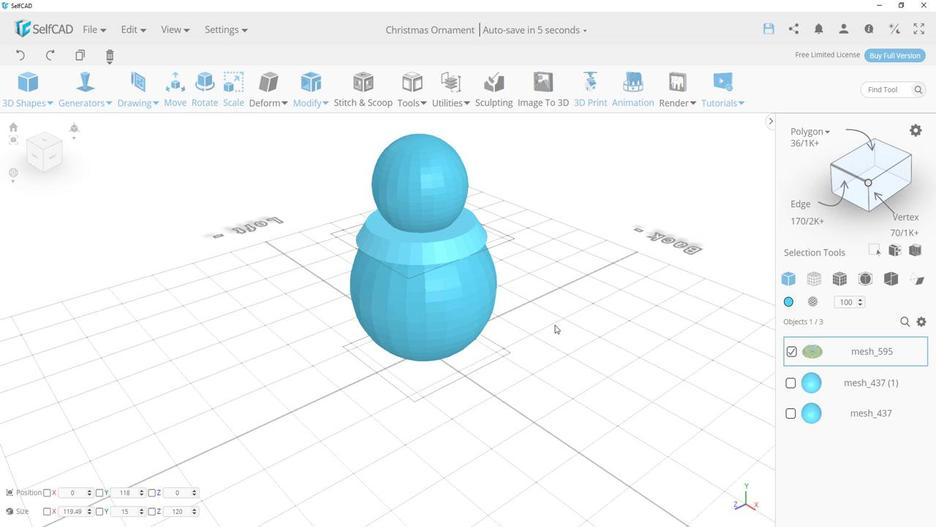 
Action: Mouse moved to (868, 163)
Screenshot: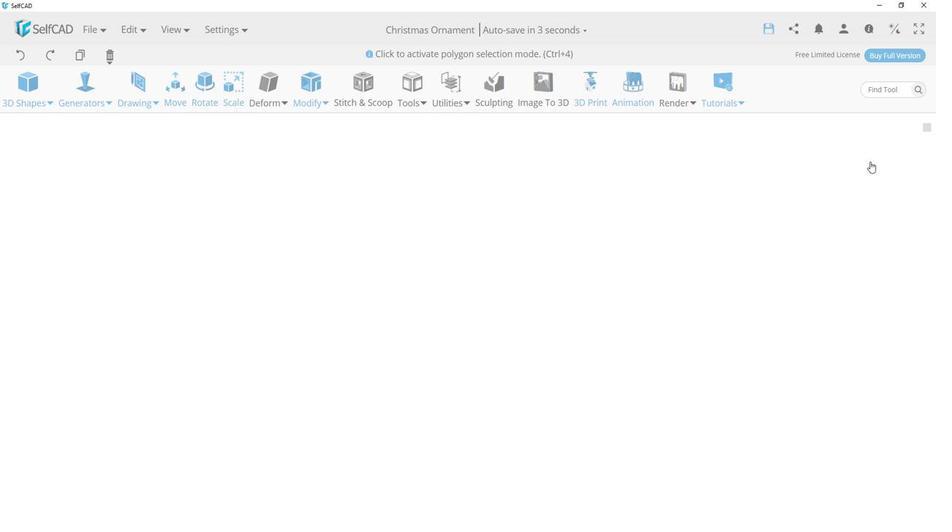 
Action: Mouse pressed left at (868, 163)
Screenshot: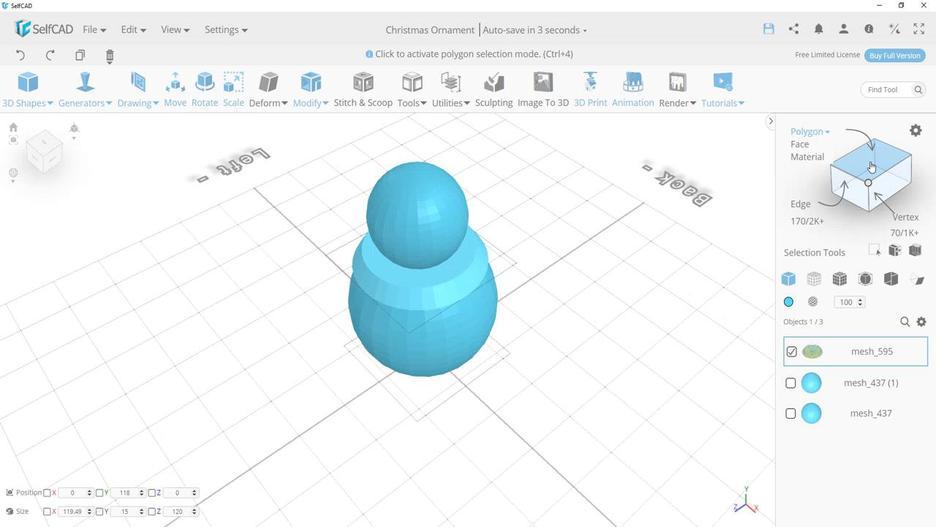 
Action: Mouse moved to (422, 270)
Screenshot: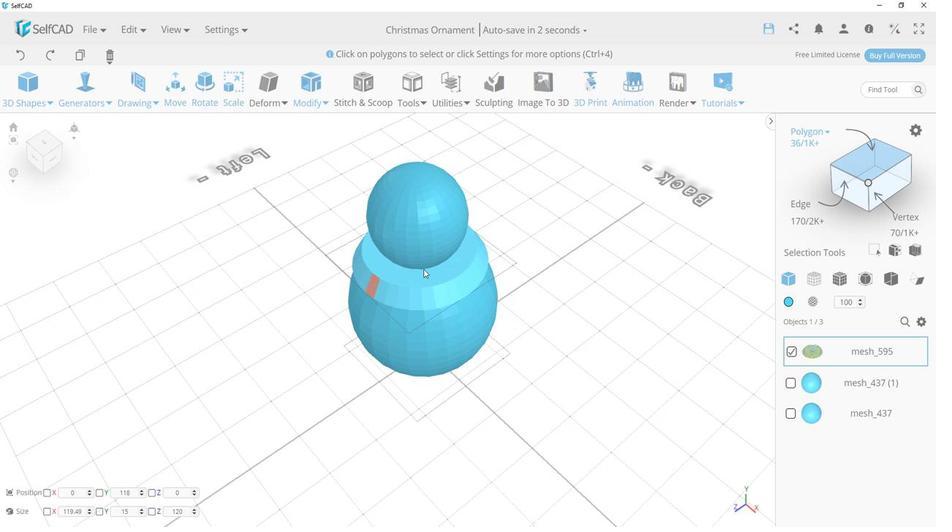 
Action: Mouse pressed left at (422, 270)
Screenshot: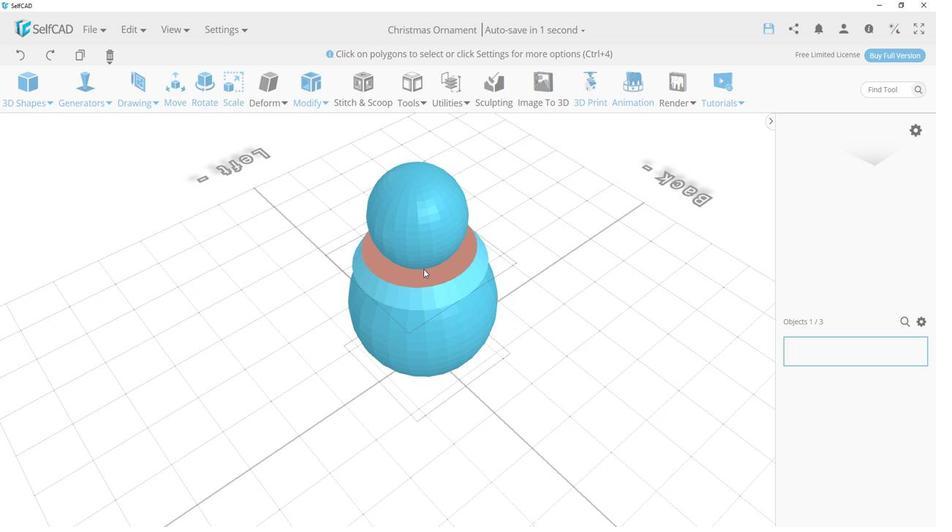 
Action: Mouse moved to (553, 369)
Screenshot: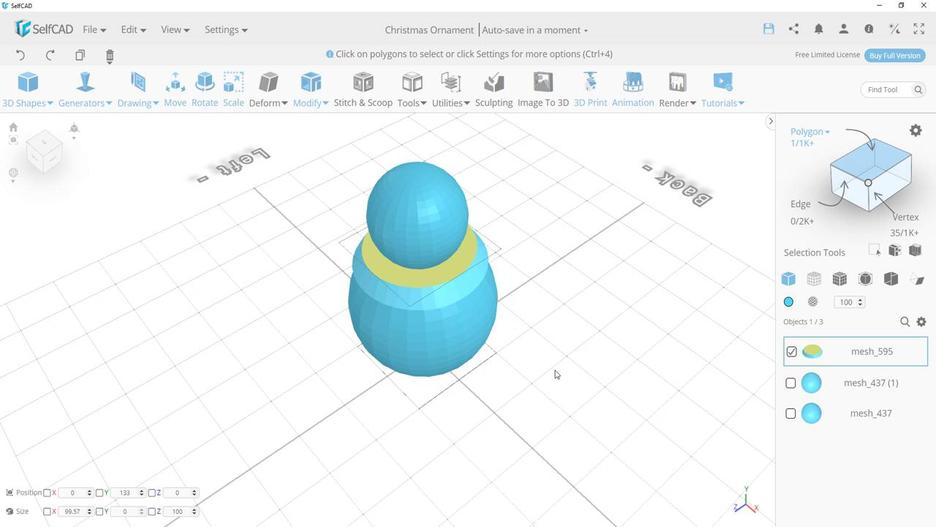
Action: Mouse pressed left at (553, 369)
Screenshot: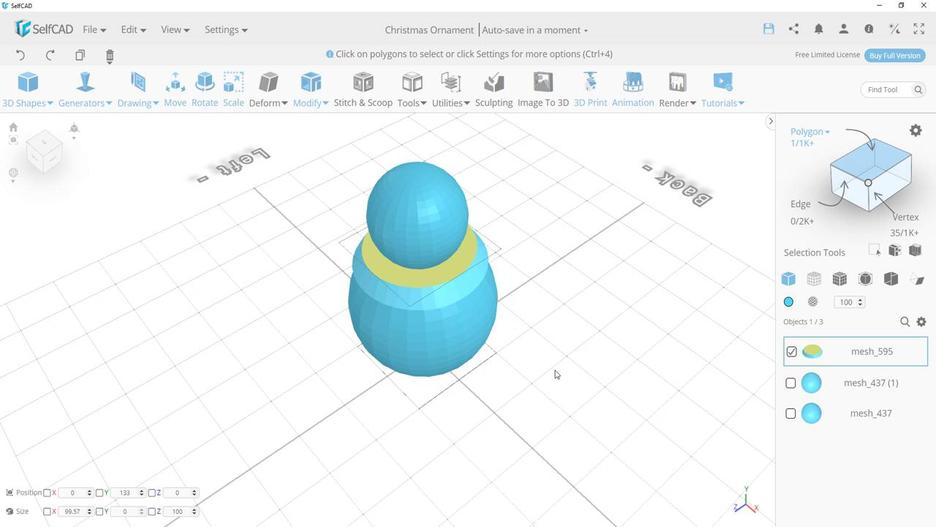 
Action: Mouse moved to (466, 215)
Screenshot: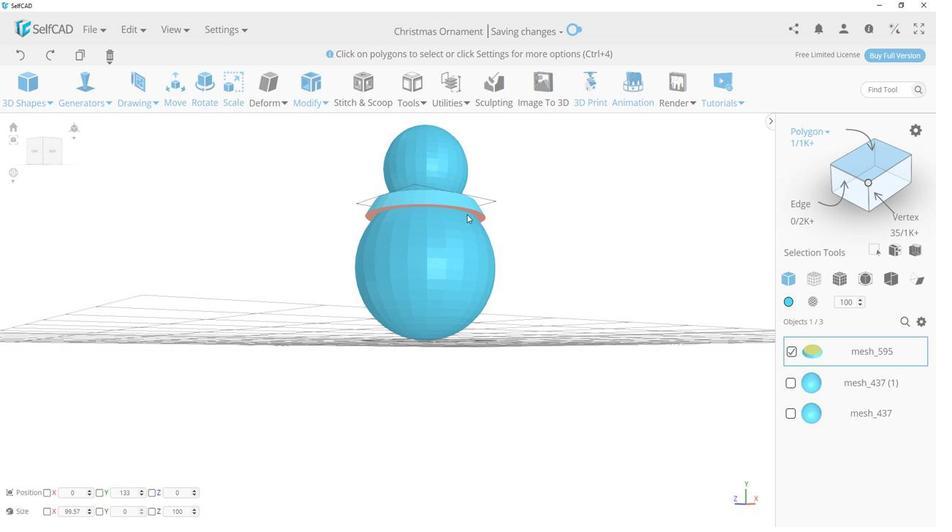 
Action: Mouse pressed left at (466, 215)
Screenshot: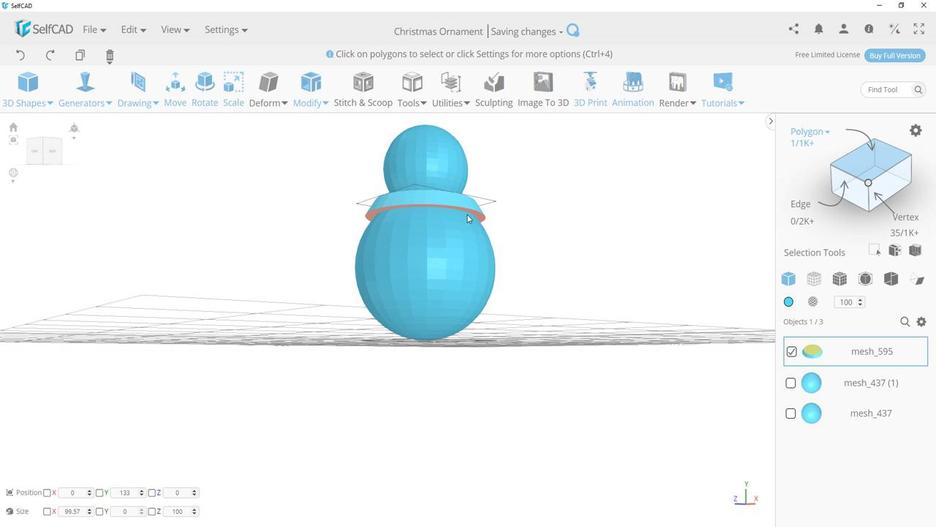 
Action: Mouse moved to (545, 275)
Screenshot: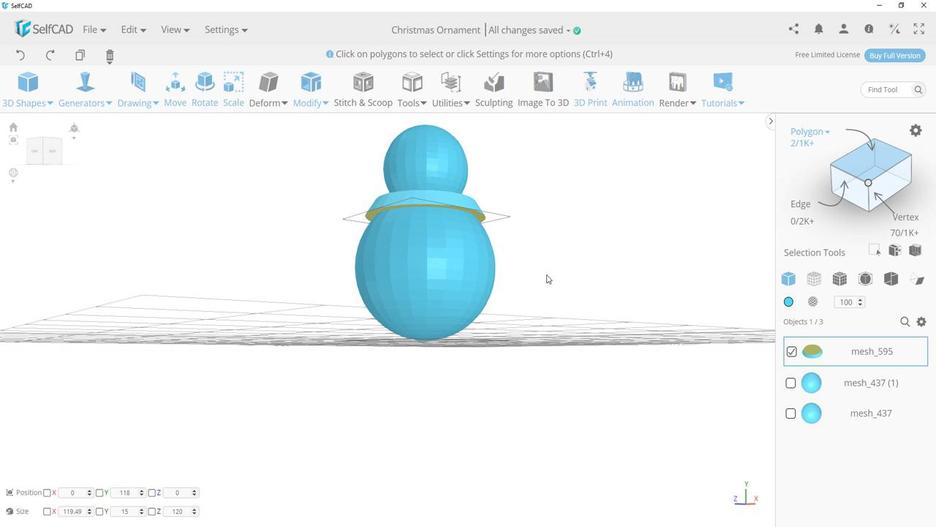 
Action: Mouse pressed left at (545, 275)
Screenshot: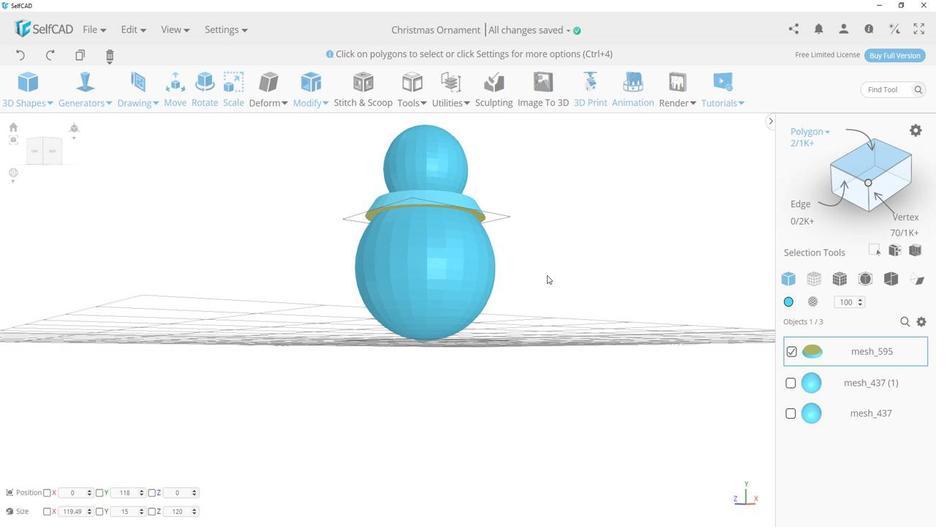 
Action: Mouse moved to (546, 338)
Screenshot: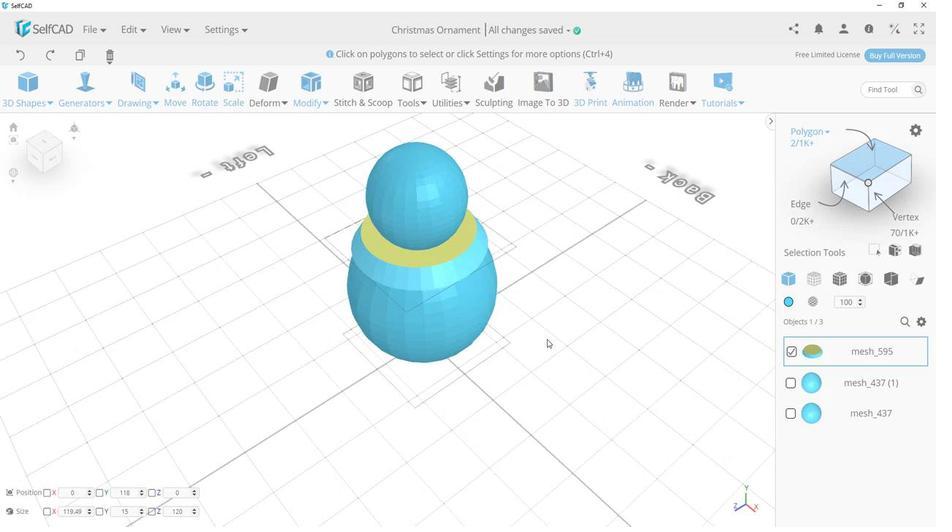 
Action: Key pressed <Key.delete><Key.enter>
Screenshot: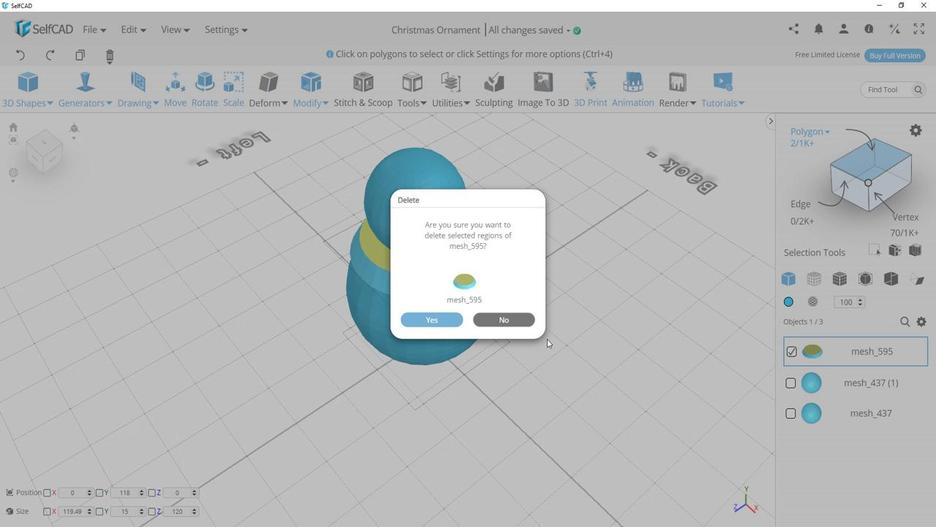 
Action: Mouse moved to (324, 90)
Screenshot: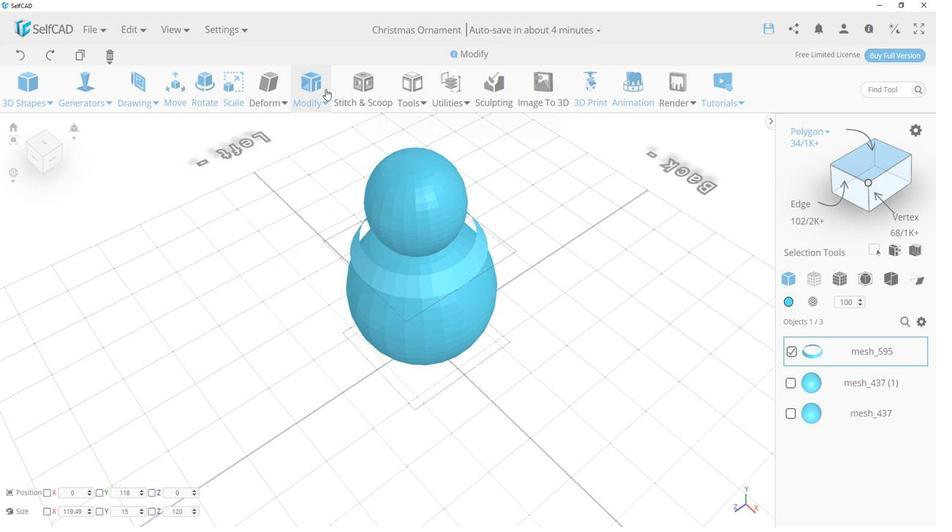 
Action: Mouse pressed left at (324, 90)
Screenshot: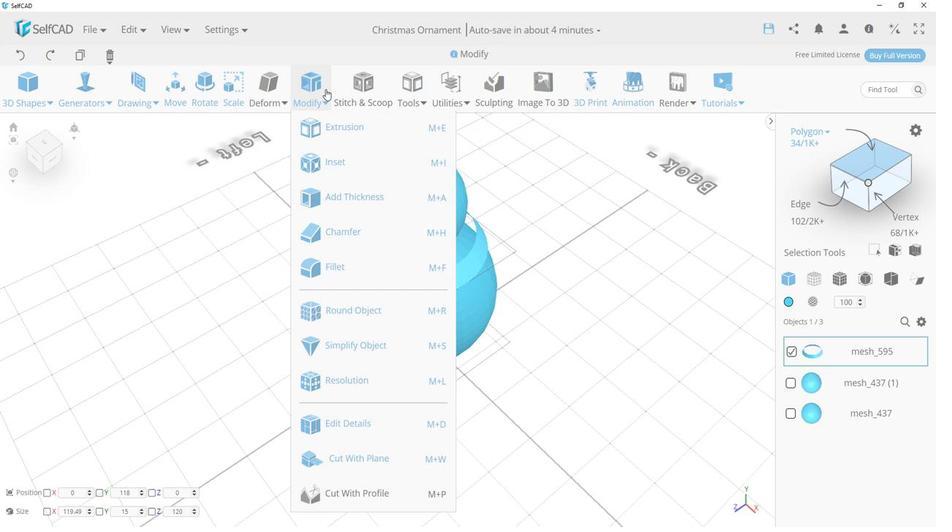 
Action: Mouse moved to (355, 197)
Screenshot: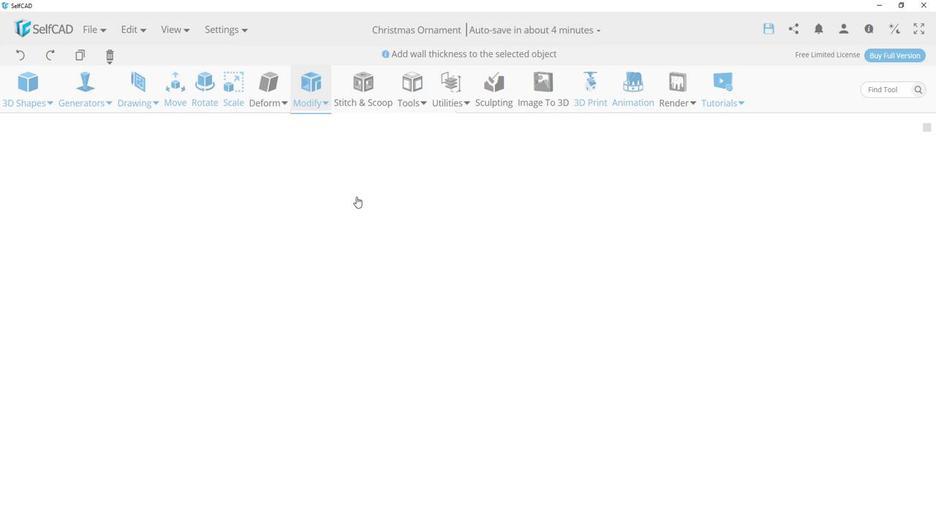 
Action: Mouse pressed left at (355, 197)
Screenshot: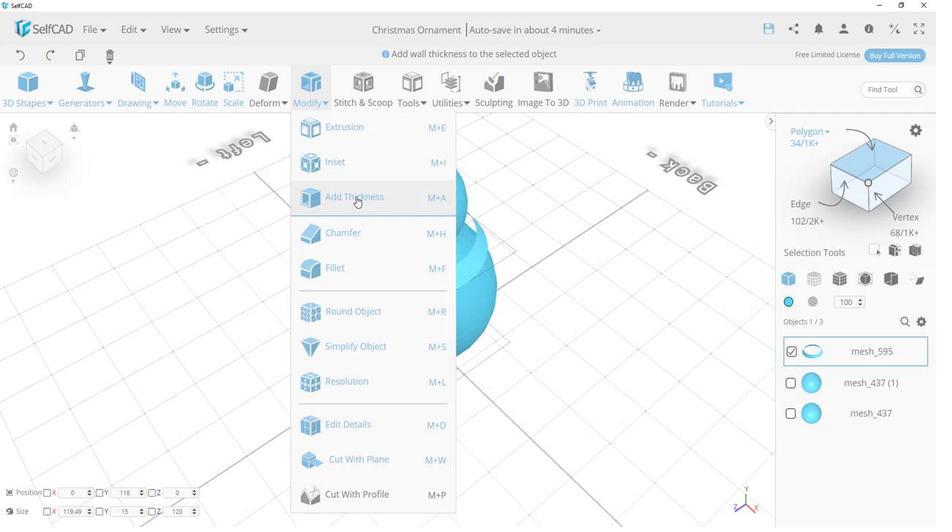 
Action: Mouse moved to (147, 157)
Screenshot: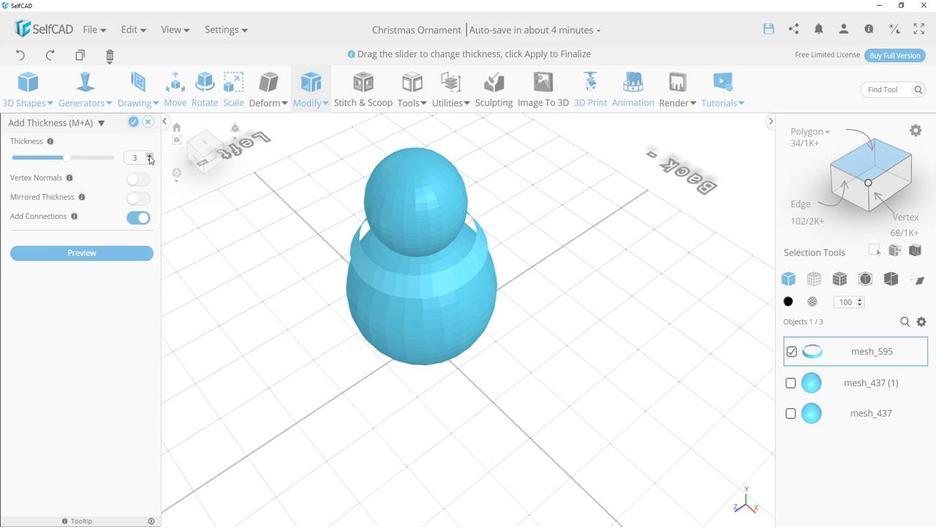 
Action: Mouse pressed left at (147, 157)
Screenshot: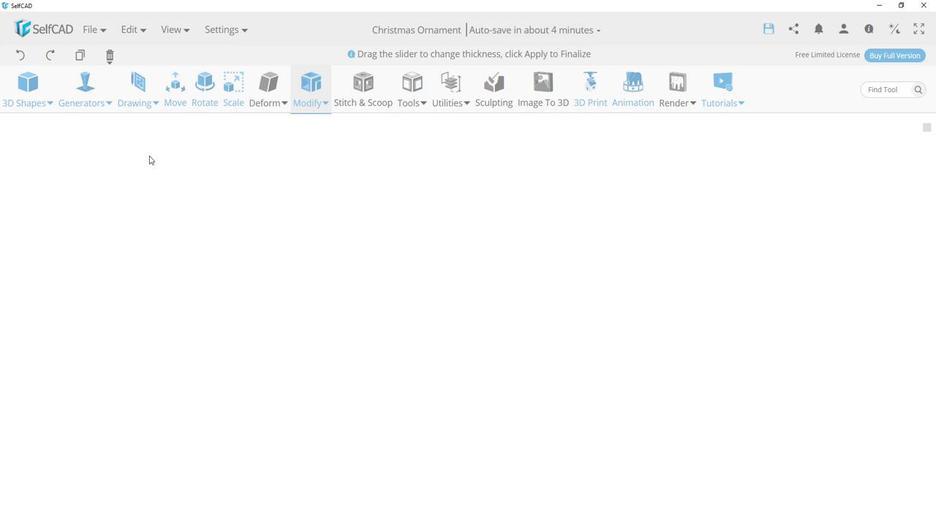 
Action: Mouse pressed left at (147, 157)
Screenshot: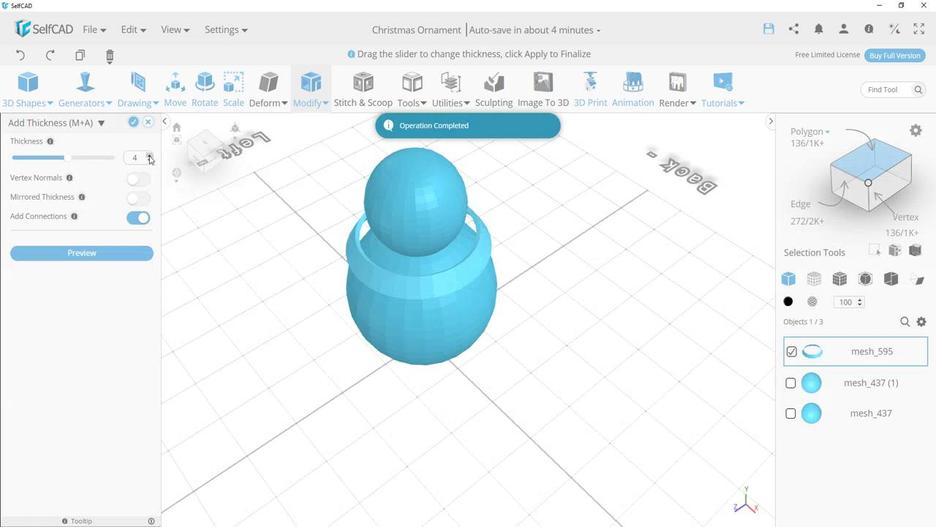 
Action: Mouse moved to (304, 267)
Screenshot: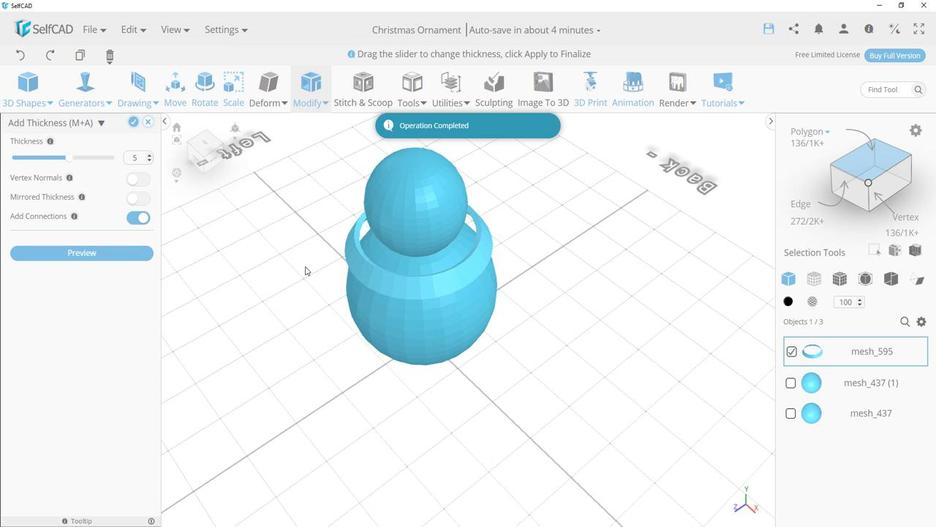 
Action: Mouse pressed left at (304, 267)
Screenshot: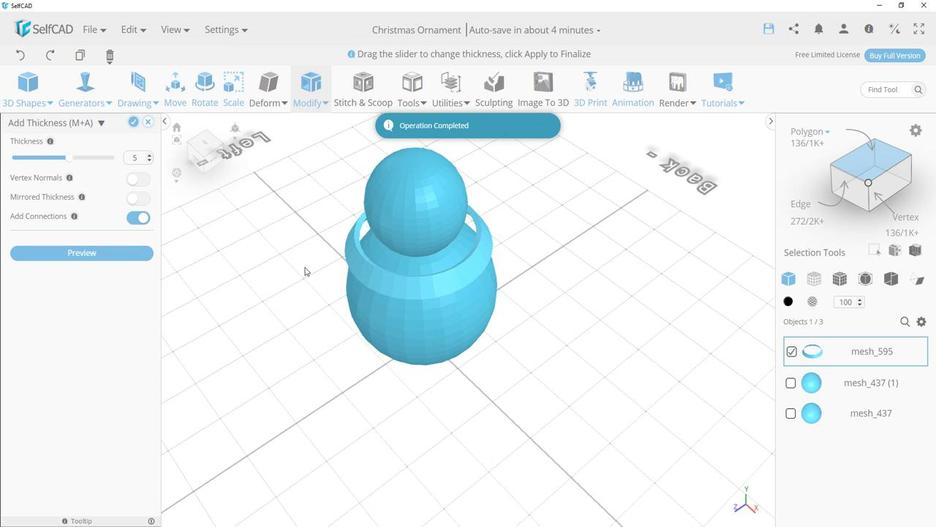
Action: Mouse moved to (149, 163)
Screenshot: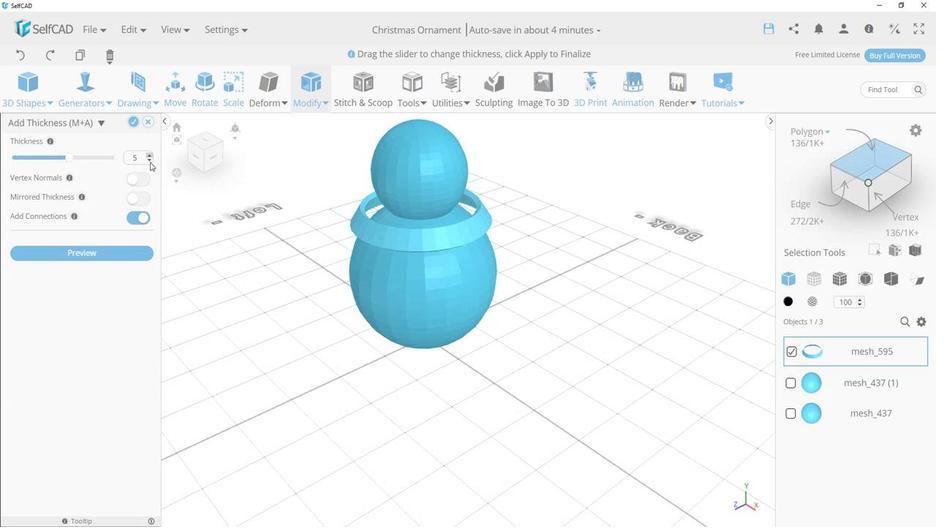 
Action: Mouse pressed left at (149, 163)
Screenshot: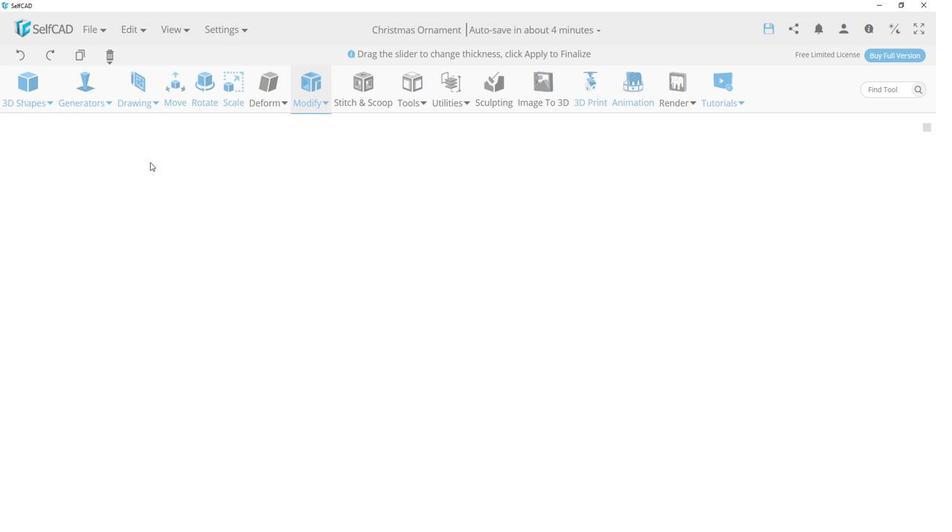 
Action: Mouse moved to (131, 125)
Screenshot: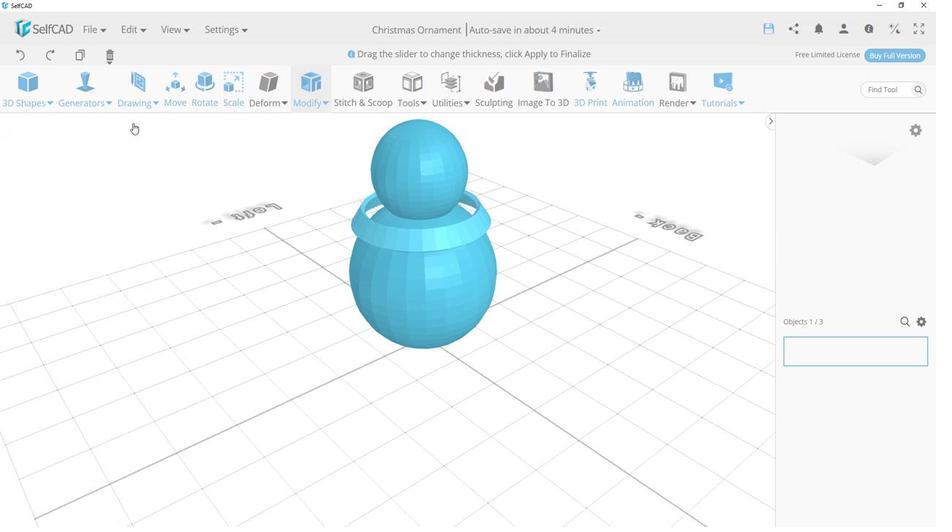 
Action: Mouse pressed left at (131, 125)
Screenshot: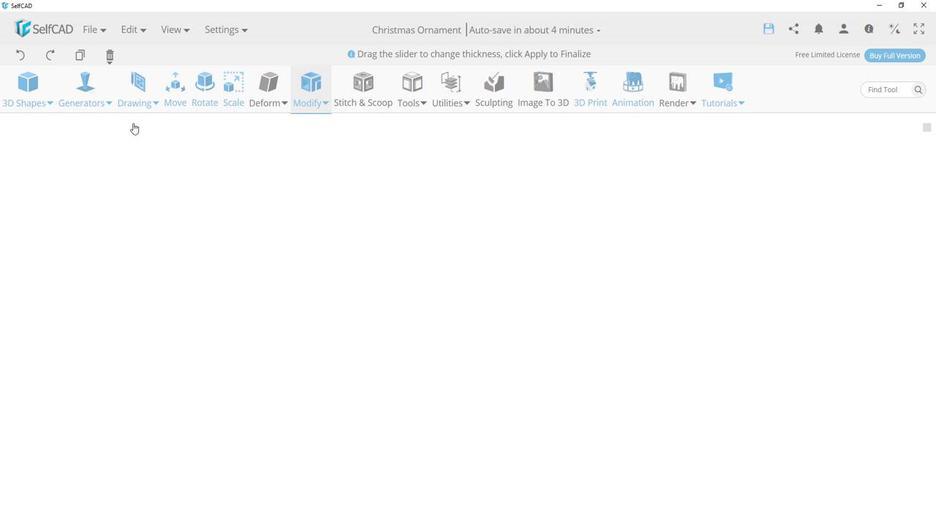 
Action: Mouse moved to (321, 380)
Screenshot: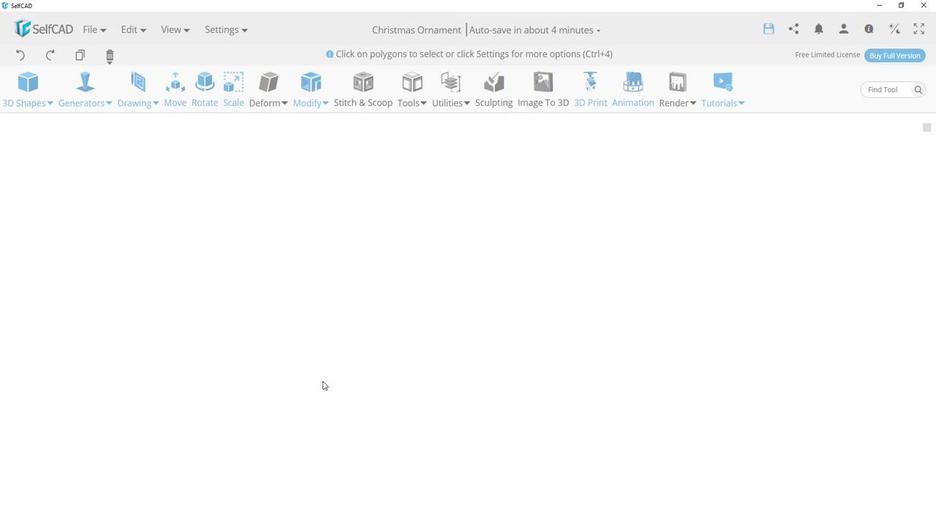 
Action: Mouse pressed left at (321, 380)
Screenshot: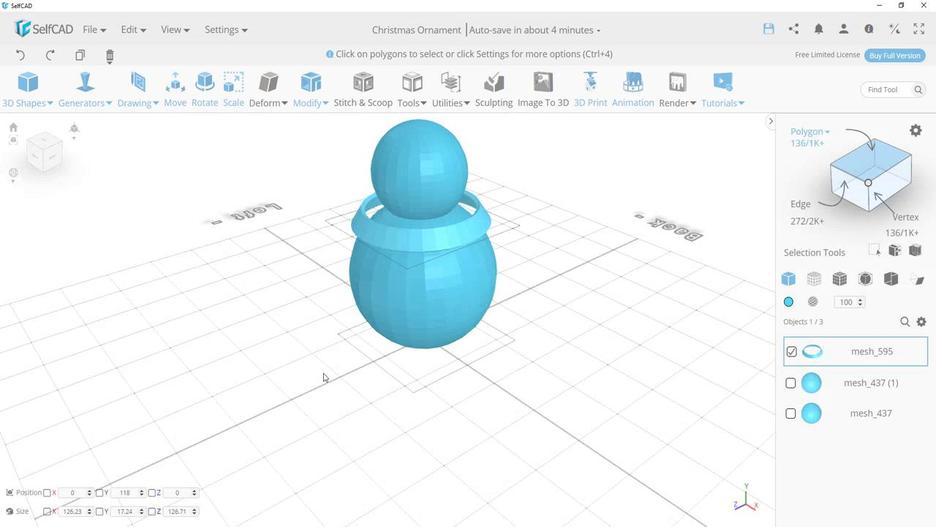 
Action: Mouse moved to (22, 509)
Screenshot: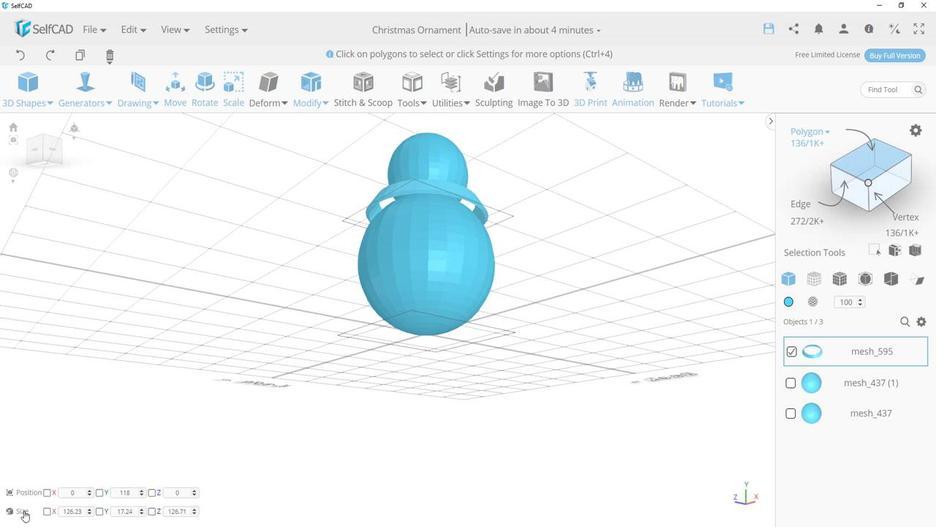
Action: Mouse pressed left at (22, 509)
Screenshot: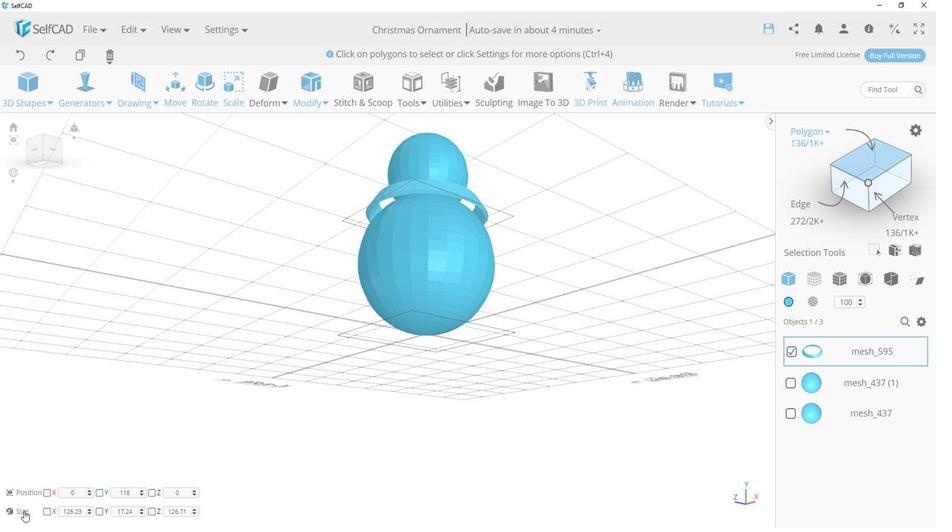 
Action: Mouse moved to (426, 212)
Screenshot: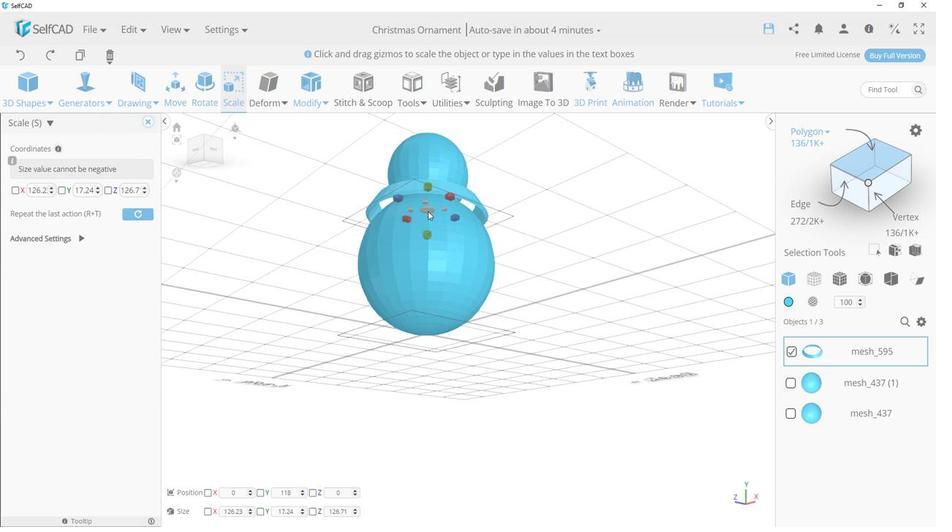 
Action: Mouse pressed left at (426, 212)
Screenshot: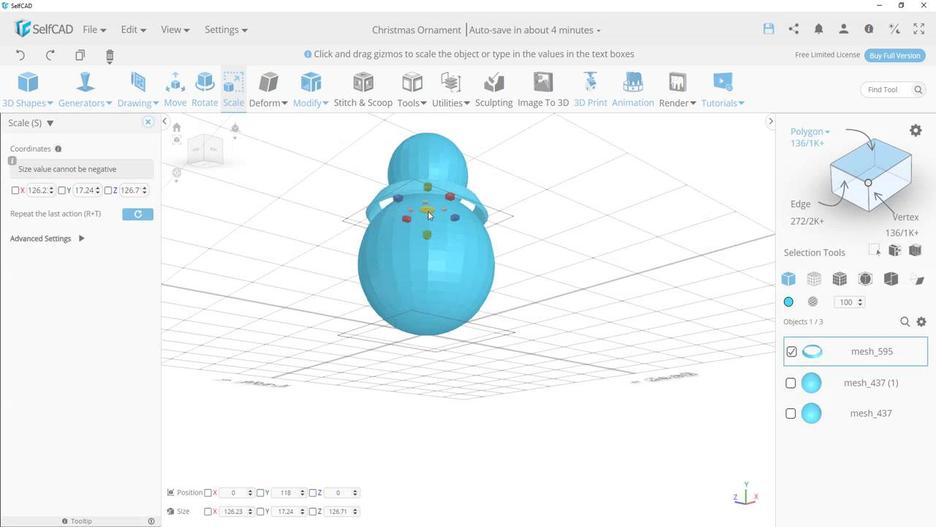 
Action: Mouse moved to (551, 237)
Screenshot: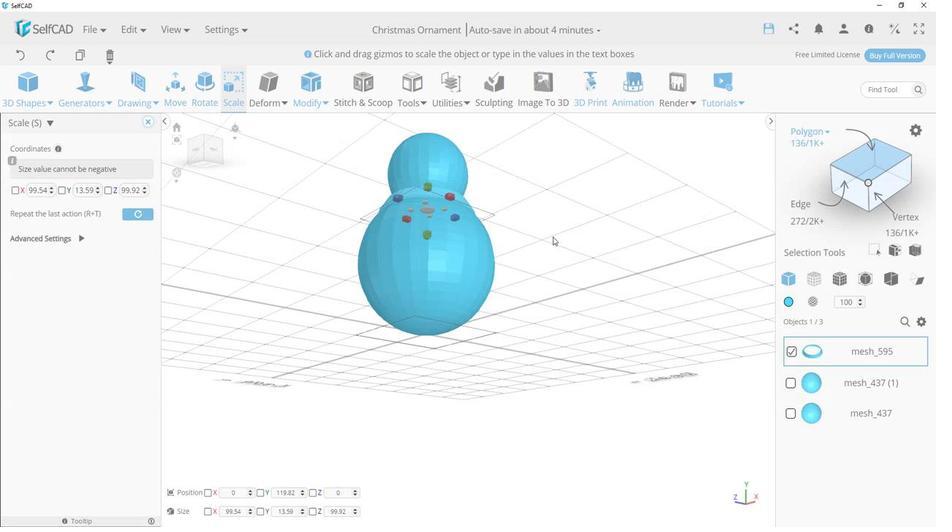 
Action: Mouse pressed left at (551, 237)
Screenshot: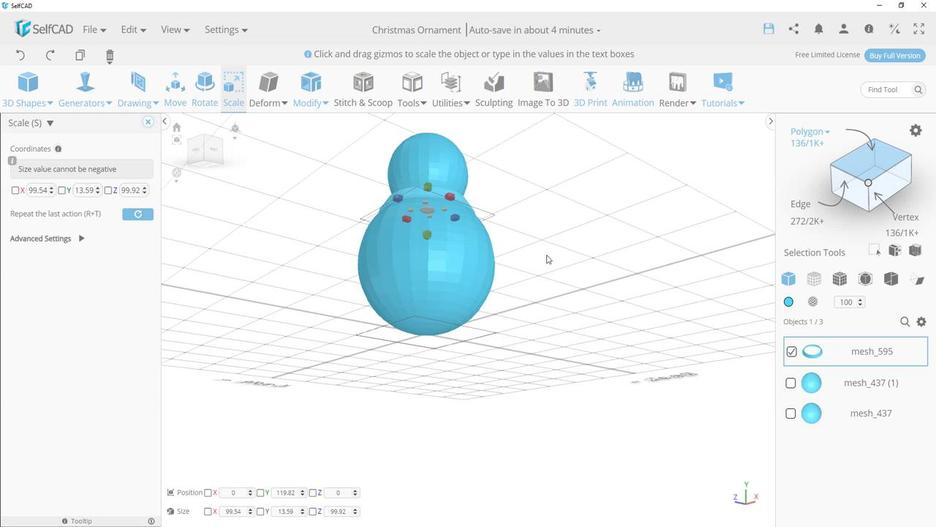 
Action: Mouse moved to (551, 240)
Screenshot: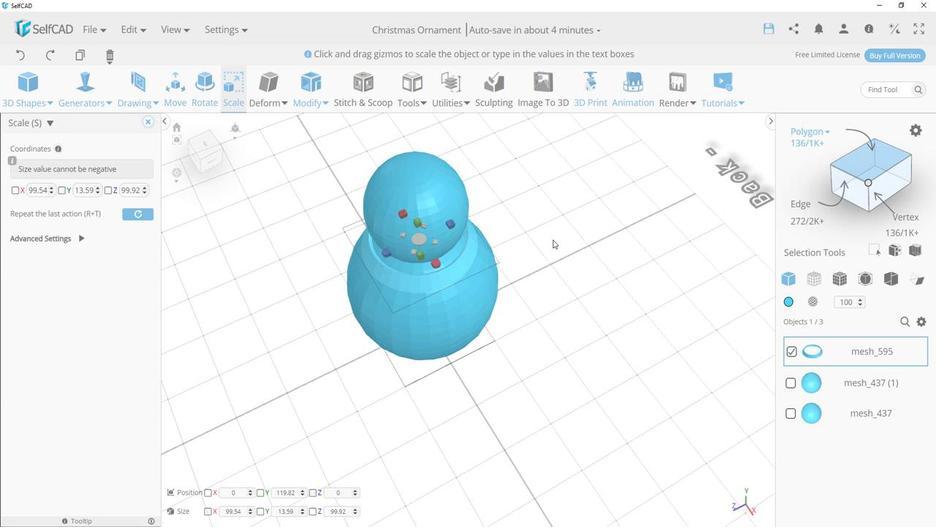 
Action: Mouse scrolled (551, 240) with delta (0, 0)
Screenshot: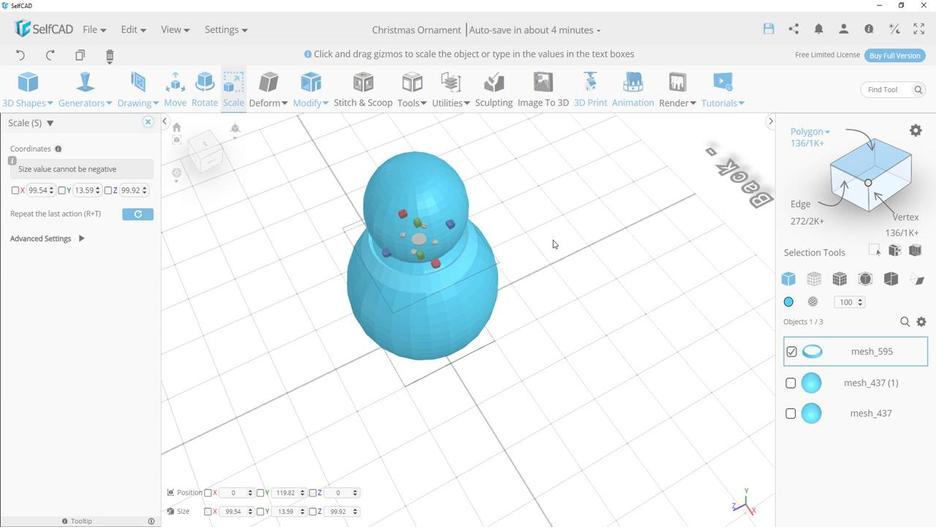 
Action: Mouse scrolled (551, 240) with delta (0, 0)
Screenshot: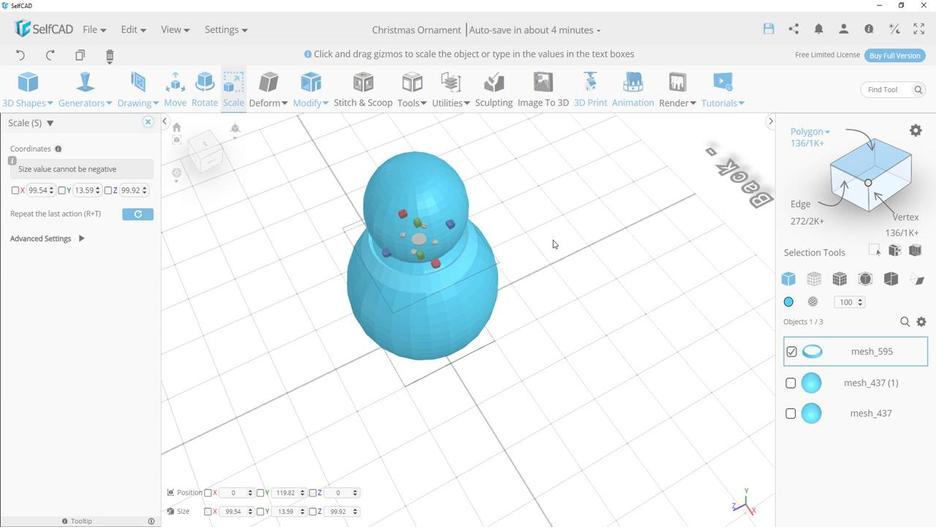 
Action: Mouse scrolled (551, 240) with delta (0, 0)
Screenshot: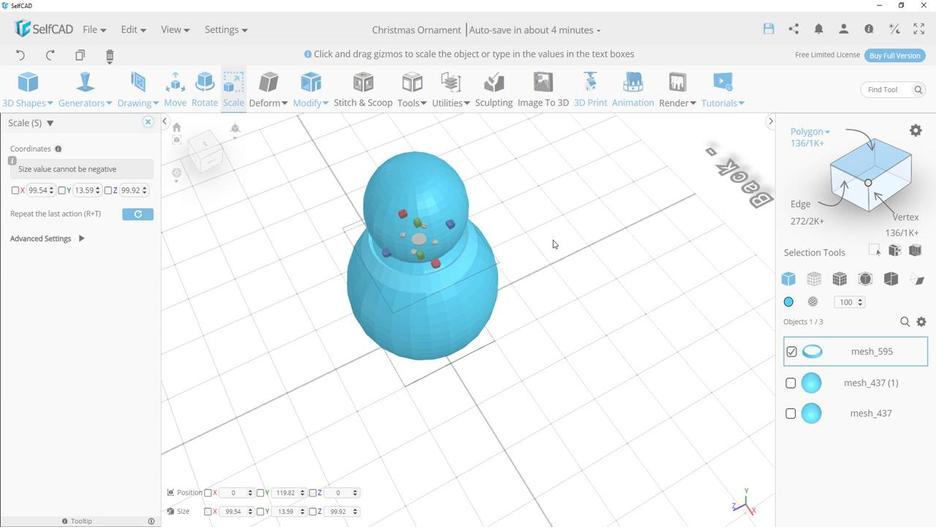 
Action: Mouse scrolled (551, 240) with delta (0, 0)
Screenshot: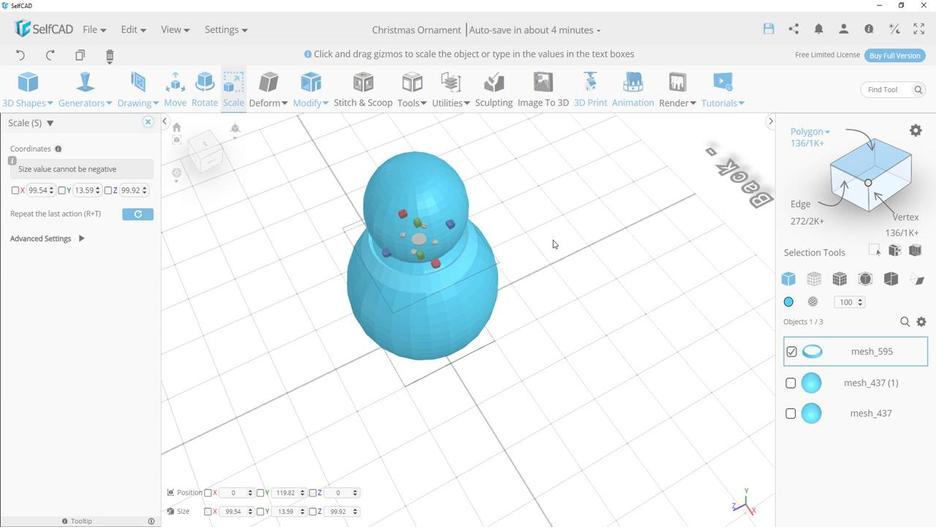 
Action: Mouse scrolled (551, 240) with delta (0, 0)
Screenshot: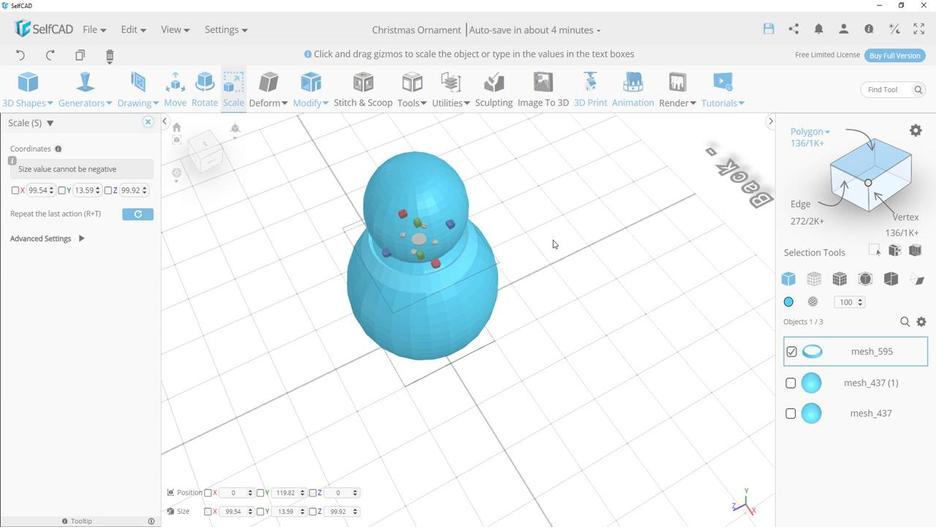 
Action: Mouse scrolled (551, 240) with delta (0, 0)
Screenshot: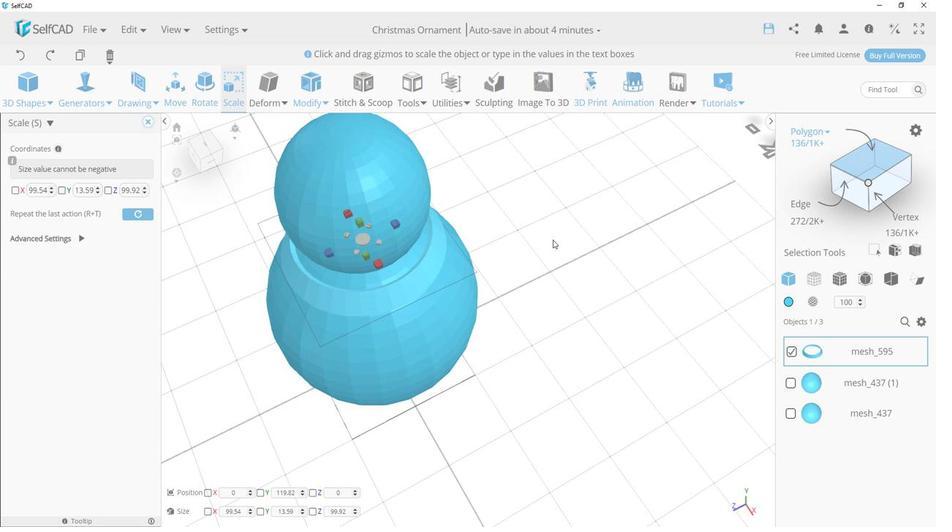 
Action: Mouse scrolled (551, 240) with delta (0, 0)
Screenshot: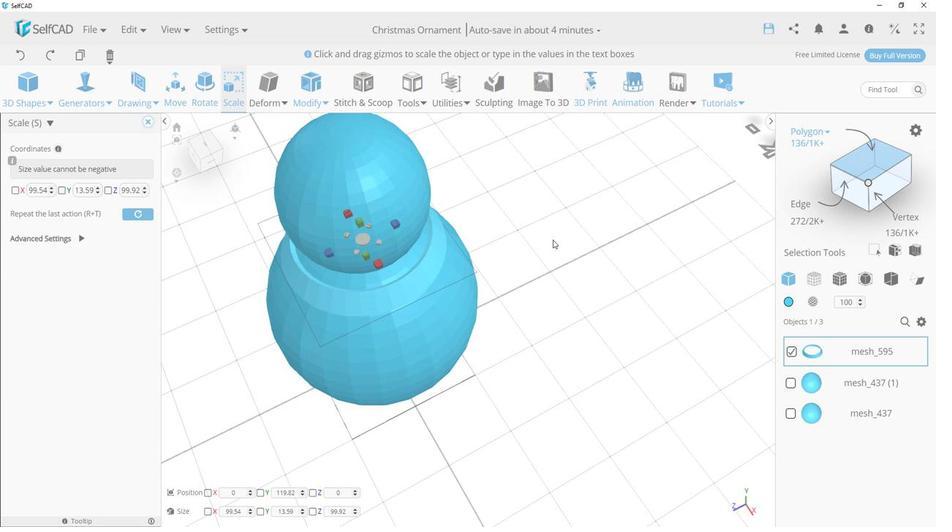 
Action: Mouse scrolled (551, 240) with delta (0, 0)
Screenshot: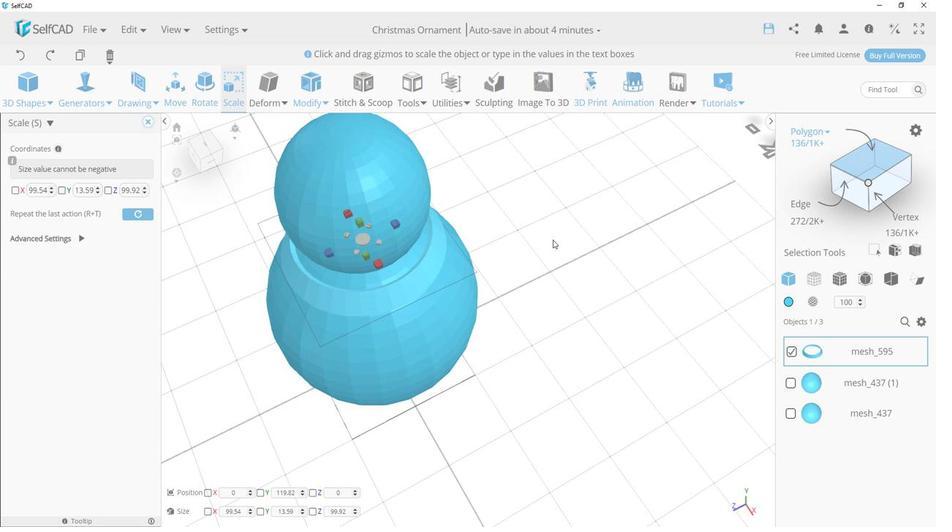 
Action: Mouse scrolled (551, 240) with delta (0, 0)
Screenshot: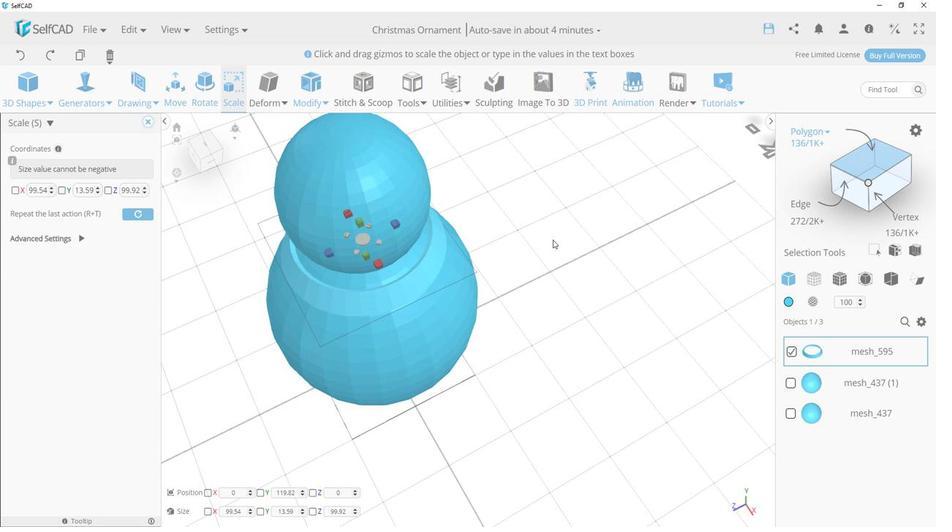 
Action: Mouse moved to (382, 229)
Screenshot: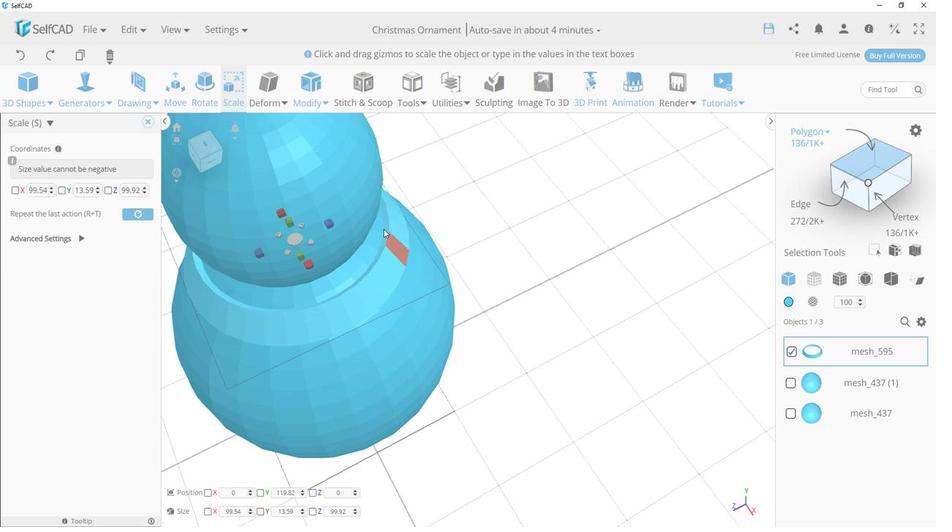 
Action: Mouse pressed left at (382, 229)
Screenshot: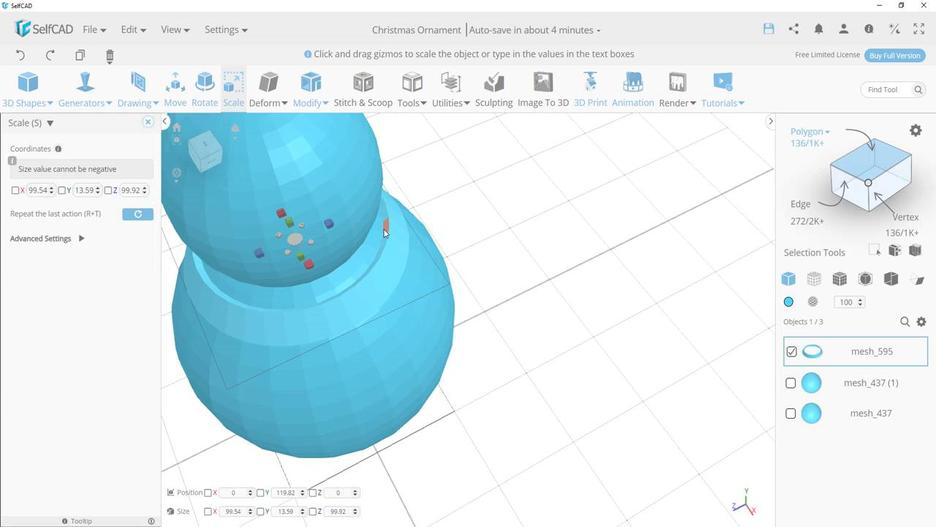 
Action: Mouse moved to (384, 213)
Screenshot: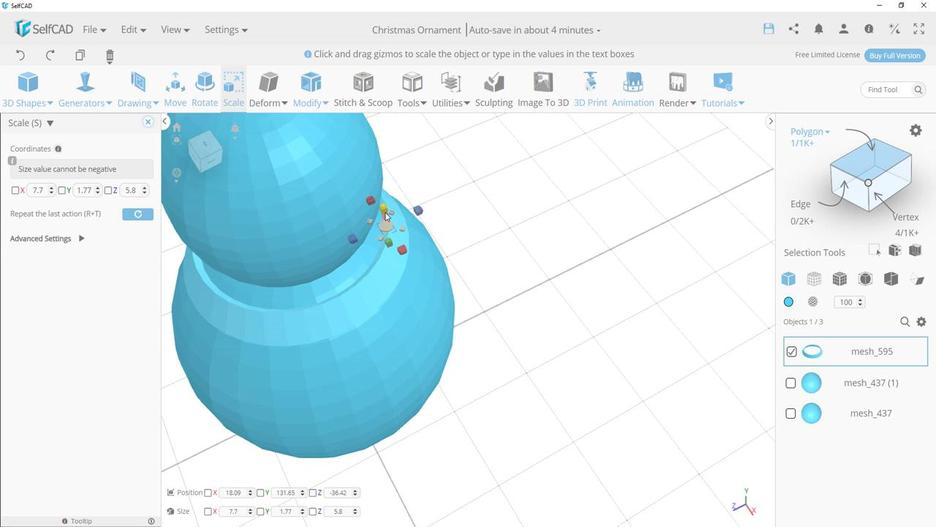 
Action: Mouse pressed left at (384, 213)
Screenshot: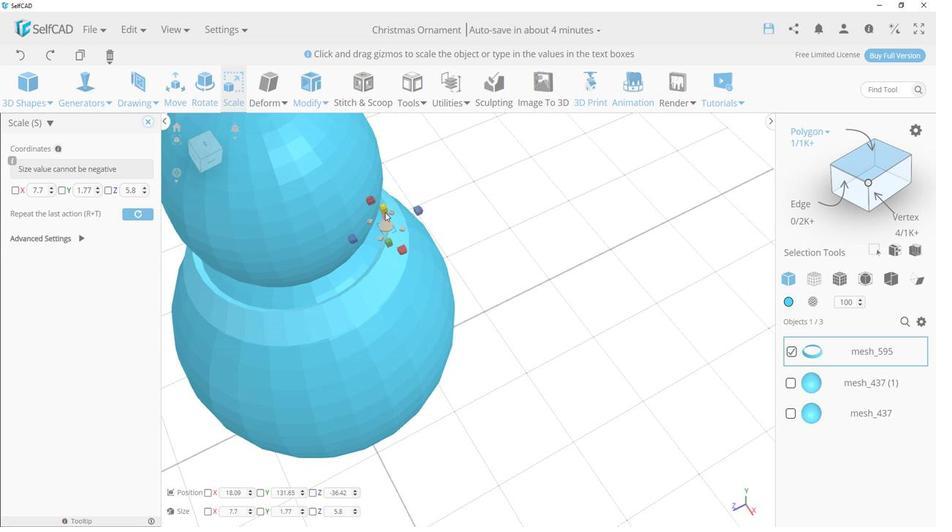 
Action: Mouse moved to (792, 384)
Screenshot: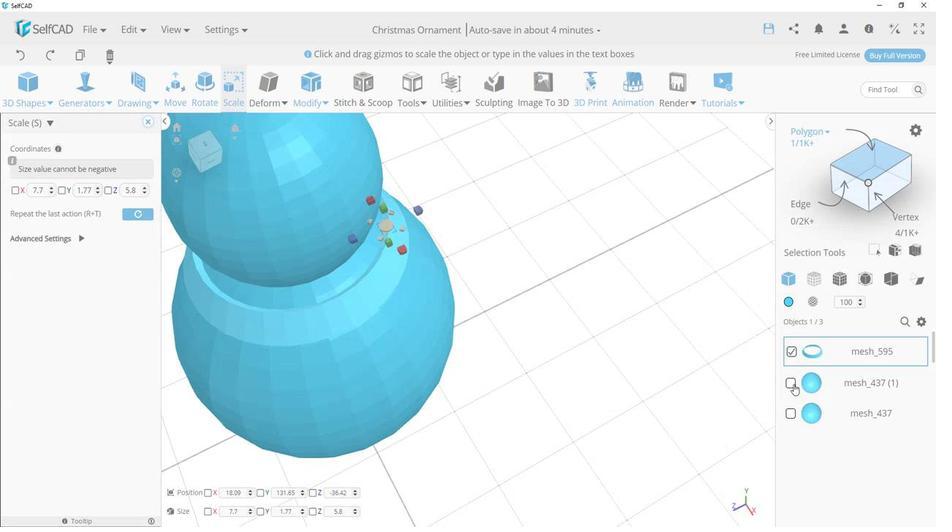 
Action: Mouse pressed left at (792, 384)
Screenshot: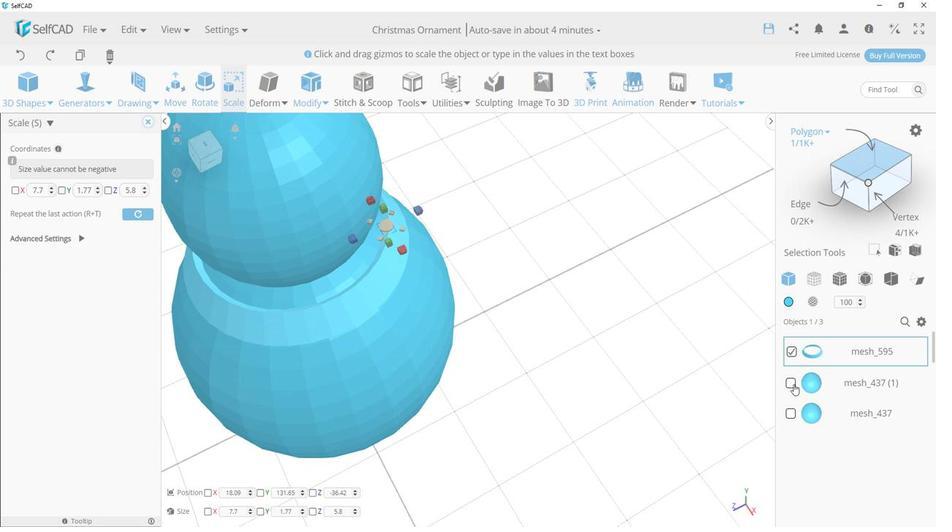 
Action: Mouse moved to (792, 409)
Screenshot: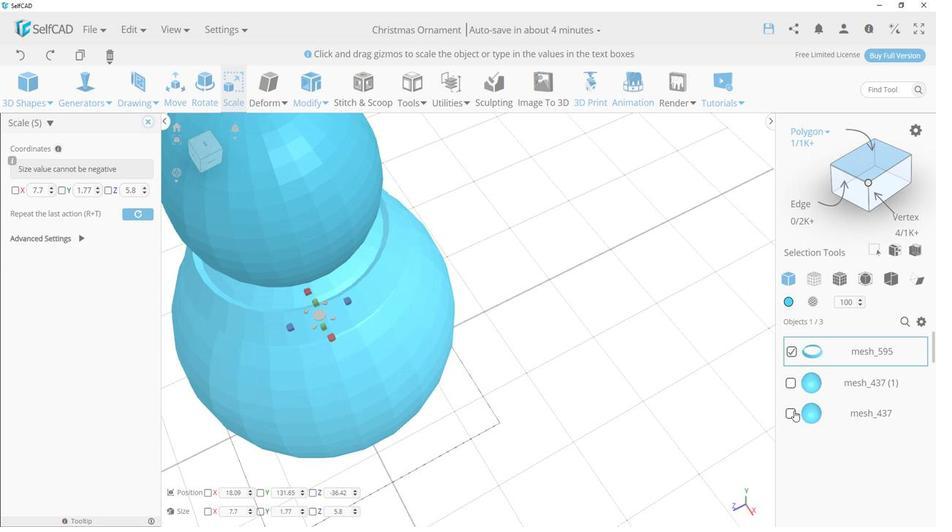 
Action: Mouse pressed left at (792, 409)
Screenshot: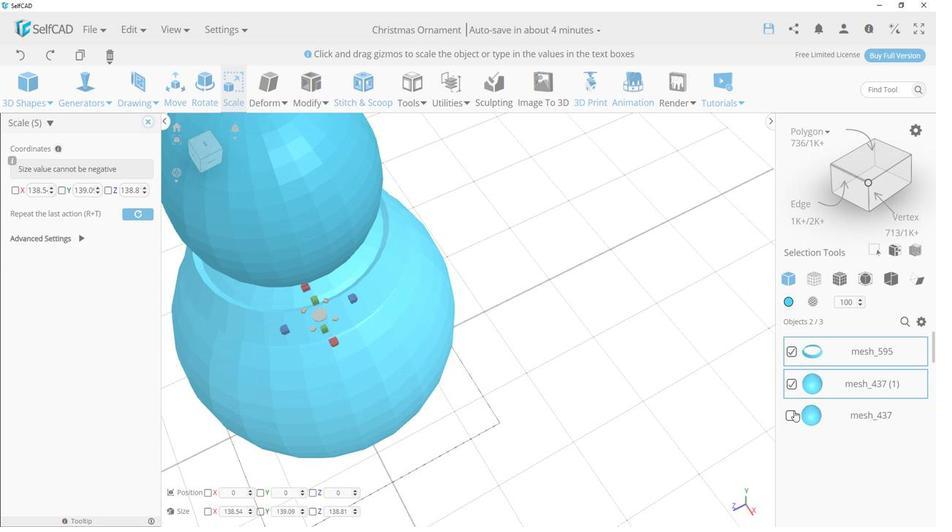 
Action: Mouse moved to (792, 349)
Screenshot: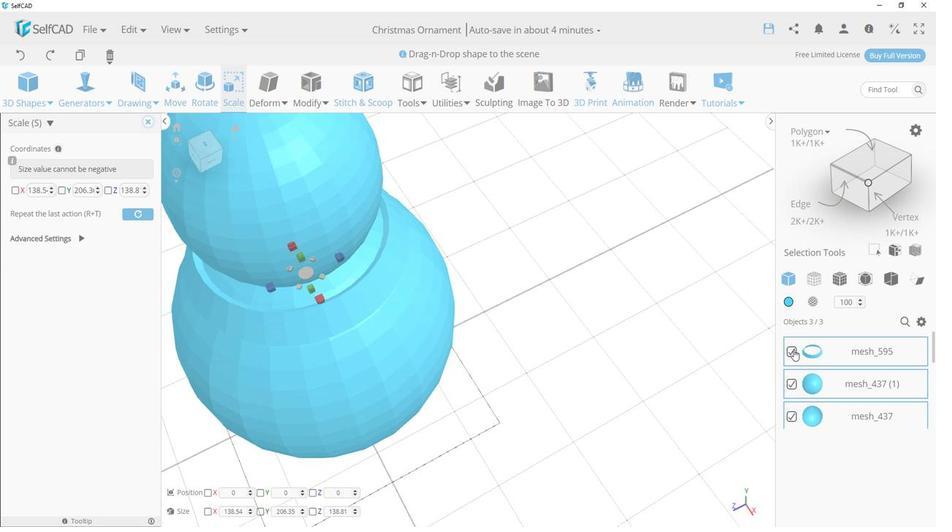 
Action: Mouse pressed left at (792, 349)
Screenshot: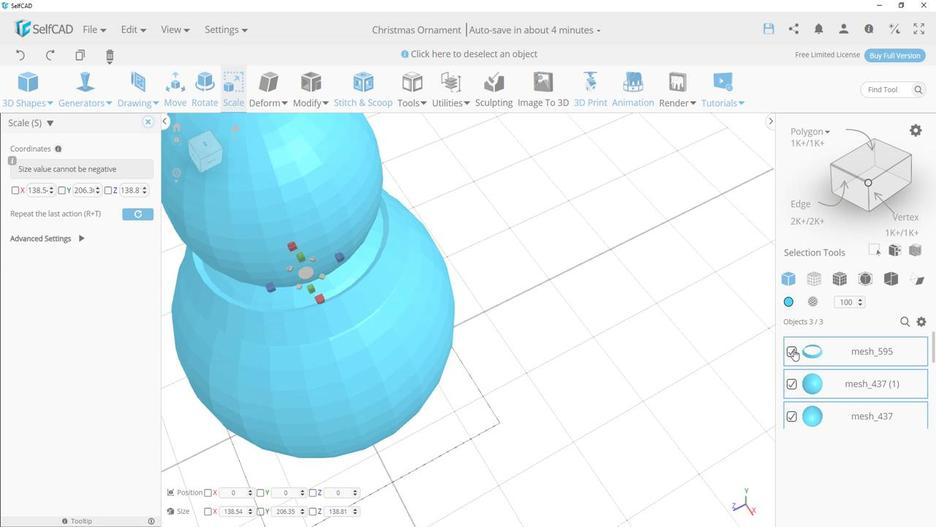 
Action: Mouse moved to (921, 321)
Screenshot: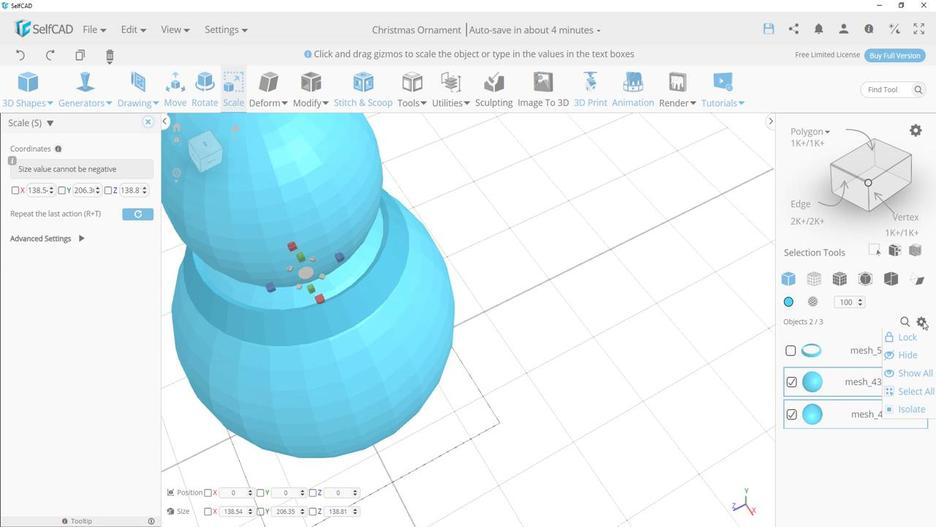 
Action: Mouse pressed left at (921, 321)
Screenshot: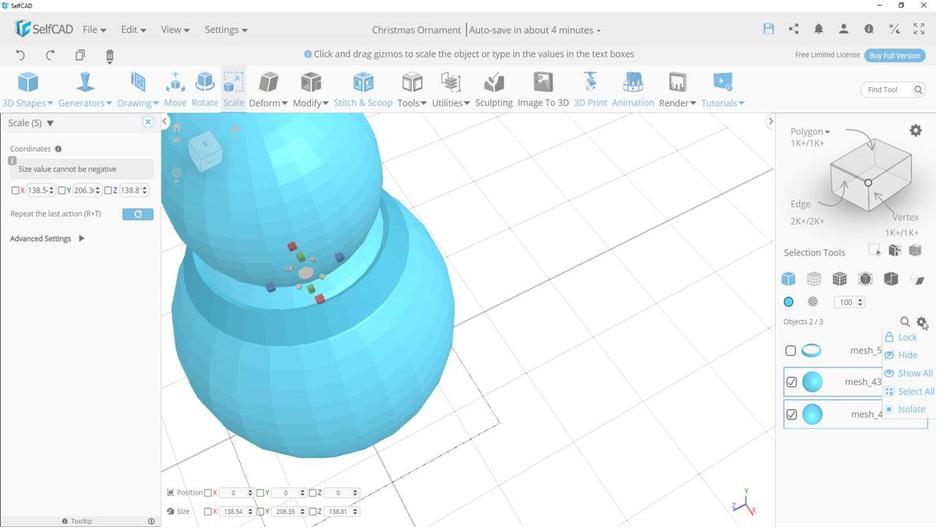
Action: Mouse moved to (901, 360)
Screenshot: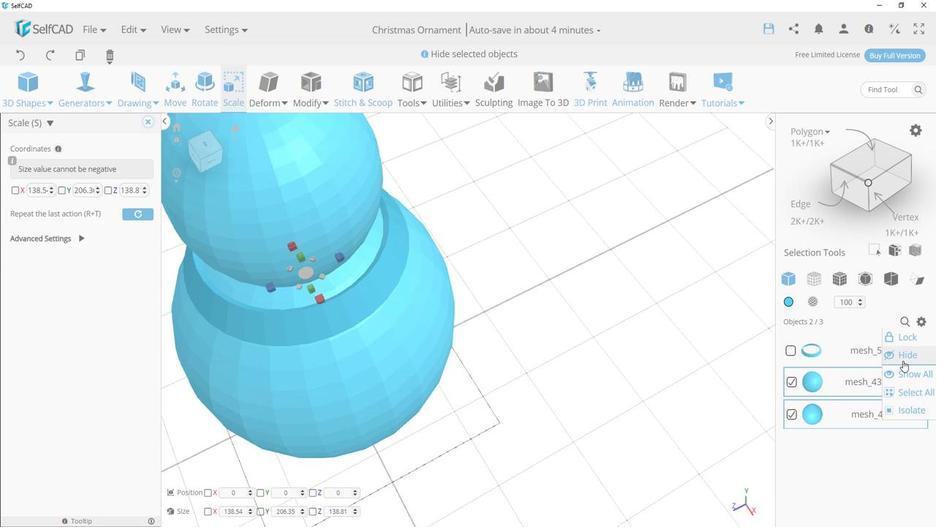 
Action: Mouse pressed left at (901, 360)
Screenshot: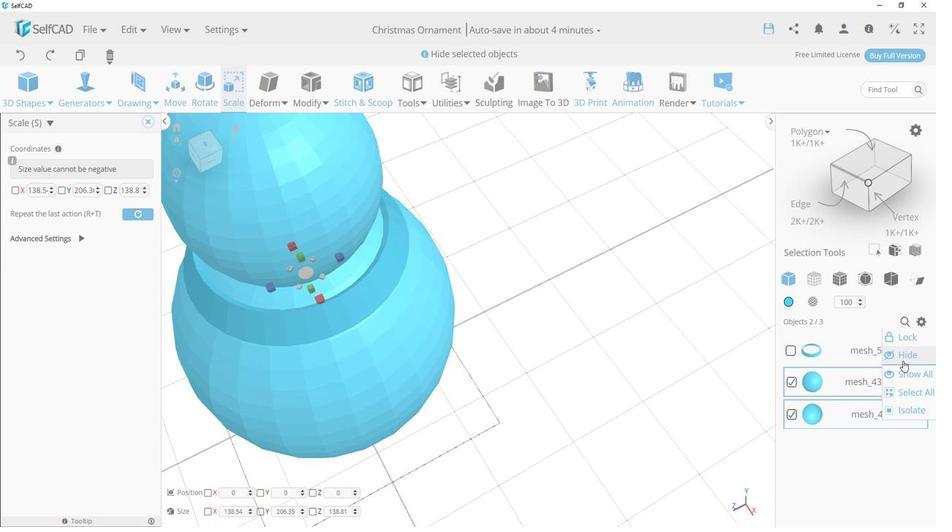 
Action: Mouse moved to (789, 352)
Screenshot: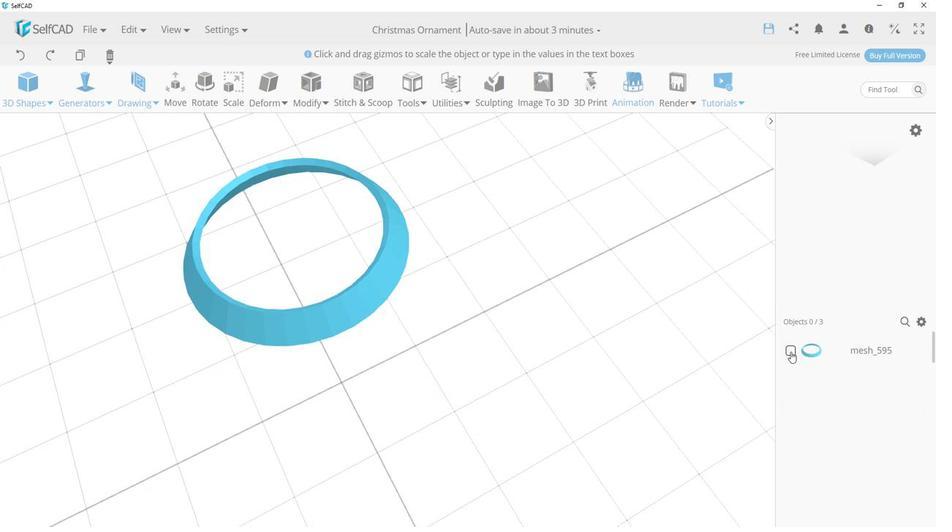 
Action: Mouse pressed left at (789, 352)
Screenshot: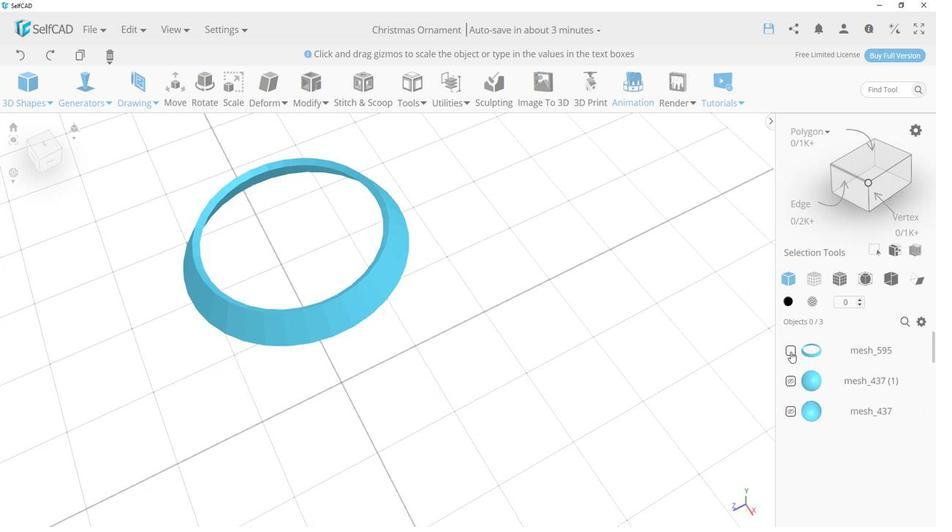
Action: Mouse moved to (852, 165)
Screenshot: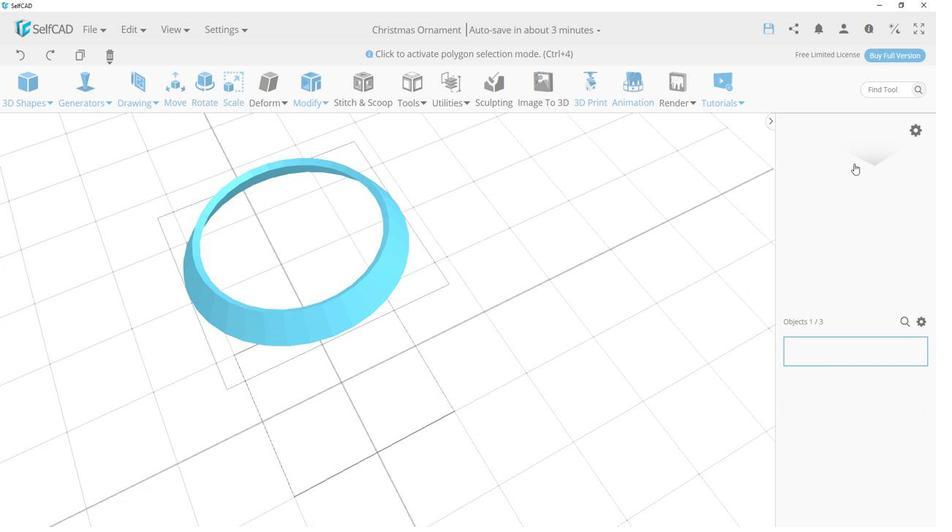 
Action: Mouse pressed left at (852, 165)
Screenshot: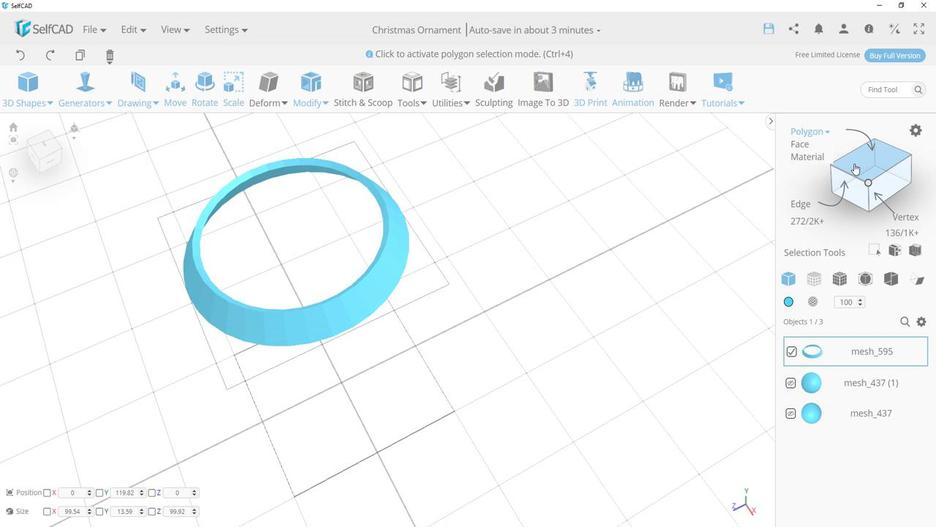 
Action: Mouse moved to (231, 184)
Screenshot: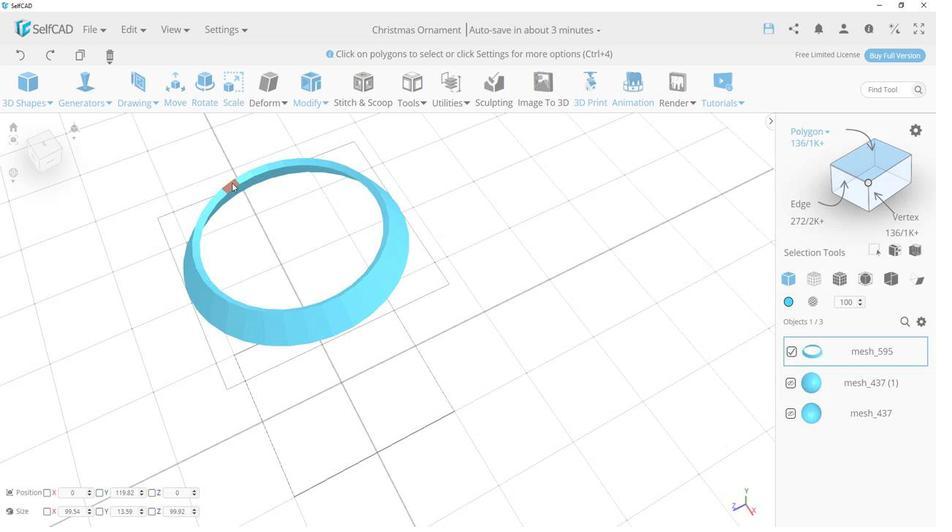 
Action: Mouse pressed left at (231, 184)
Screenshot: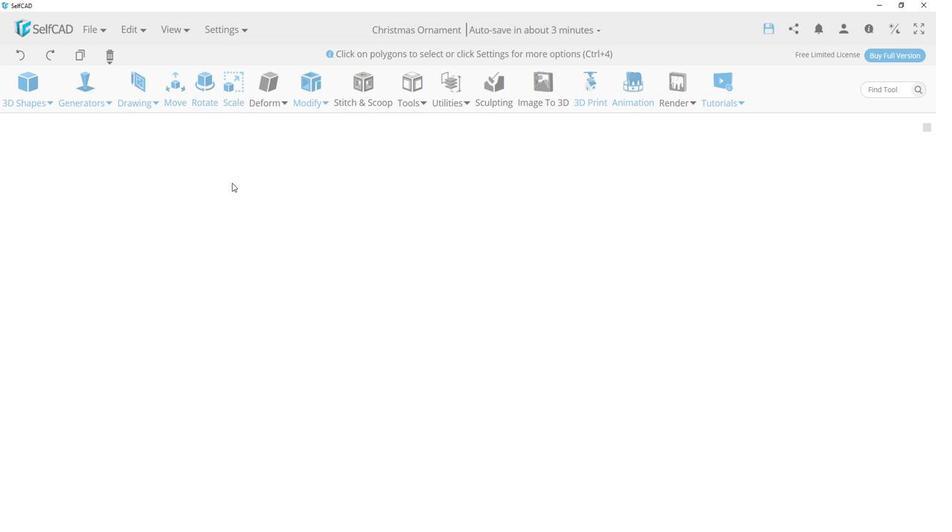 
Action: Mouse moved to (243, 177)
Screenshot: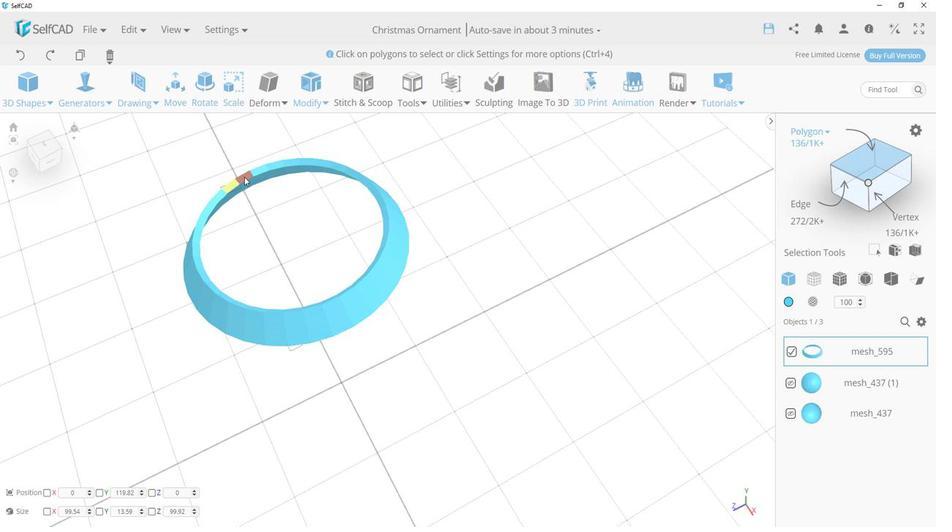 
Action: Mouse pressed left at (243, 177)
Screenshot: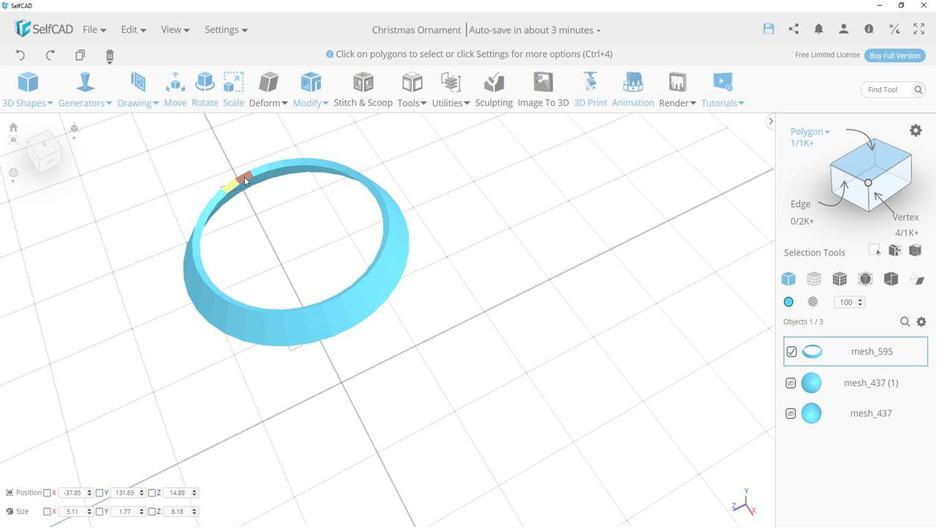 
Action: Mouse moved to (257, 174)
Screenshot: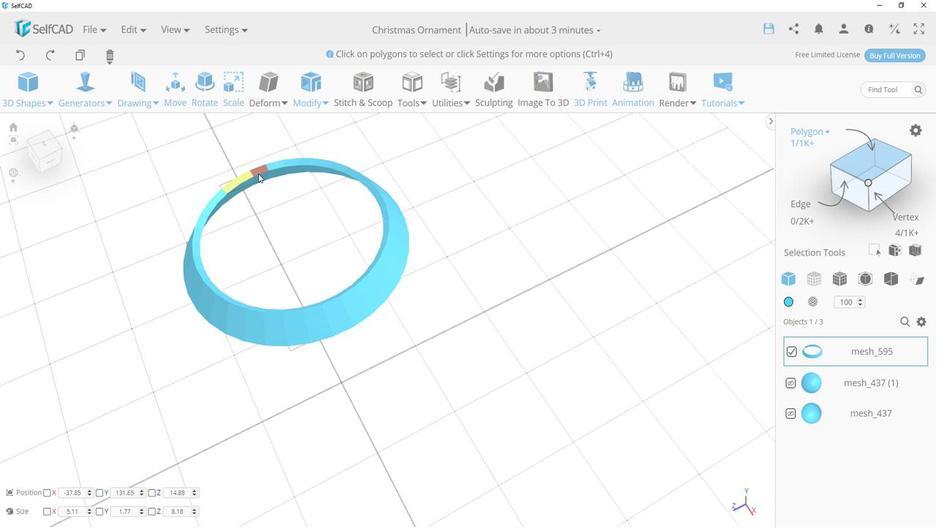 
Action: Mouse pressed left at (257, 174)
Screenshot: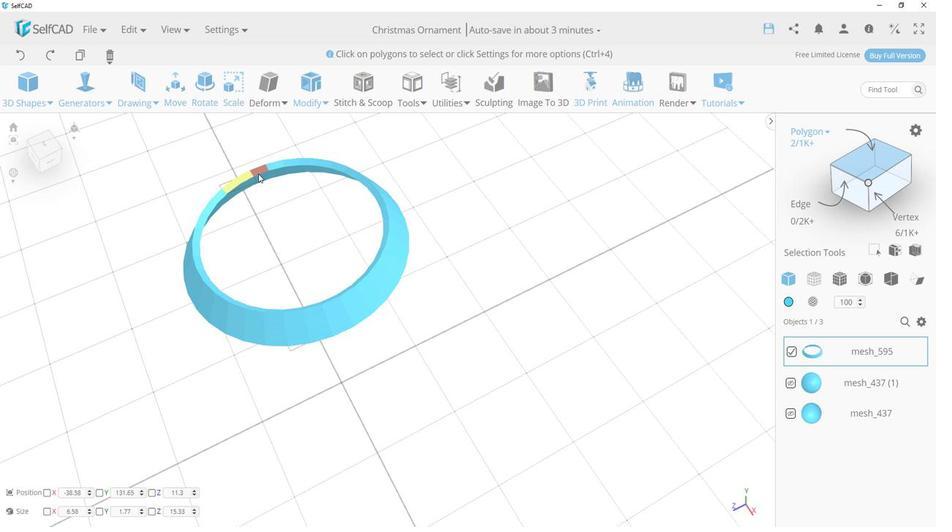 
Action: Mouse moved to (276, 166)
Screenshot: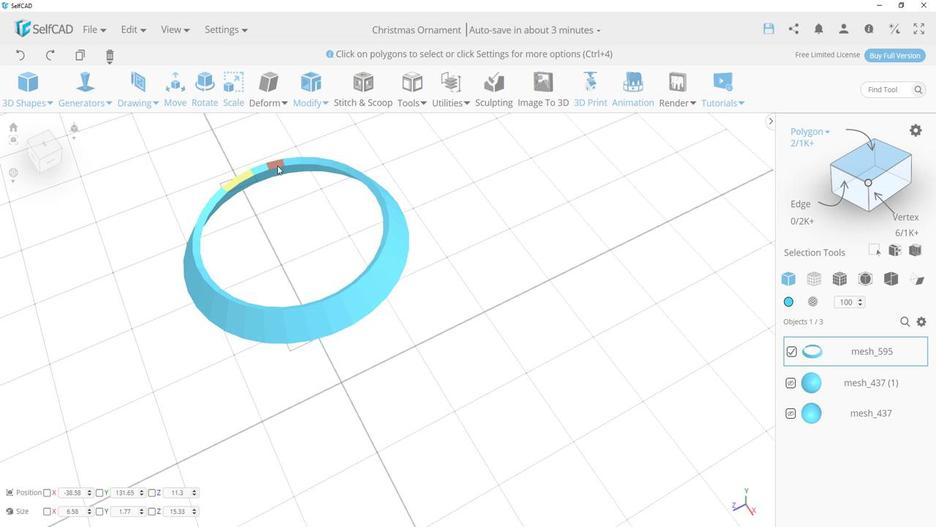 
Action: Mouse pressed left at (276, 166)
Screenshot: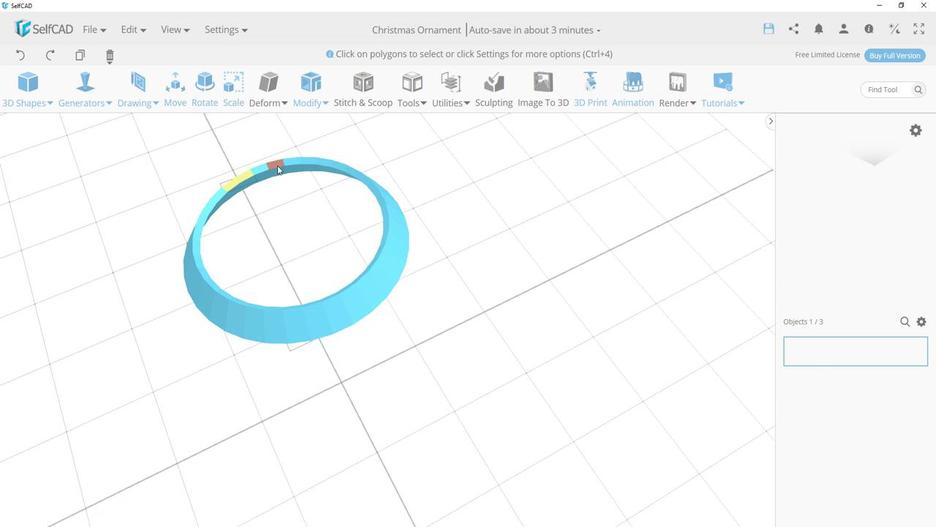 
Action: Mouse moved to (259, 167)
Screenshot: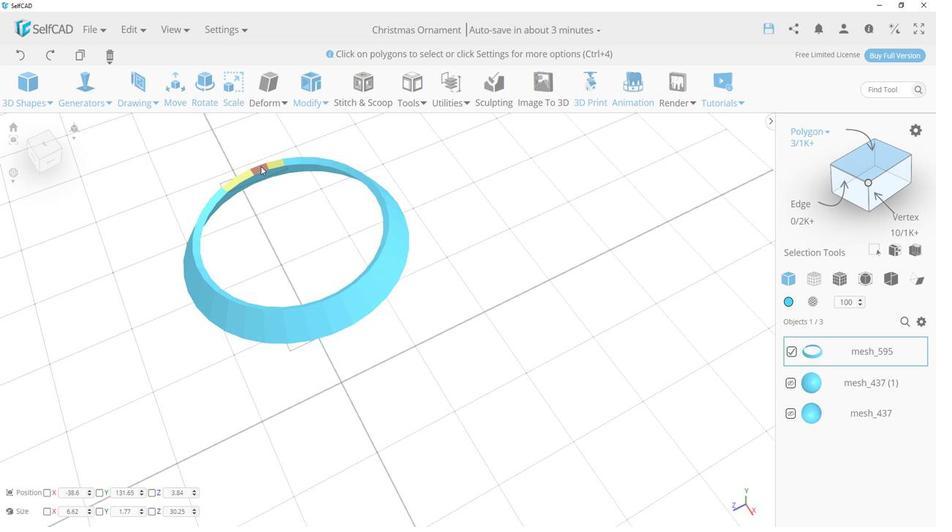
Action: Mouse pressed left at (259, 167)
Screenshot: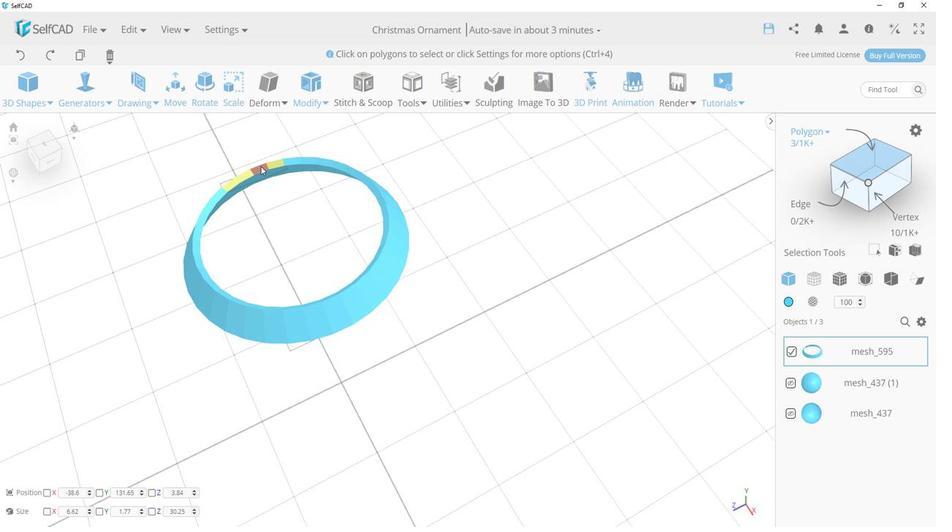 
Action: Mouse moved to (286, 163)
Screenshot: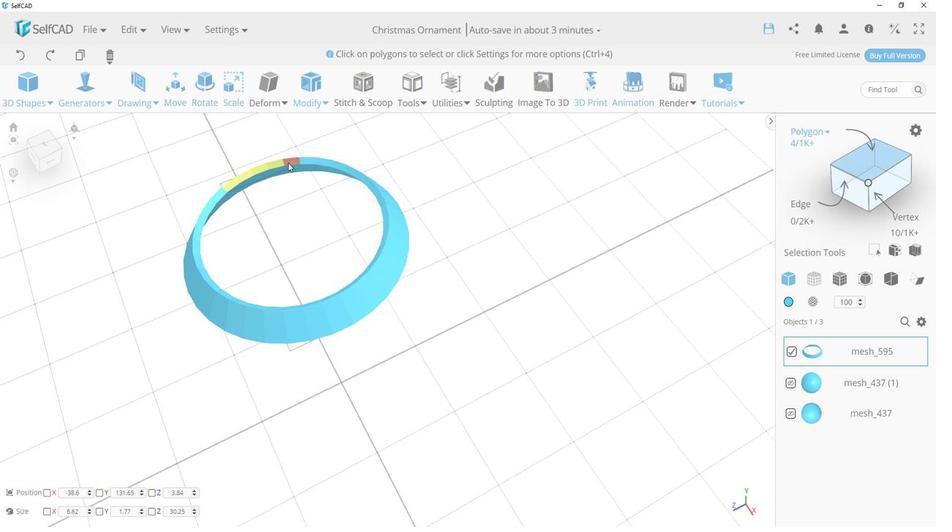 
Action: Mouse pressed left at (286, 163)
Screenshot: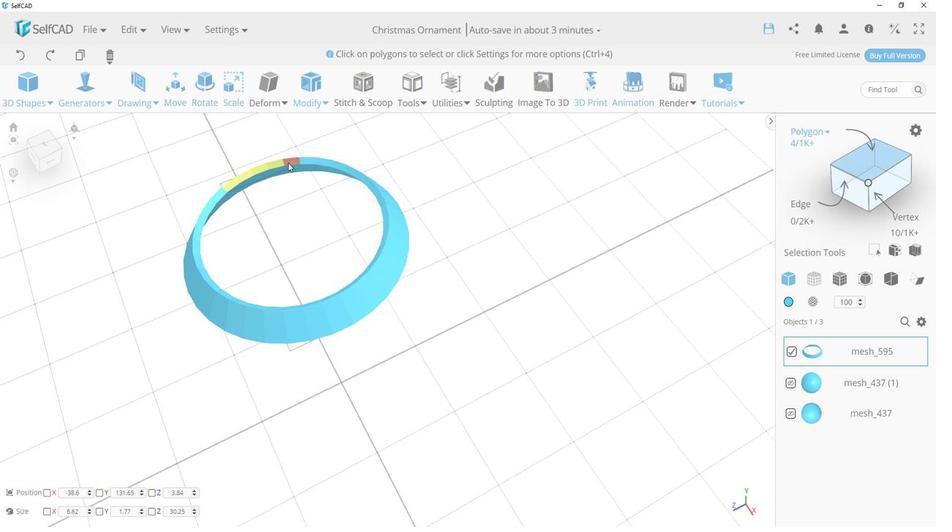 
Action: Mouse moved to (308, 163)
Screenshot: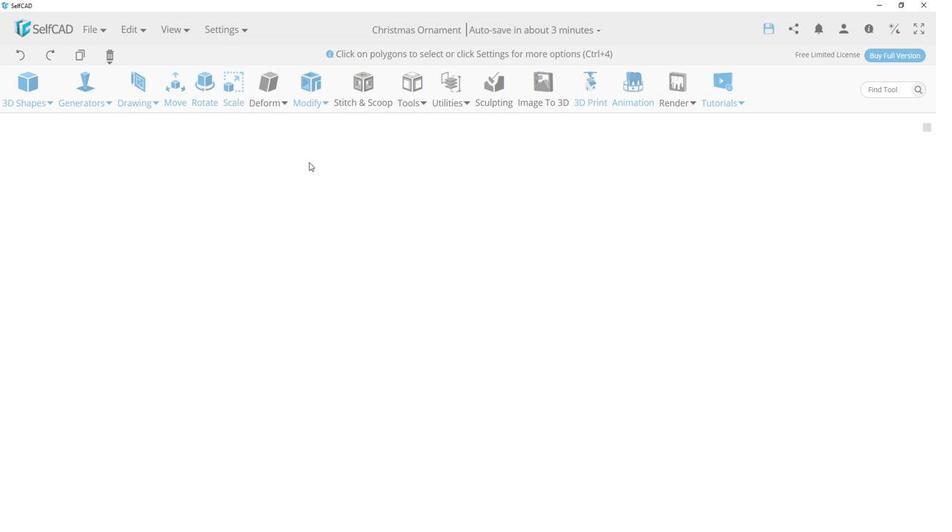 
Action: Mouse pressed left at (308, 163)
Screenshot: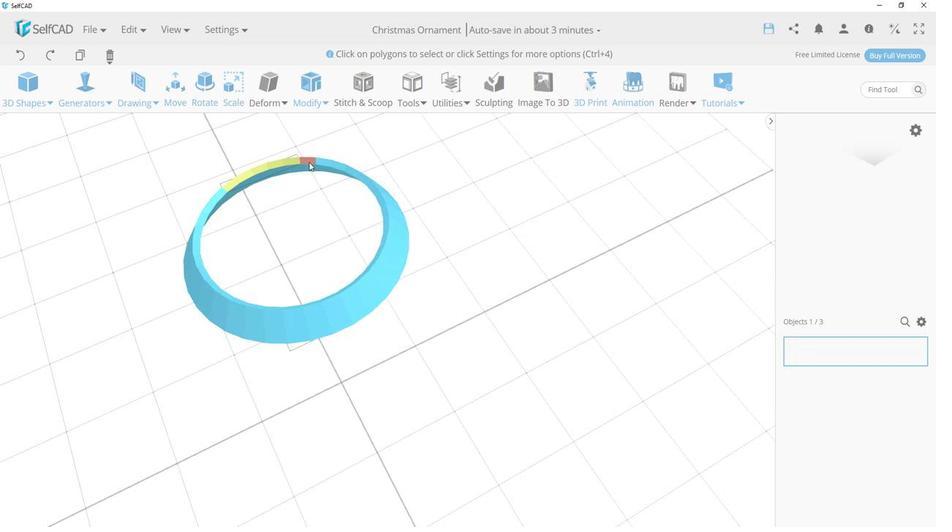 
Action: Mouse moved to (322, 163)
Screenshot: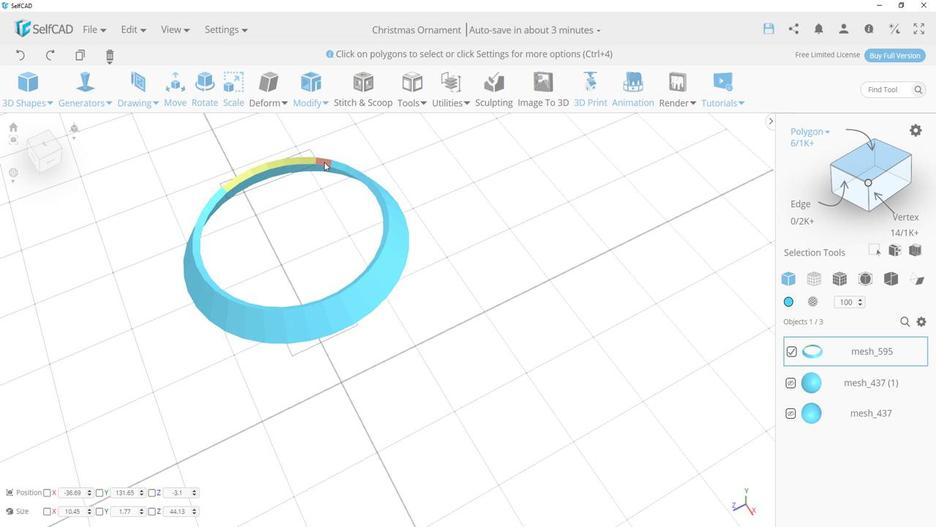 
Action: Mouse pressed left at (322, 163)
Screenshot: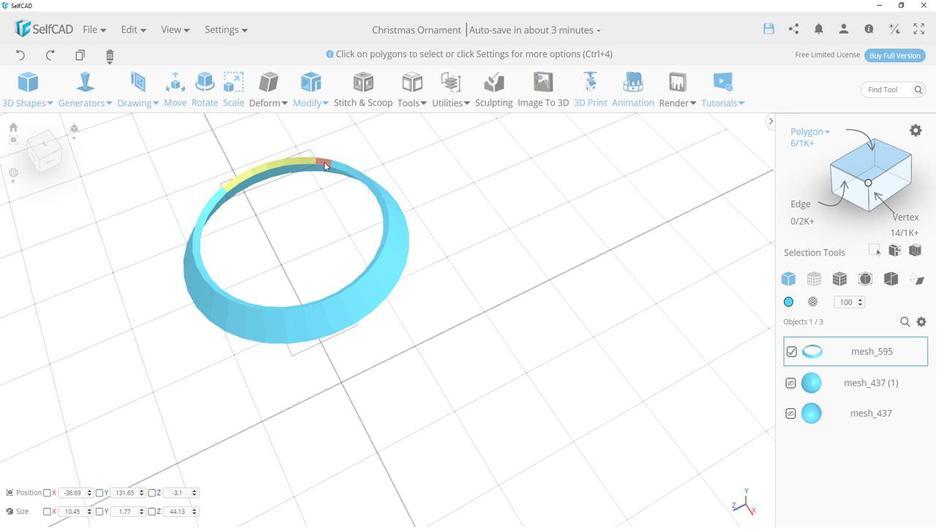 
Action: Mouse moved to (335, 168)
Screenshot: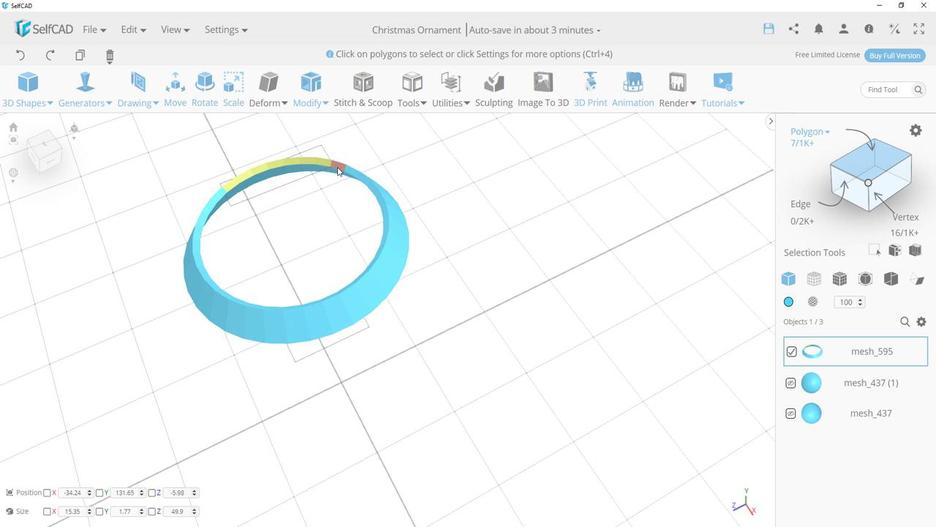 
Action: Mouse pressed left at (335, 168)
Screenshot: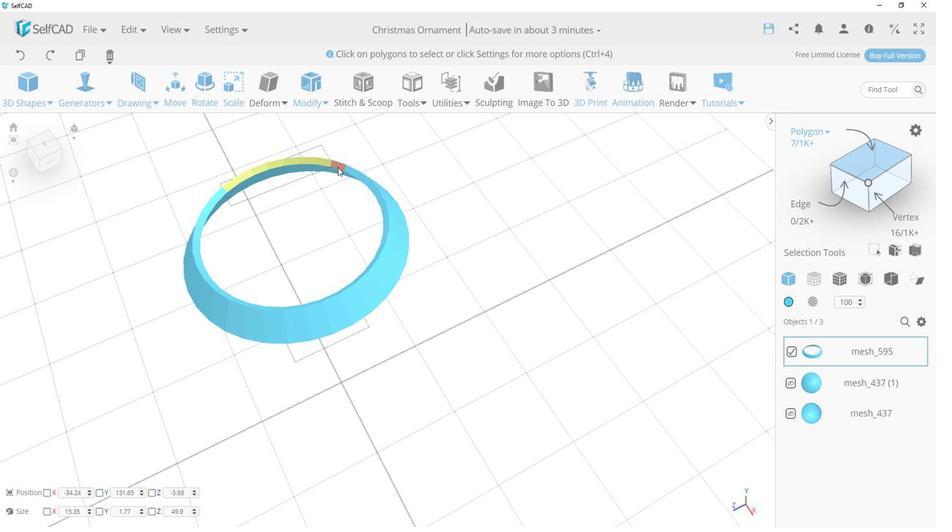 
Action: Mouse moved to (352, 177)
Screenshot: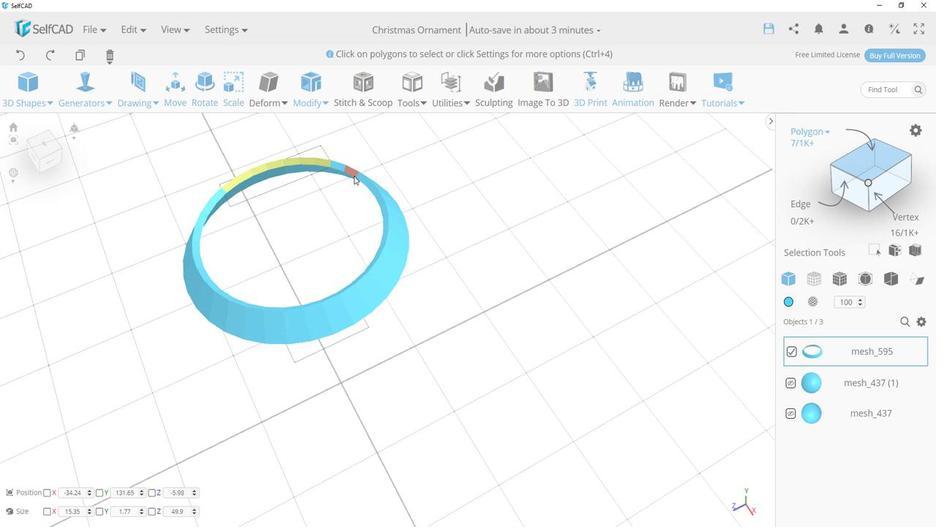 
Action: Mouse pressed left at (352, 177)
Screenshot: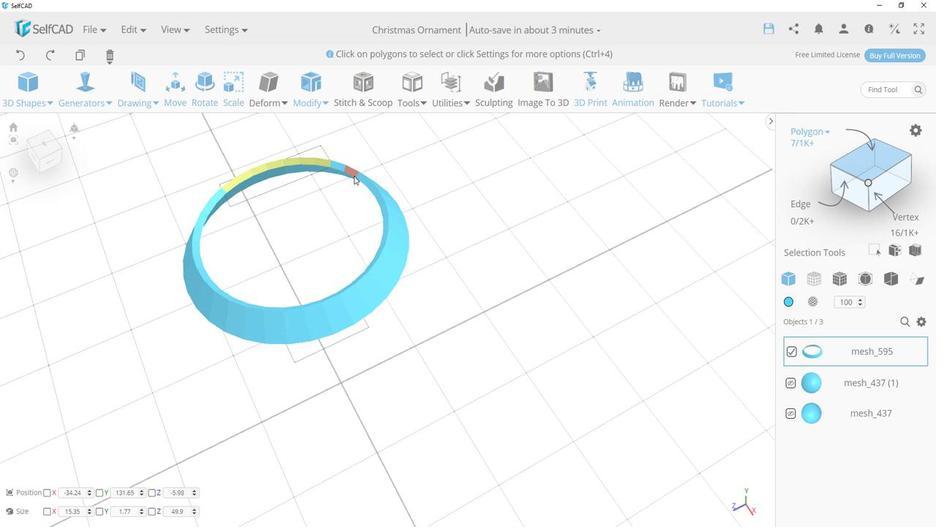 
Action: Mouse moved to (337, 168)
Screenshot: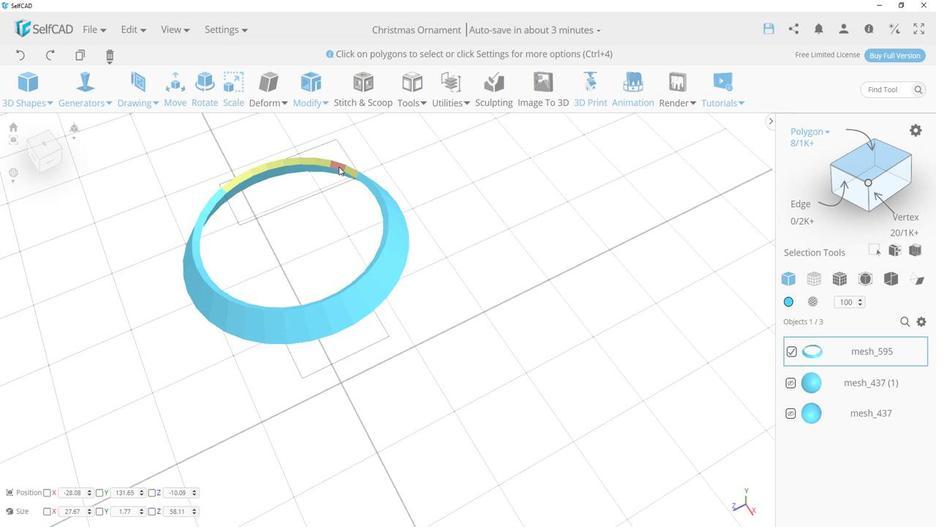
Action: Mouse pressed left at (337, 168)
Screenshot: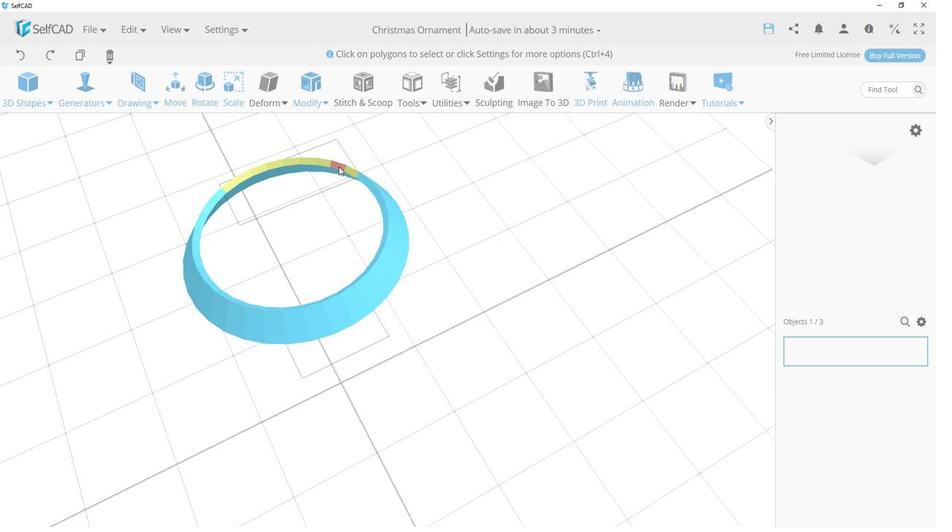 
Action: Mouse moved to (368, 182)
Screenshot: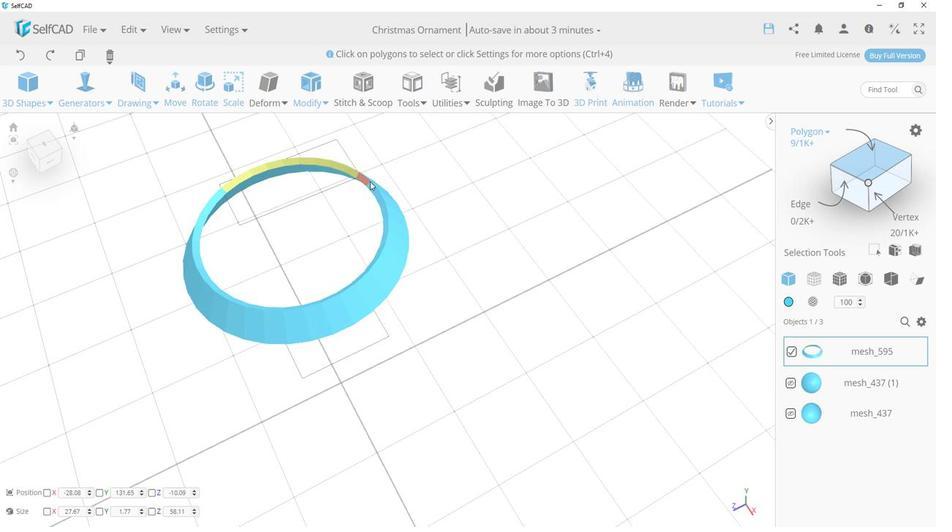 
Action: Mouse pressed left at (368, 182)
Screenshot: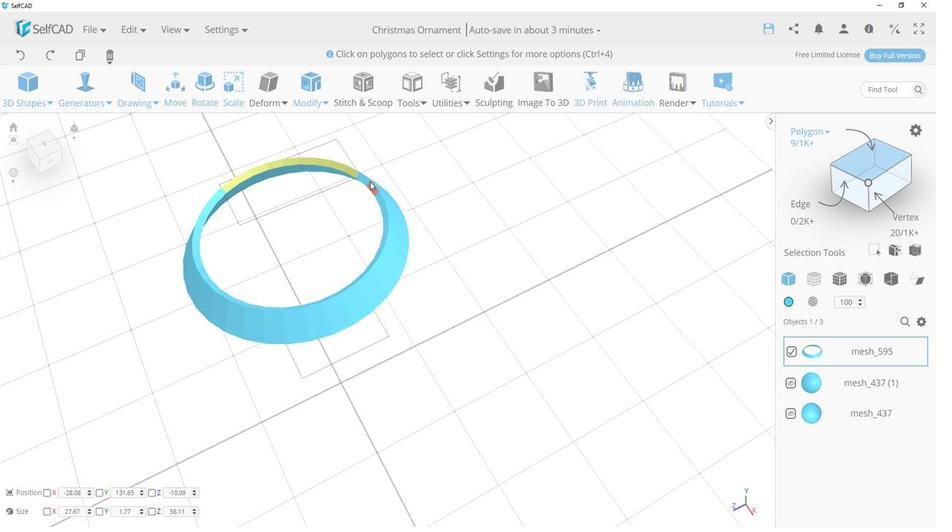 
Action: Mouse moved to (366, 179)
Screenshot: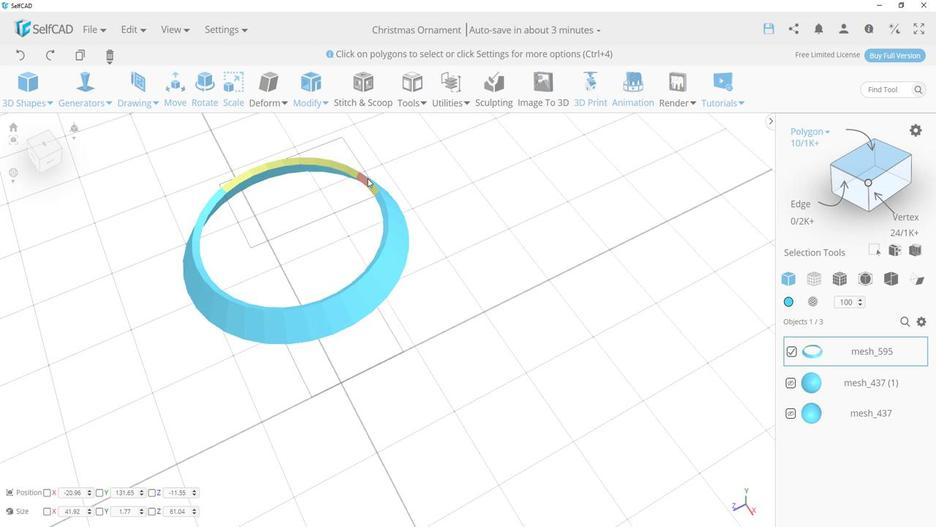 
Action: Mouse pressed left at (366, 179)
Screenshot: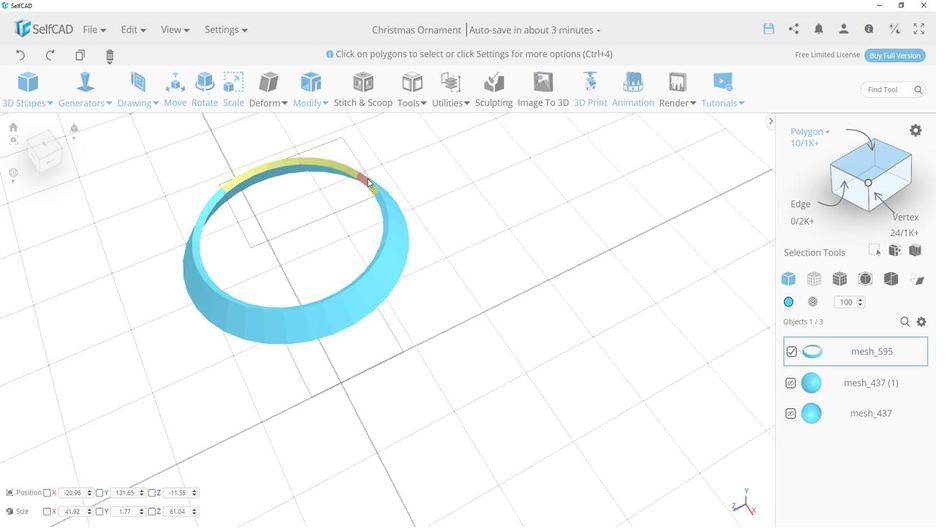 
Action: Mouse moved to (376, 197)
Screenshot: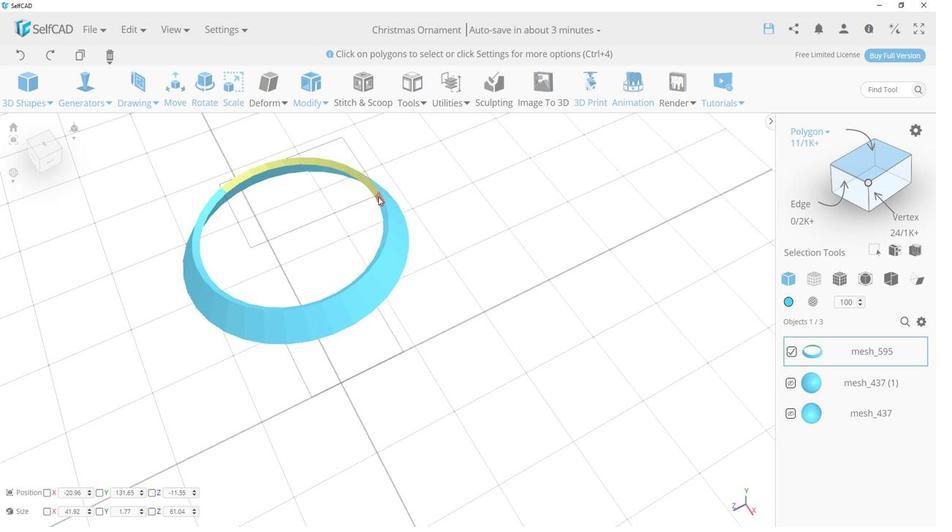 
Action: Mouse pressed left at (376, 197)
Screenshot: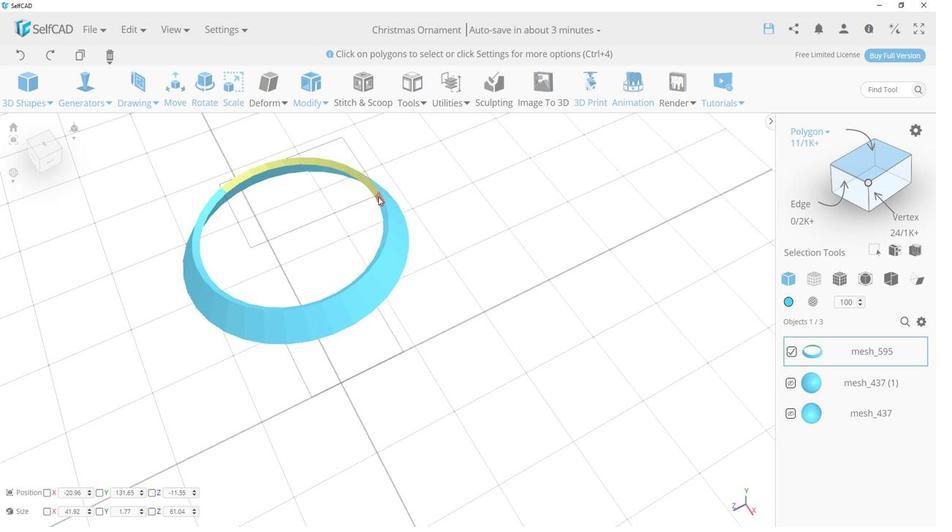 
Action: Mouse moved to (382, 210)
Screenshot: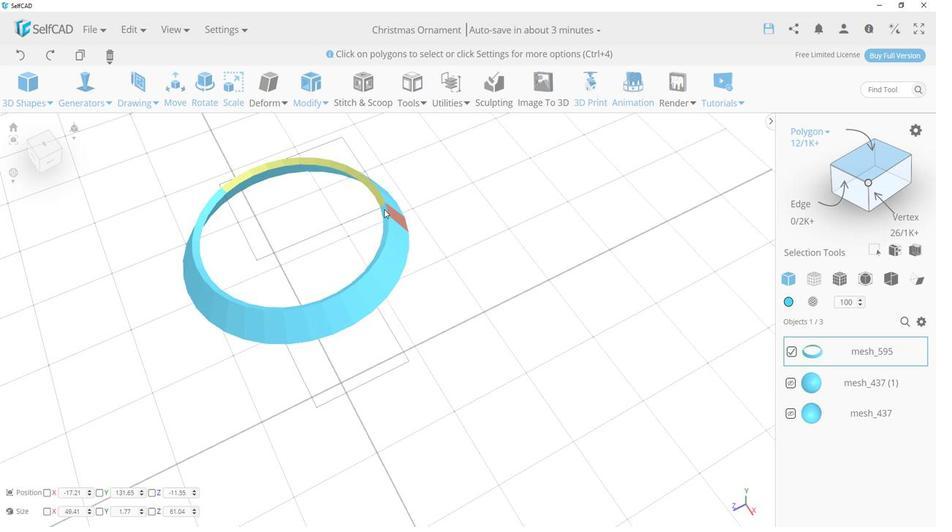 
Action: Mouse pressed left at (382, 210)
Screenshot: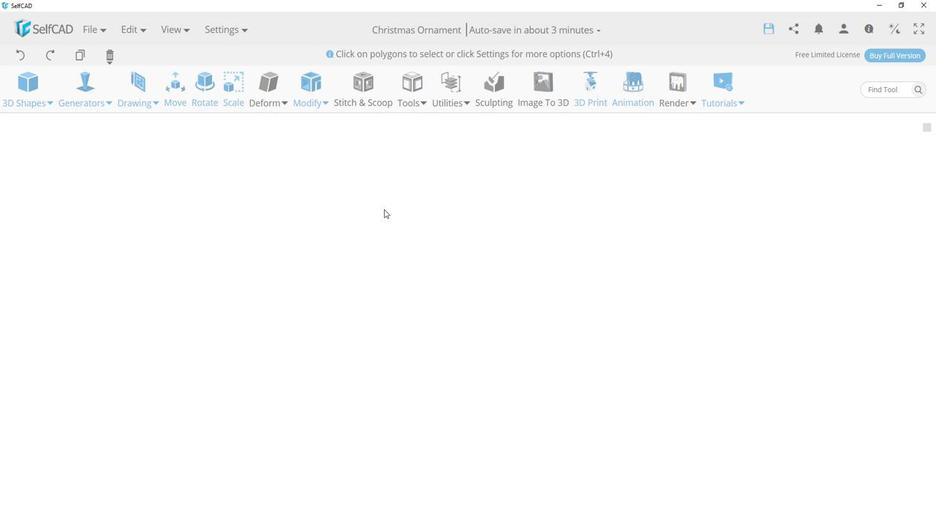 
Action: Mouse moved to (382, 224)
Screenshot: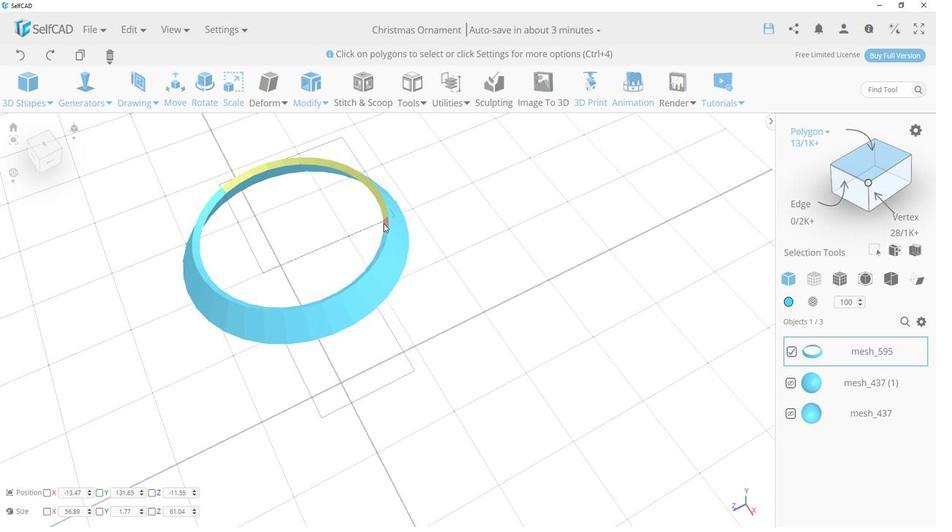 
Action: Mouse pressed left at (382, 224)
Screenshot: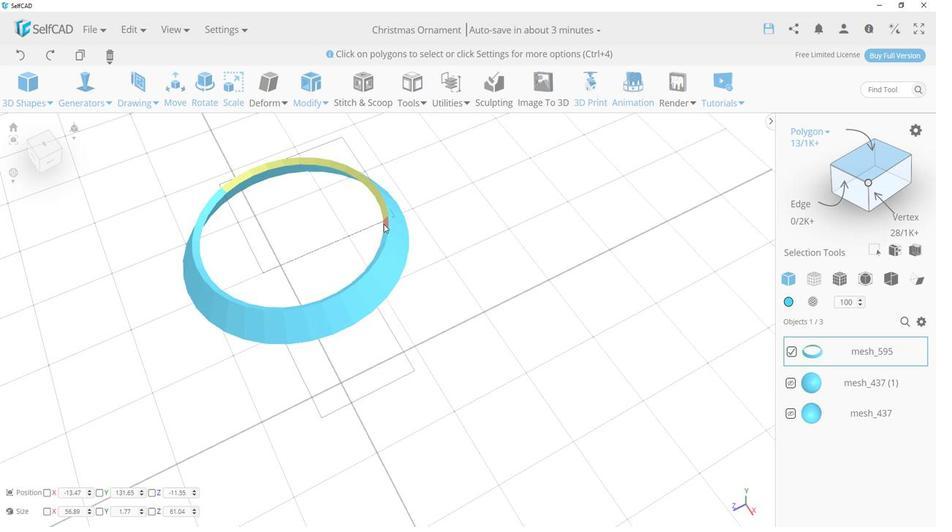 
Action: Mouse moved to (381, 239)
Screenshot: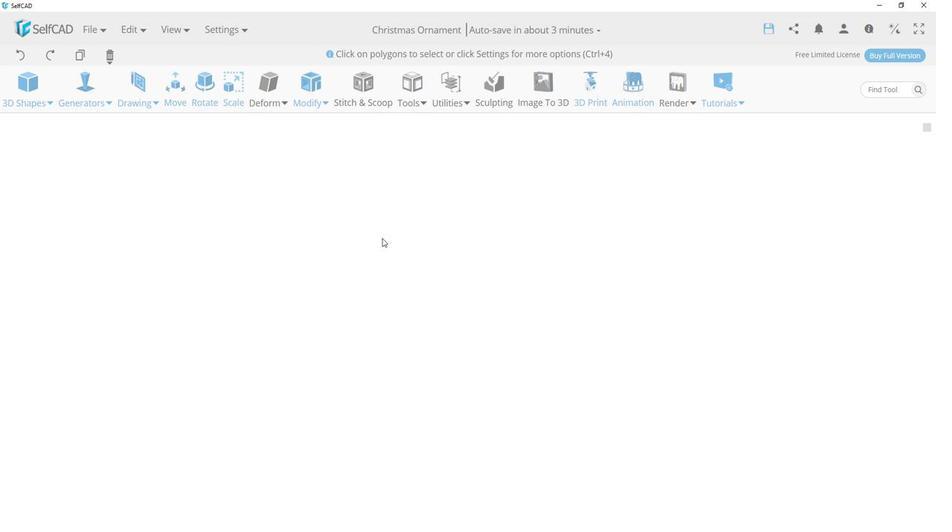 
Action: Mouse pressed left at (381, 239)
Screenshot: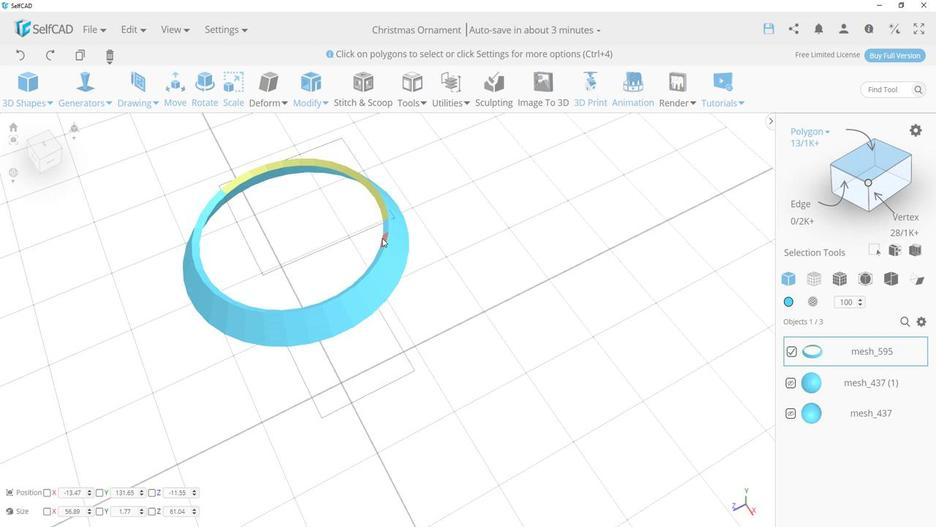 
Action: Mouse moved to (385, 227)
Screenshot: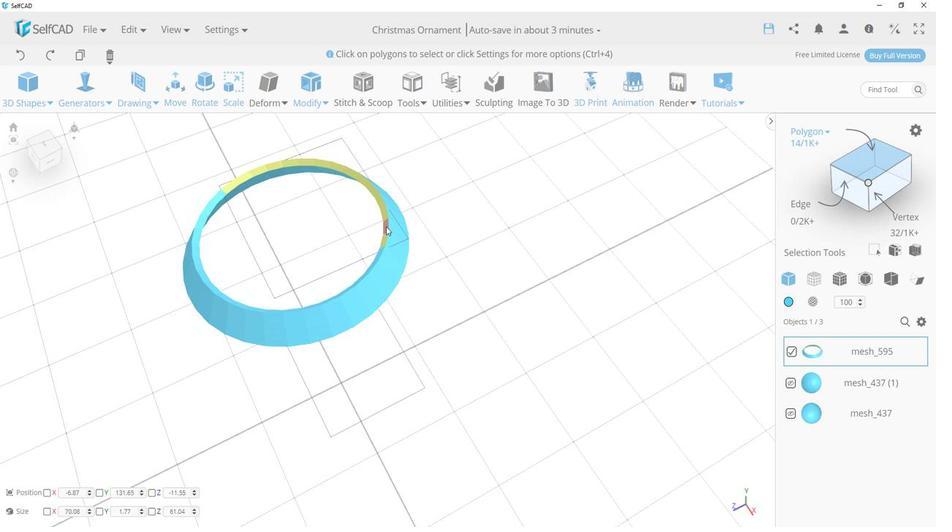 
Action: Mouse pressed left at (385, 227)
Screenshot: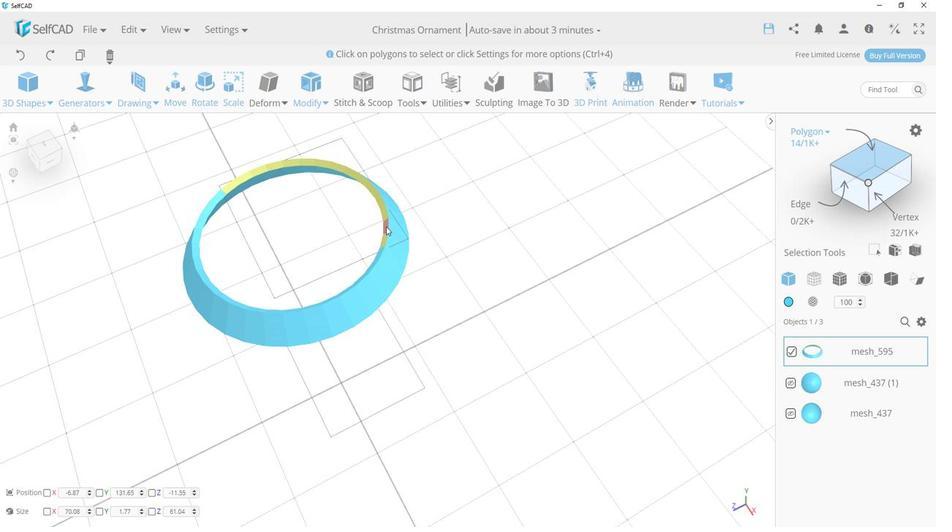 
Action: Mouse moved to (378, 253)
Screenshot: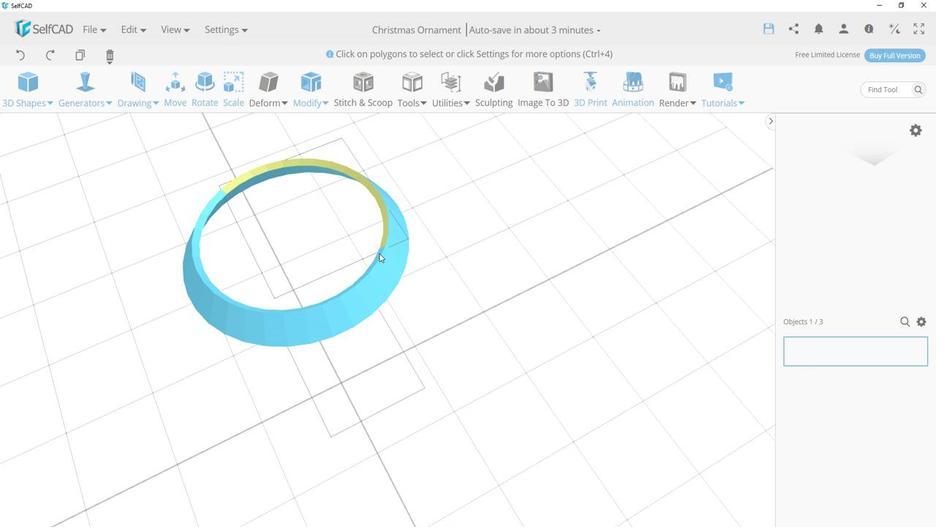 
Action: Mouse pressed left at (378, 253)
Screenshot: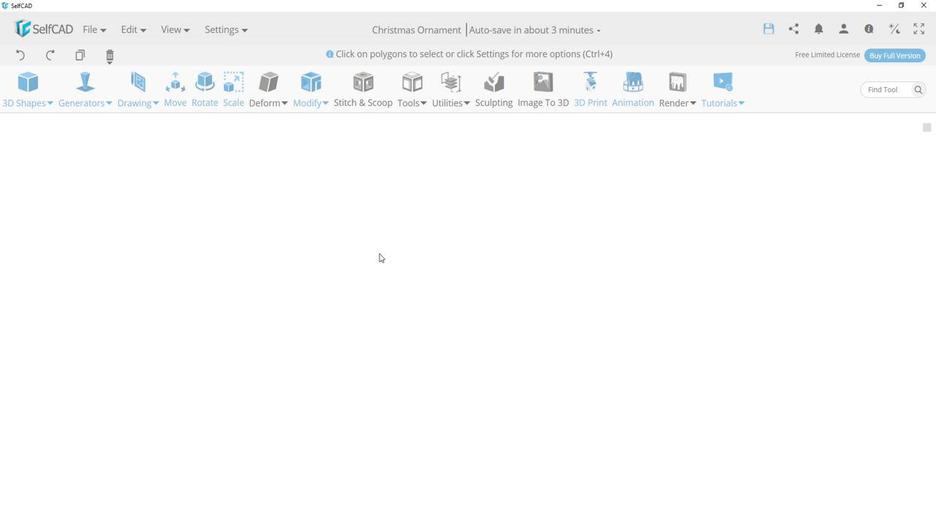 
Action: Mouse moved to (371, 262)
Screenshot: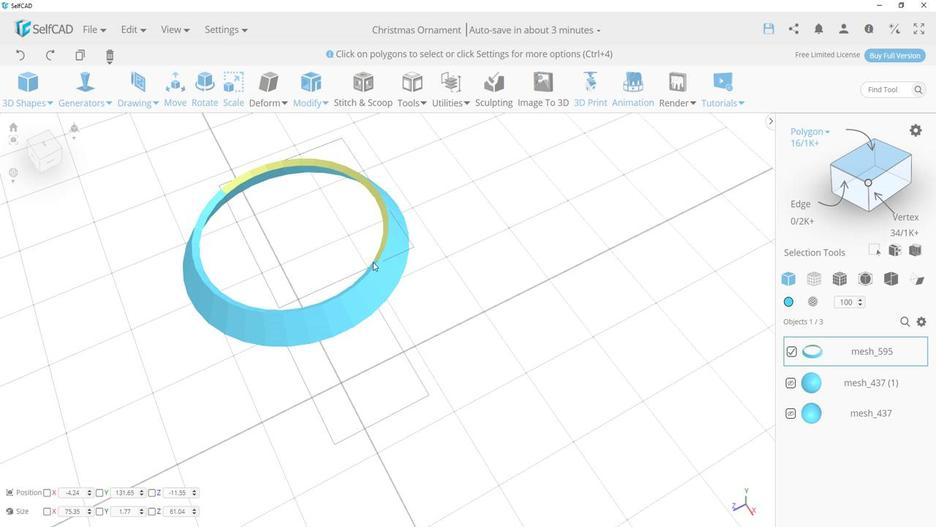 
Action: Mouse pressed left at (371, 262)
Screenshot: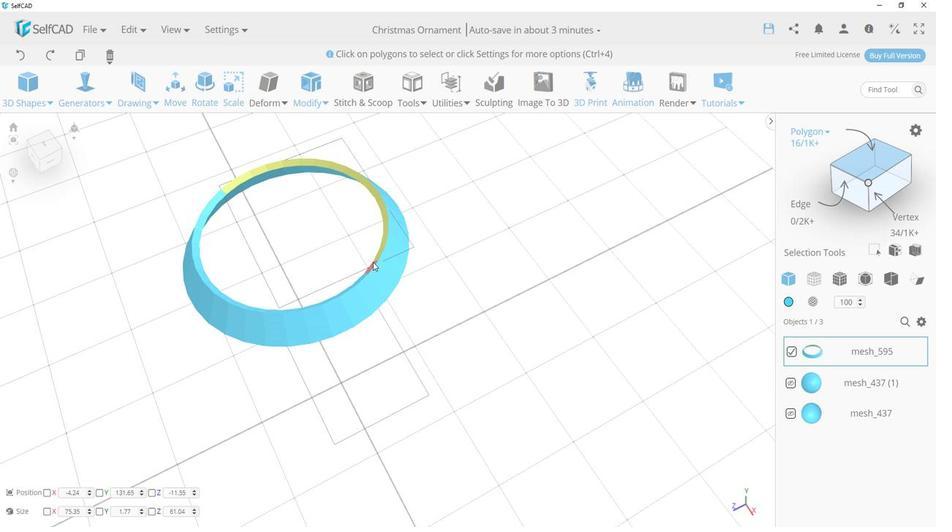 
Action: Mouse moved to (362, 279)
Screenshot: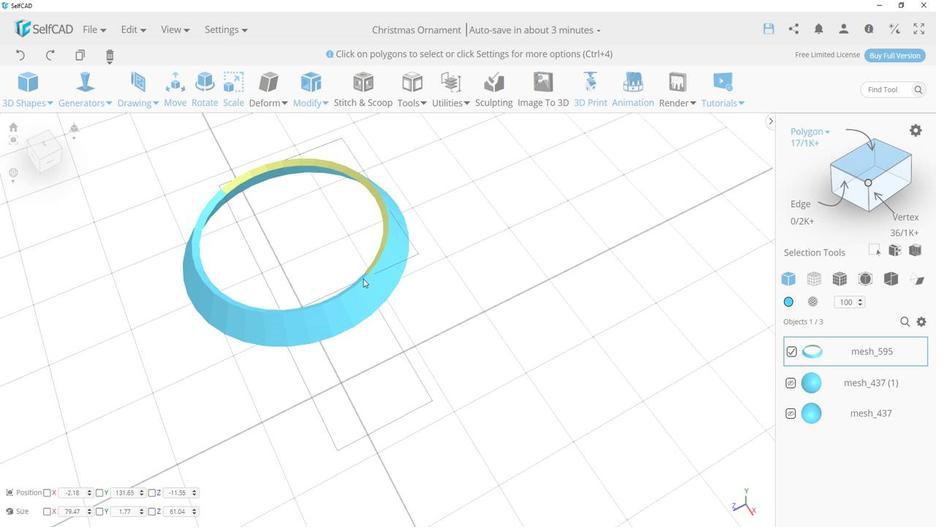 
Action: Mouse pressed left at (362, 279)
Screenshot: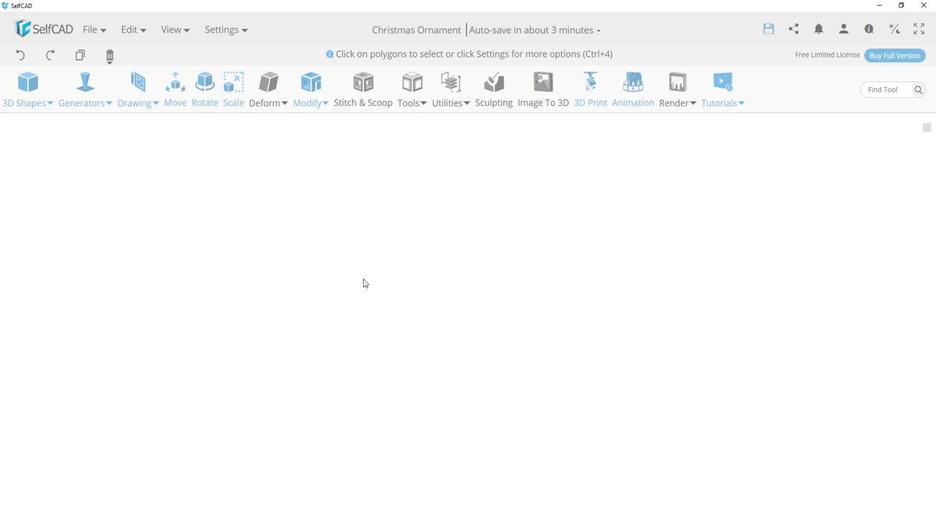 
Action: Mouse moved to (125, 340)
Screenshot: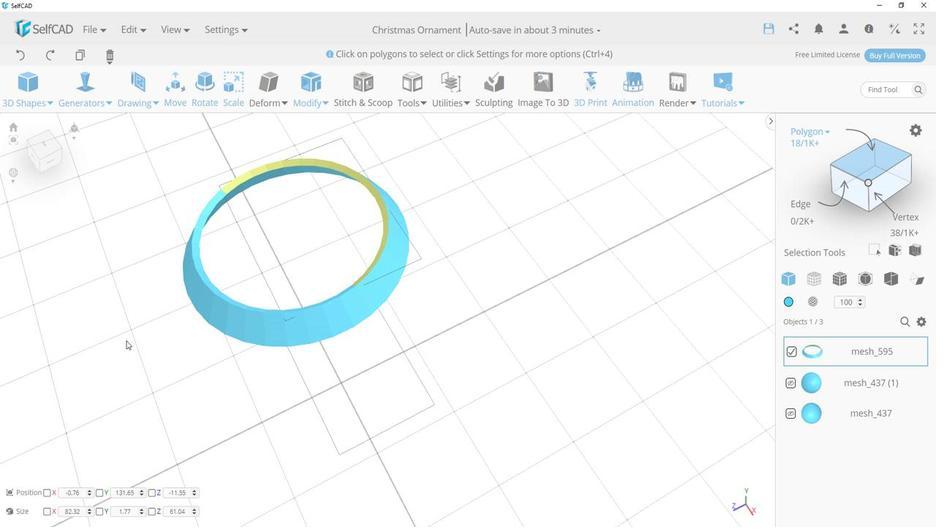 
Action: Mouse pressed left at (125, 340)
Screenshot: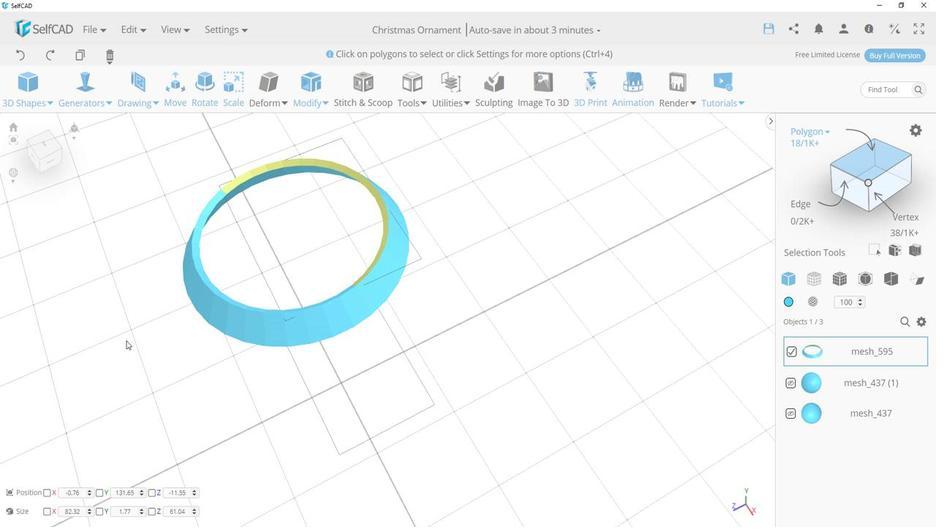 
Action: Mouse moved to (624, 177)
Screenshot: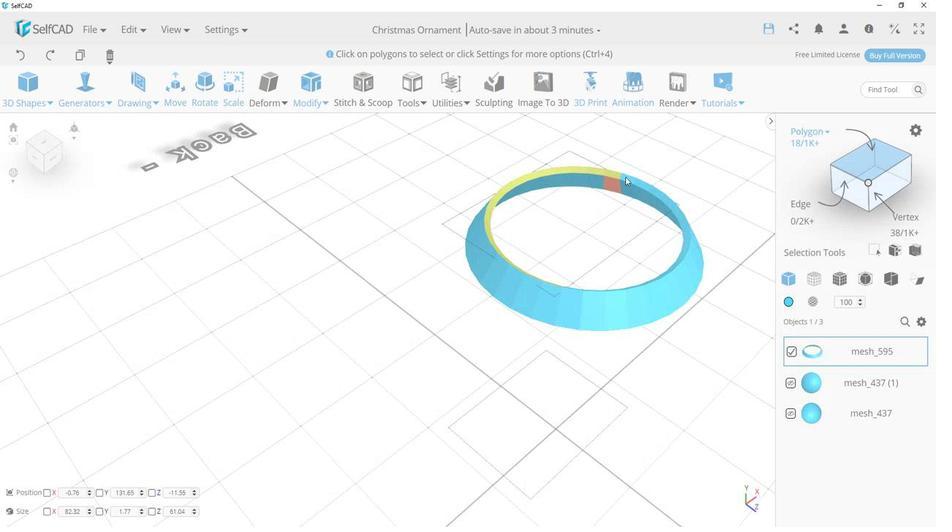 
Action: Mouse pressed left at (624, 177)
Screenshot: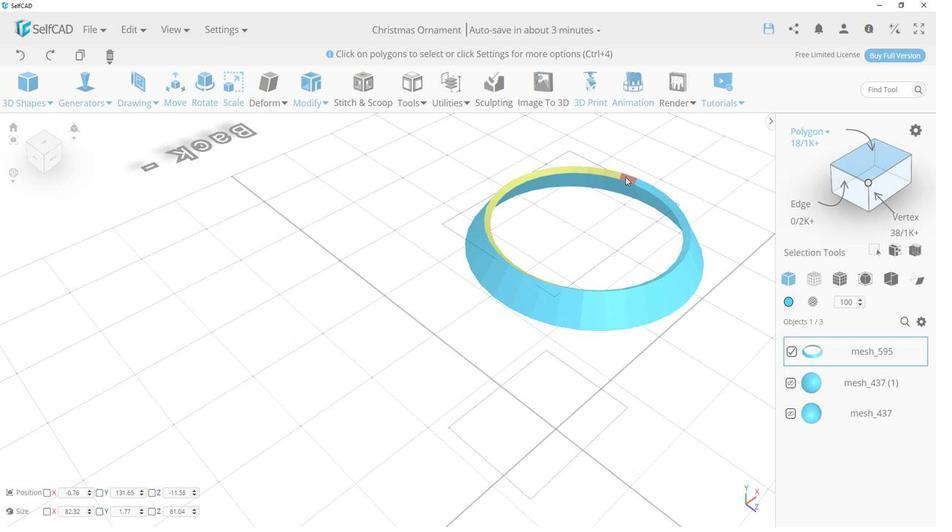 
Action: Mouse moved to (639, 182)
Screenshot: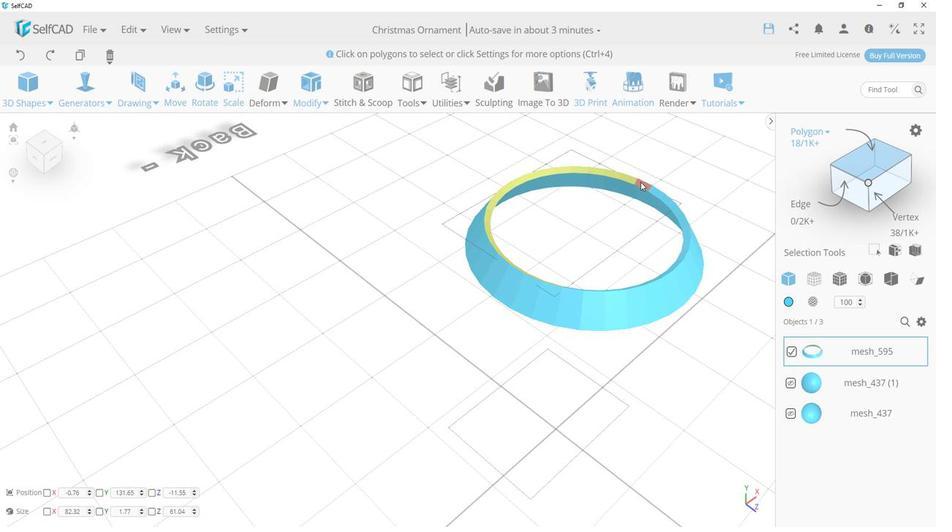 
Action: Mouse pressed left at (639, 182)
Screenshot: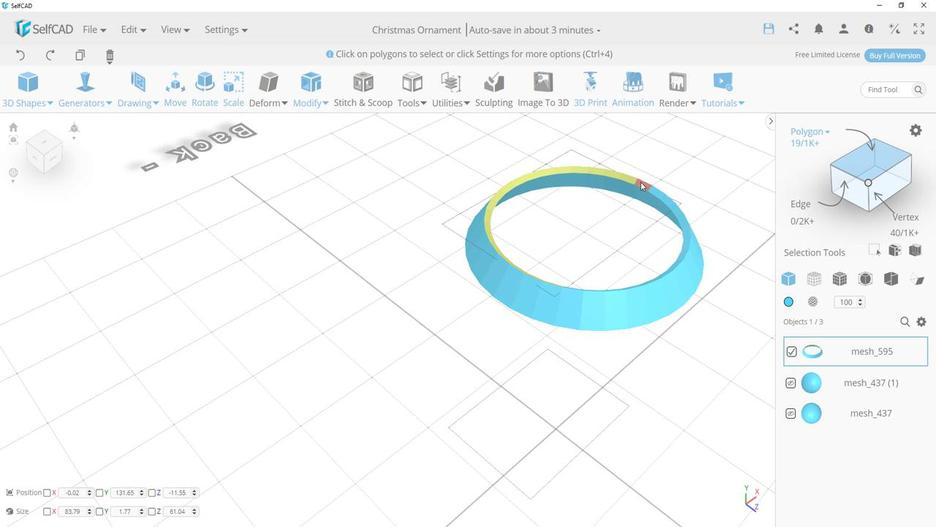 
Action: Mouse moved to (649, 192)
Screenshot: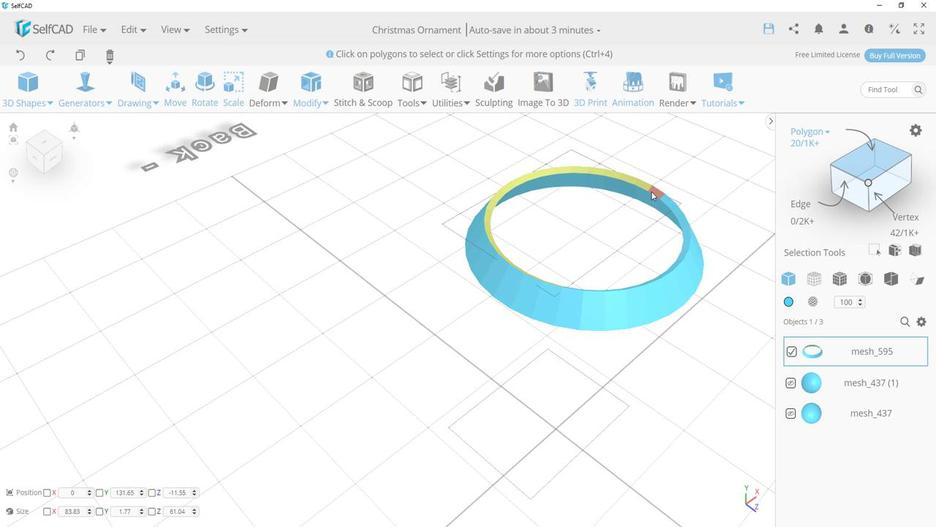 
Action: Mouse pressed left at (649, 192)
Screenshot: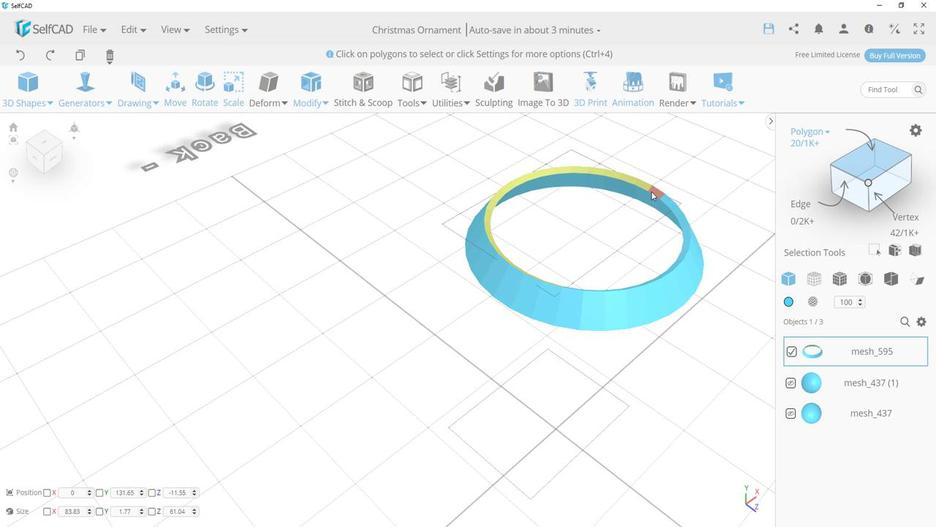 
Action: Mouse moved to (665, 202)
Screenshot: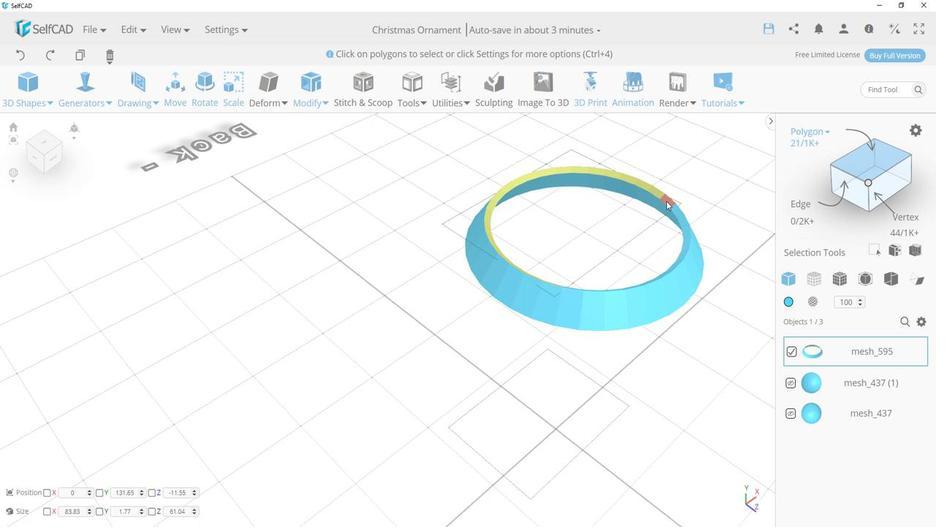 
Action: Mouse pressed left at (665, 202)
Screenshot: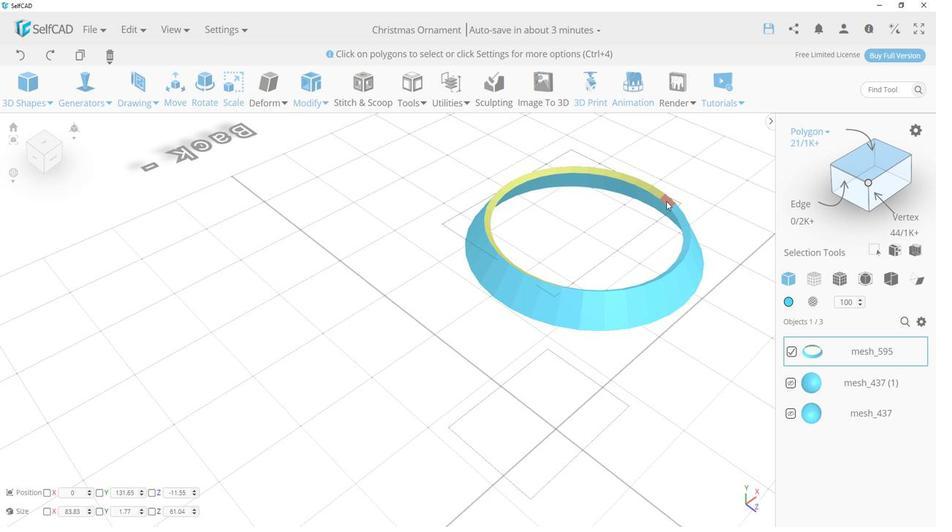 
Action: Mouse moved to (677, 221)
Screenshot: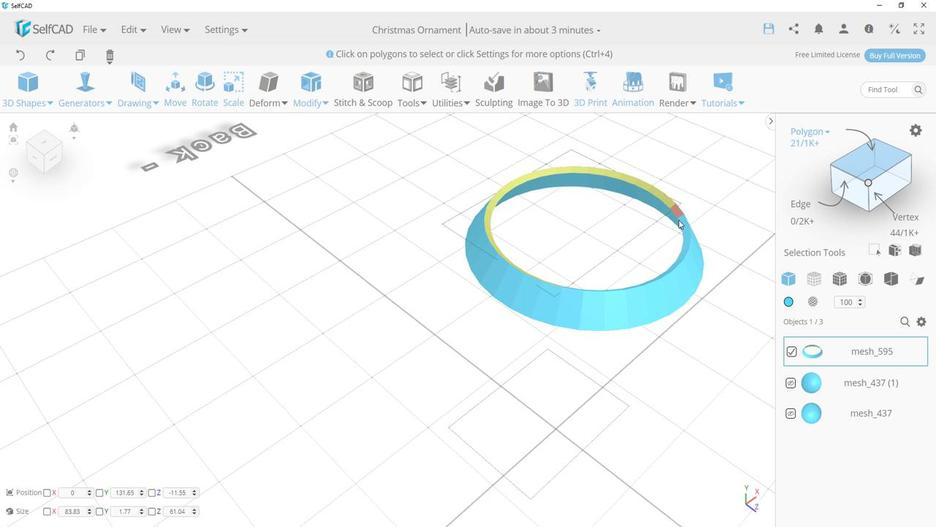 
Action: Mouse pressed left at (677, 221)
Screenshot: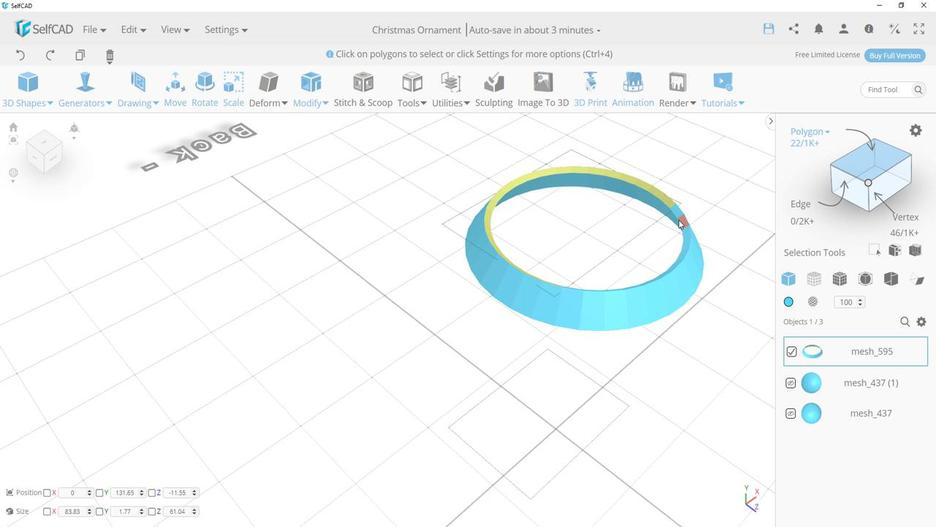 
Action: Mouse moved to (674, 215)
